 Task: Find connections with filter location El Achir with filter topic #Consultantswith filter profile language English with filter current company LifeCell International Pvt.Ltd with filter school J.C. Bose University of Science and Technology, YMCA with filter industry Collection Agencies with filter service category CateringChange with filter keywords title Financial Services Representative
Action: Mouse moved to (570, 70)
Screenshot: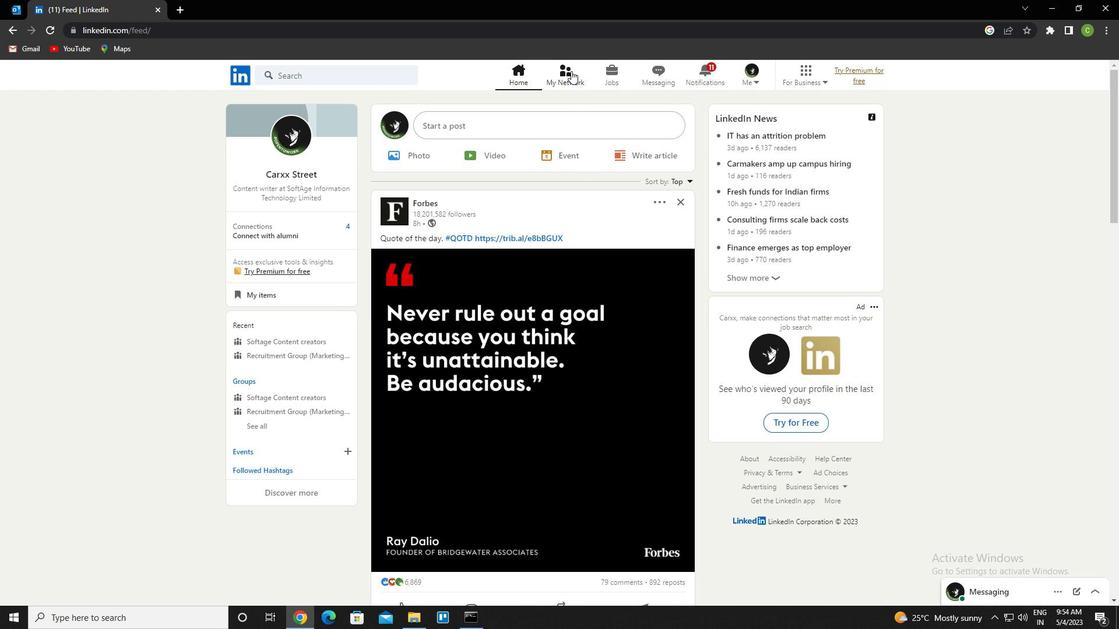 
Action: Mouse pressed left at (570, 70)
Screenshot: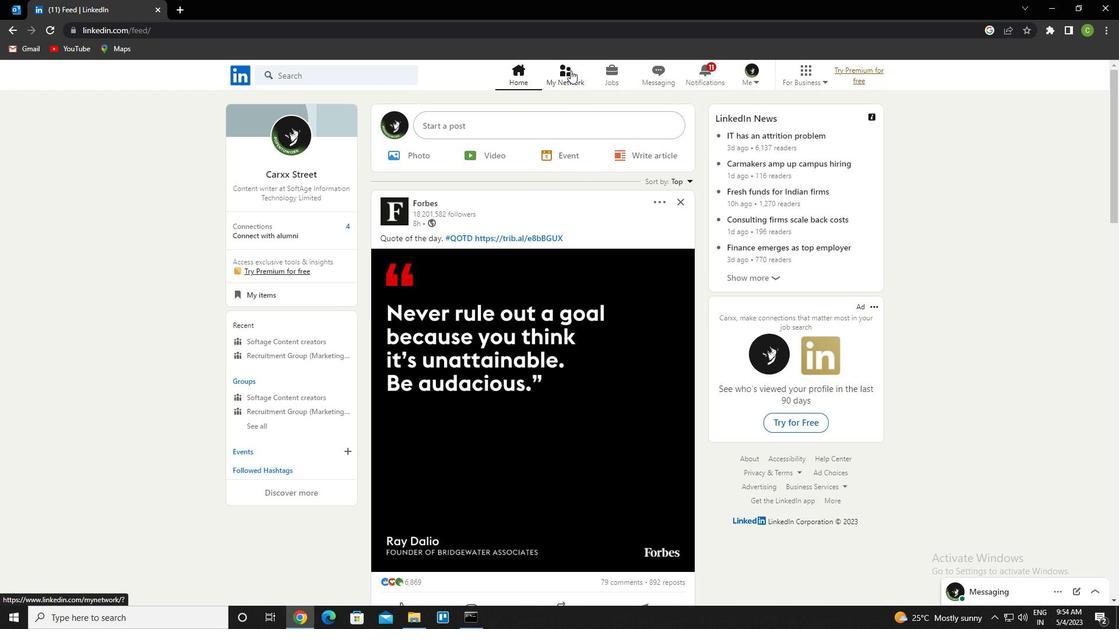 
Action: Mouse moved to (342, 146)
Screenshot: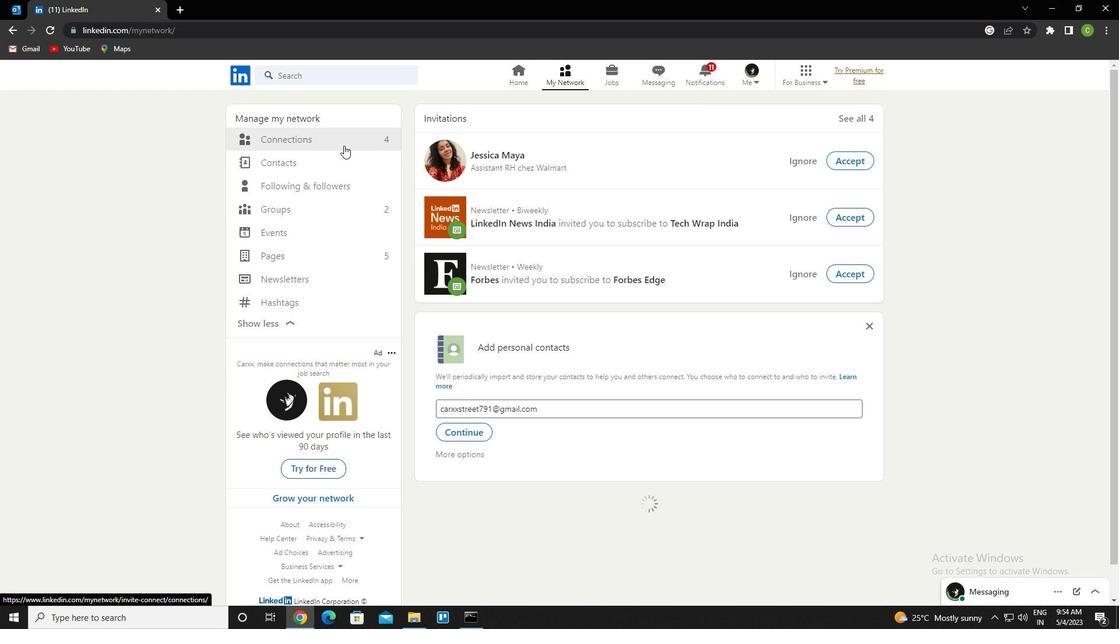 
Action: Mouse pressed left at (342, 146)
Screenshot: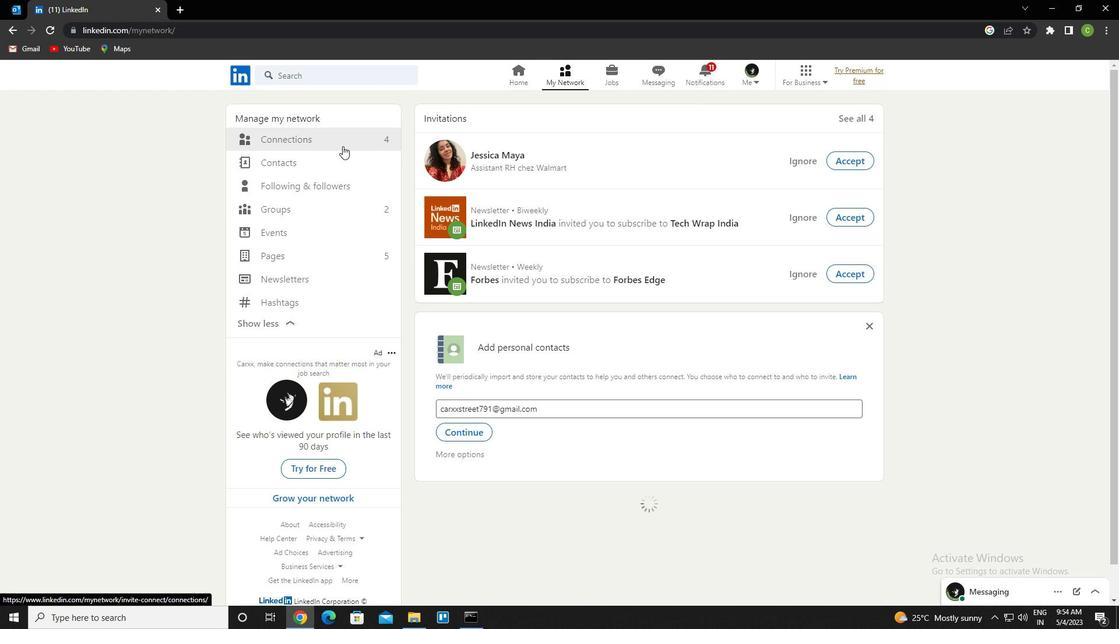 
Action: Mouse moved to (343, 146)
Screenshot: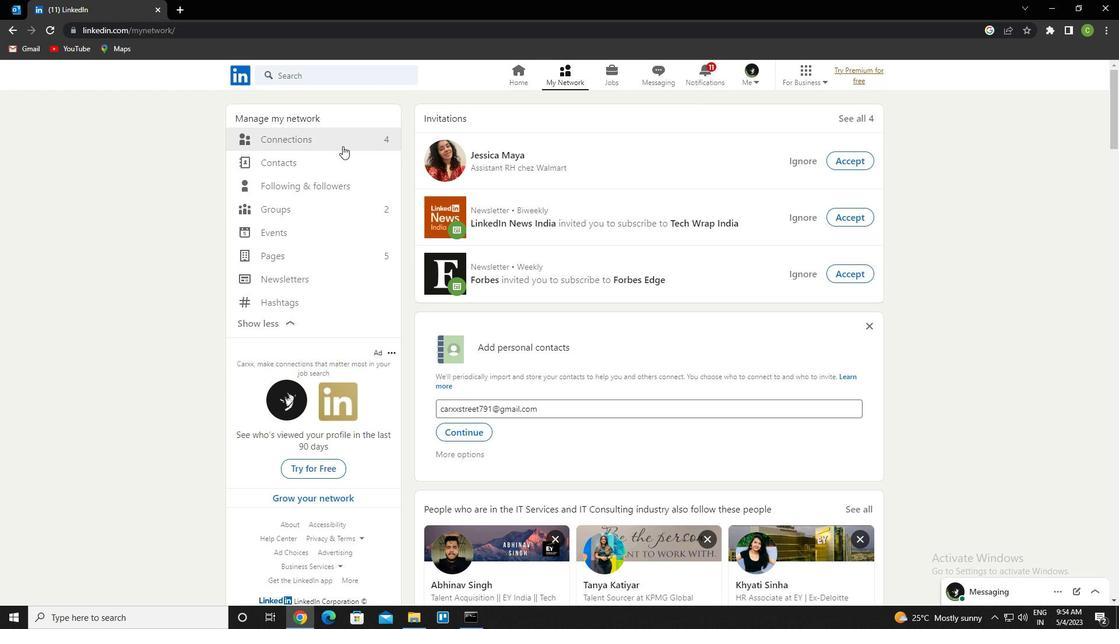 
Action: Mouse pressed left at (343, 146)
Screenshot: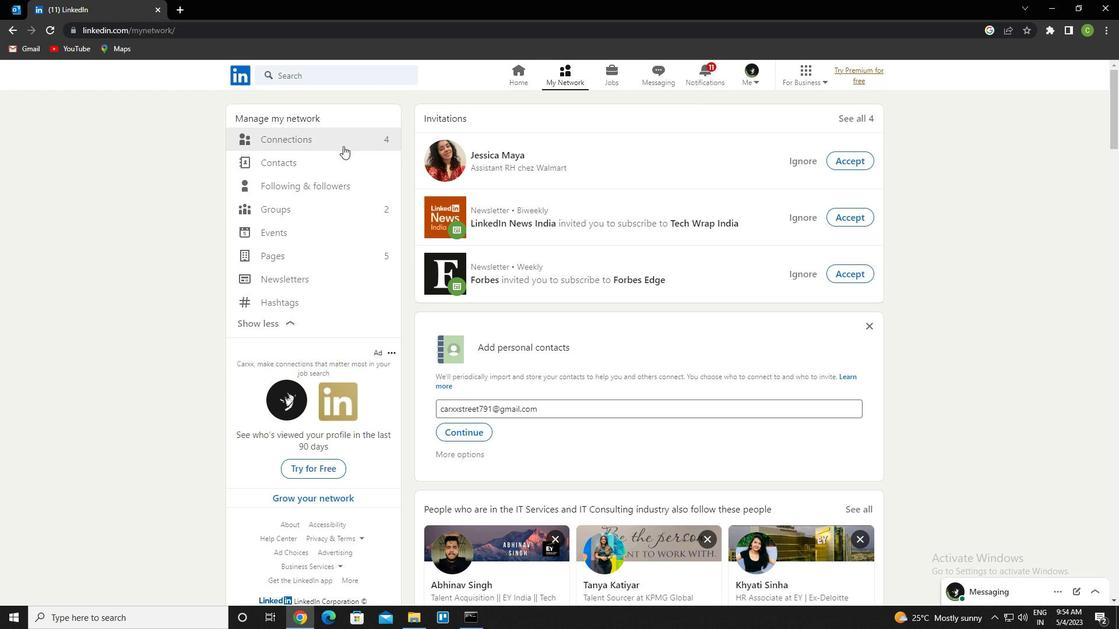 
Action: Mouse moved to (350, 141)
Screenshot: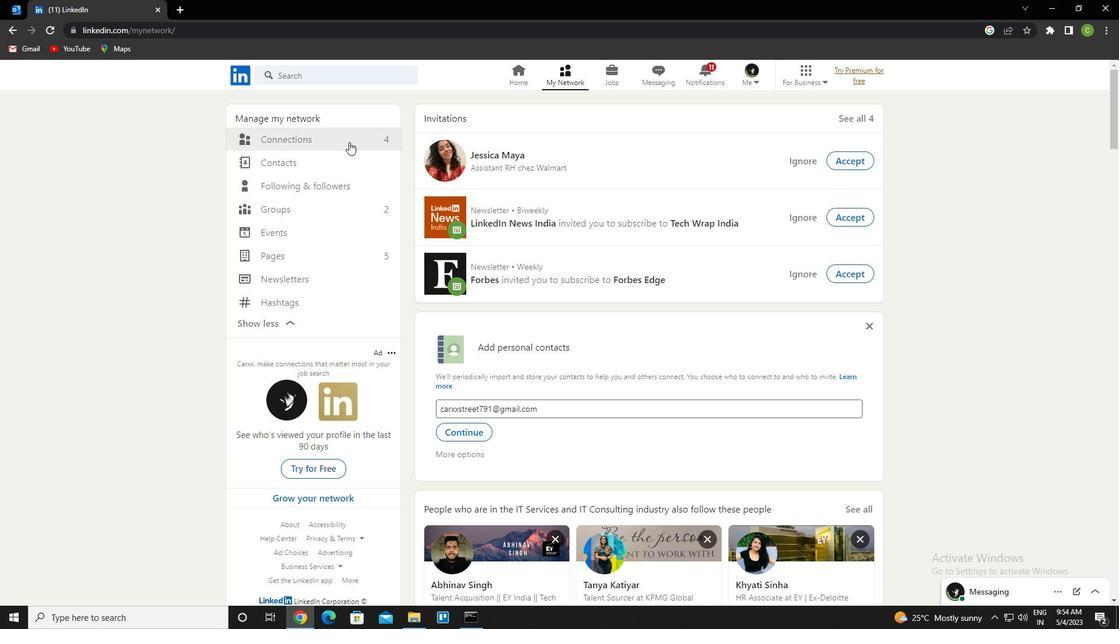
Action: Mouse pressed left at (350, 141)
Screenshot: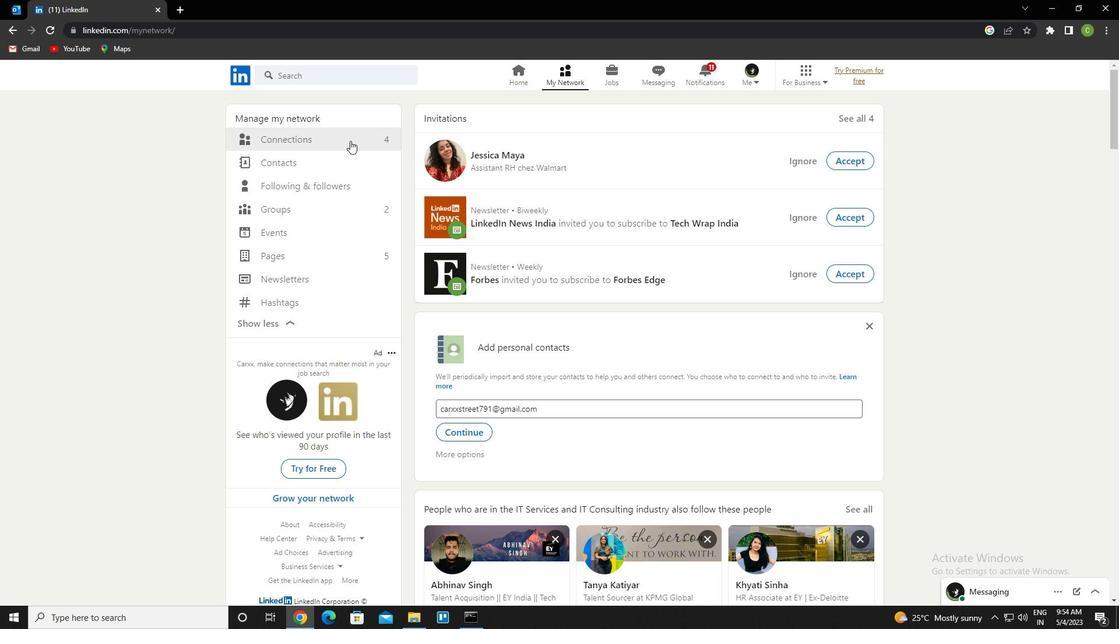 
Action: Mouse moved to (649, 145)
Screenshot: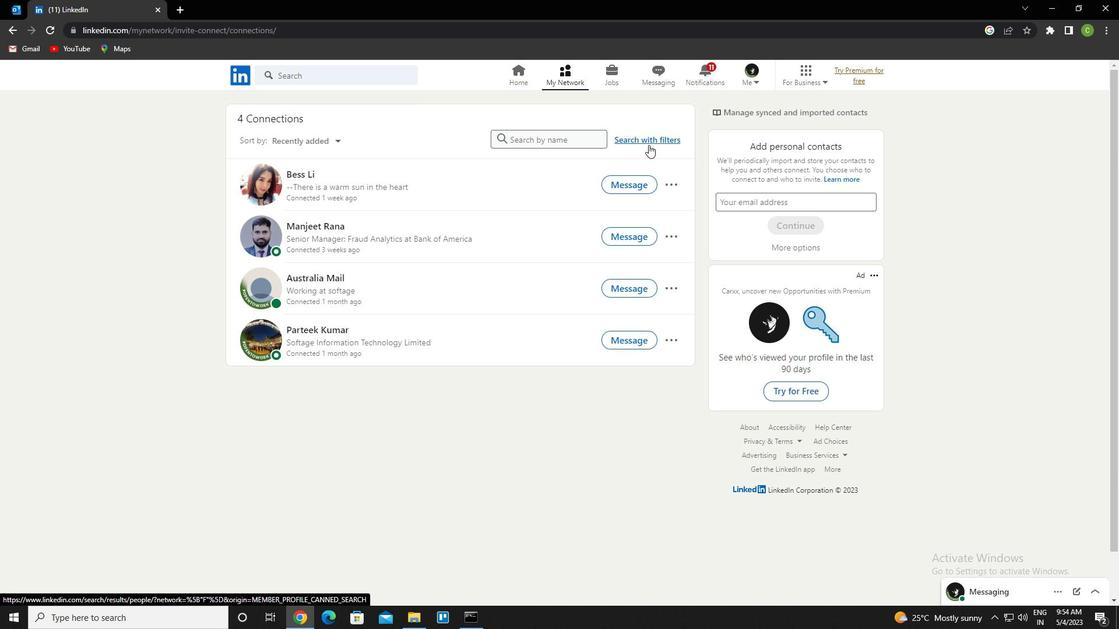 
Action: Mouse pressed left at (649, 145)
Screenshot: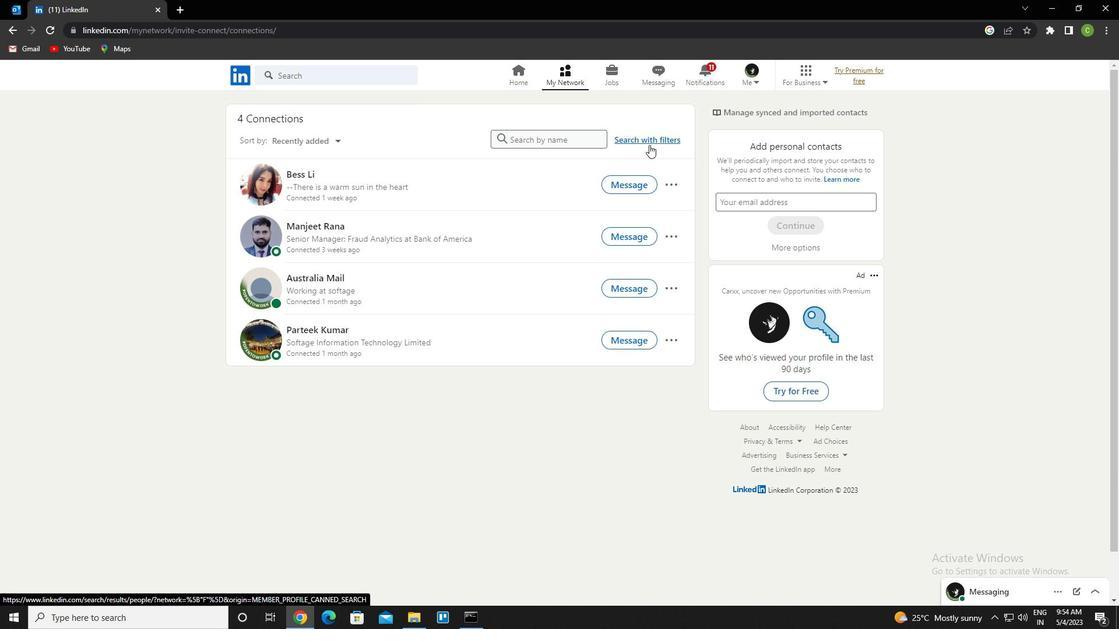 
Action: Mouse moved to (606, 110)
Screenshot: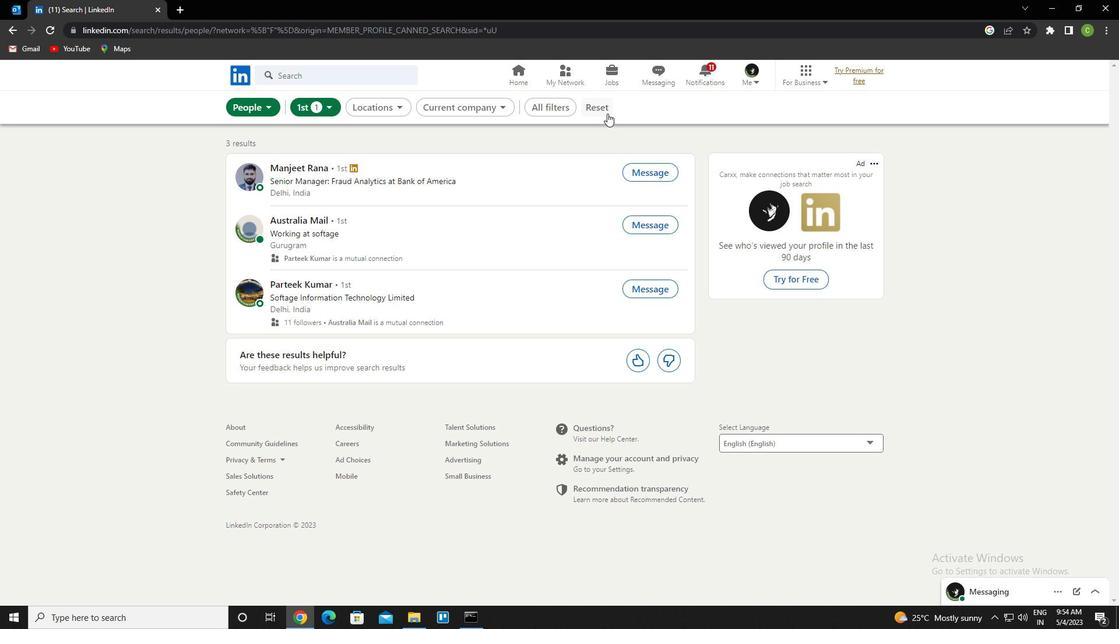 
Action: Mouse pressed left at (606, 110)
Screenshot: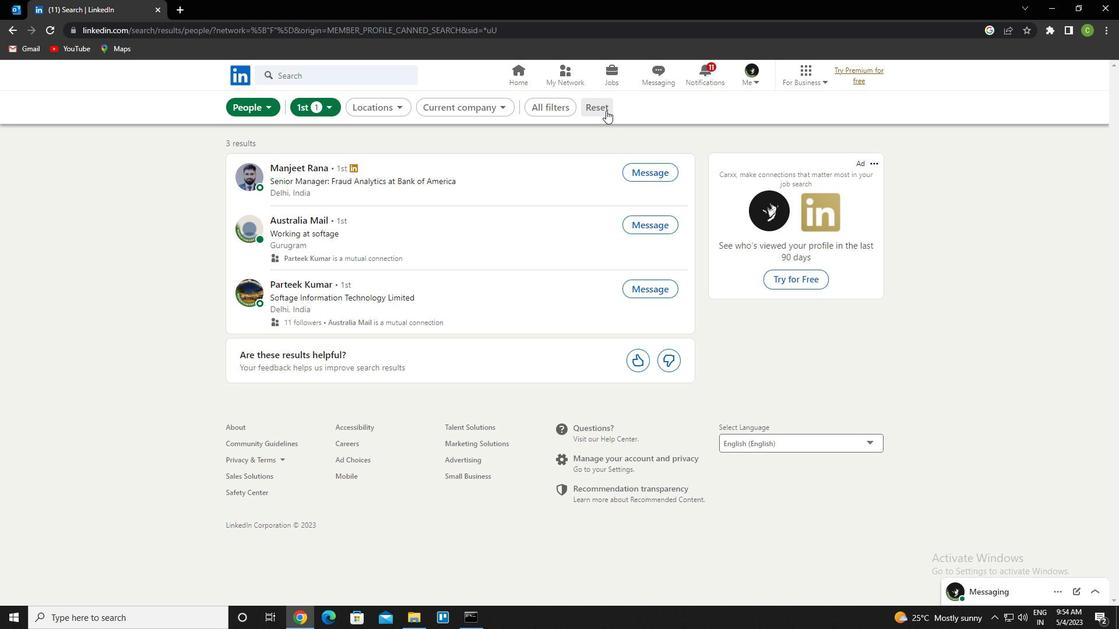 
Action: Mouse moved to (575, 112)
Screenshot: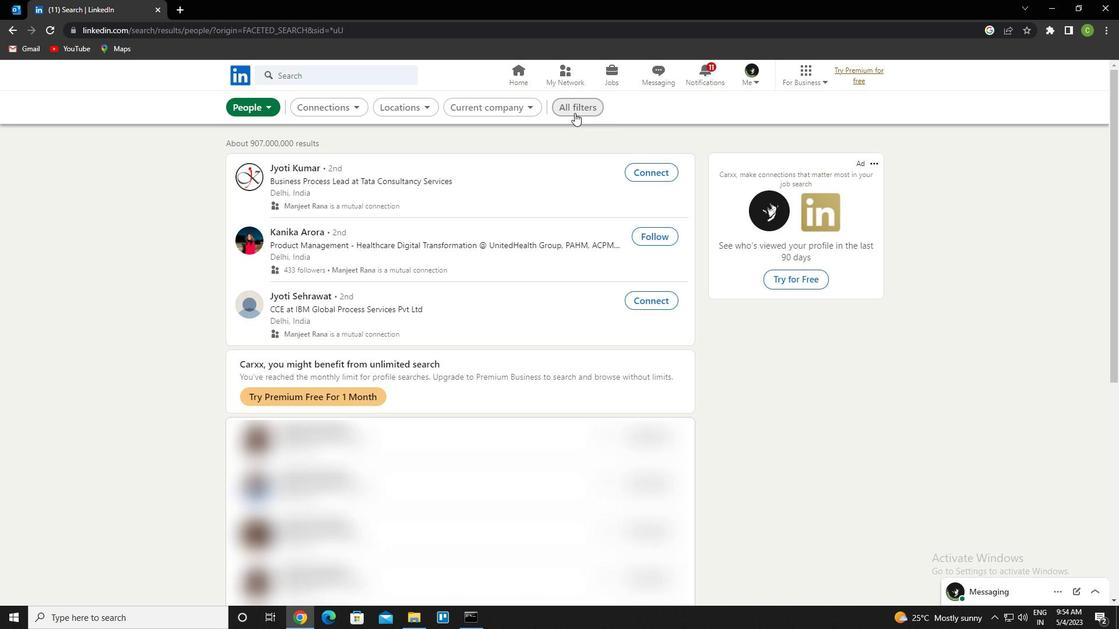 
Action: Mouse pressed left at (575, 112)
Screenshot: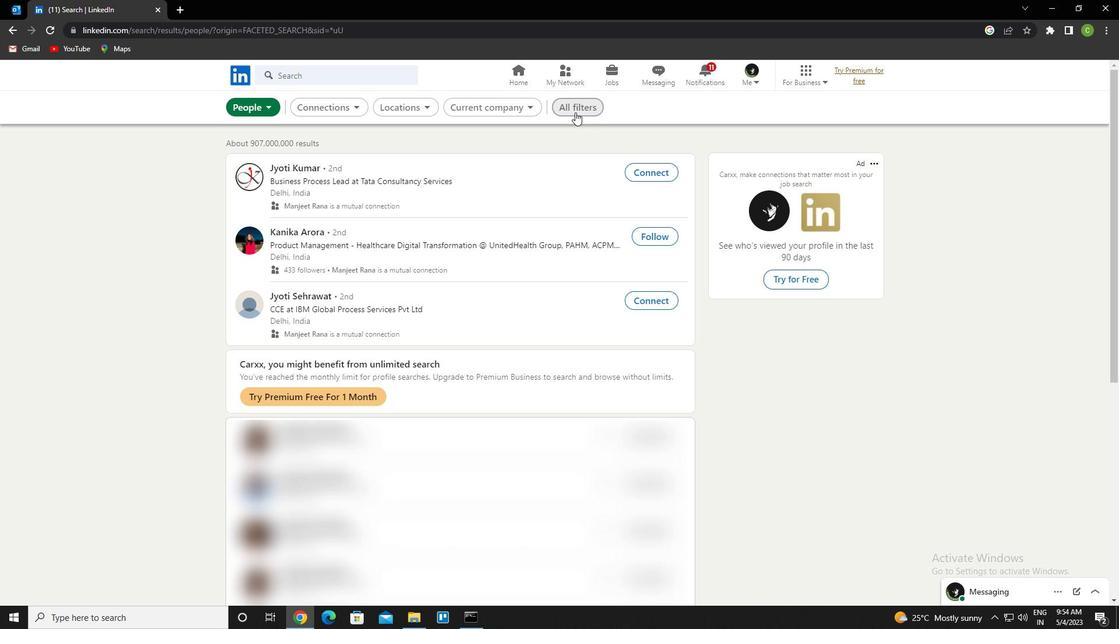 
Action: Mouse moved to (1068, 367)
Screenshot: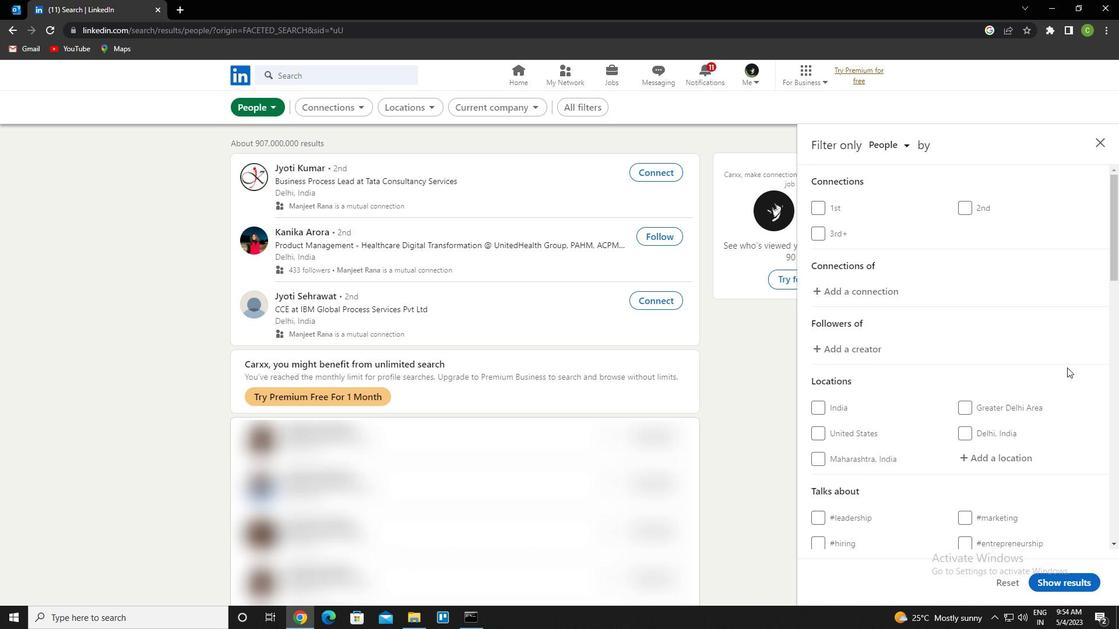 
Action: Mouse scrolled (1068, 367) with delta (0, 0)
Screenshot: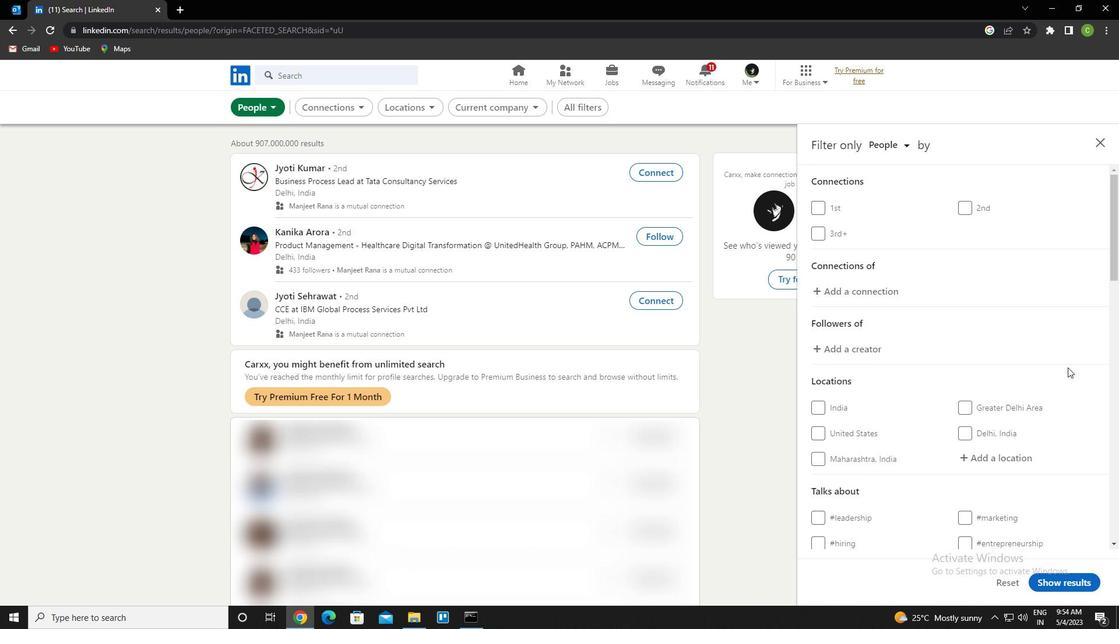
Action: Mouse moved to (1068, 367)
Screenshot: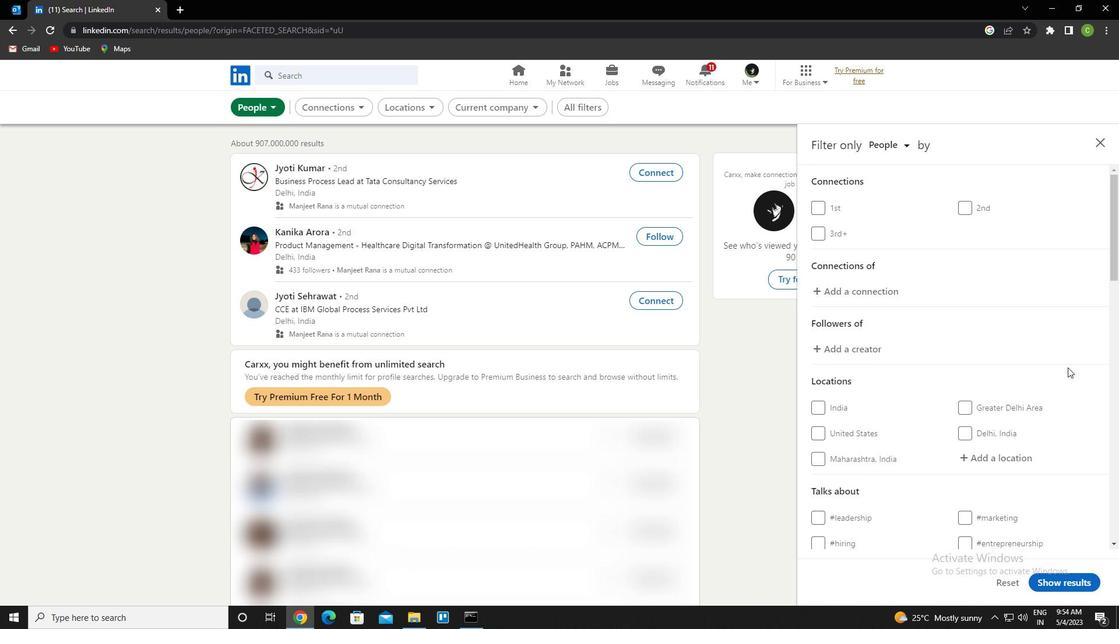 
Action: Mouse scrolled (1068, 366) with delta (0, 0)
Screenshot: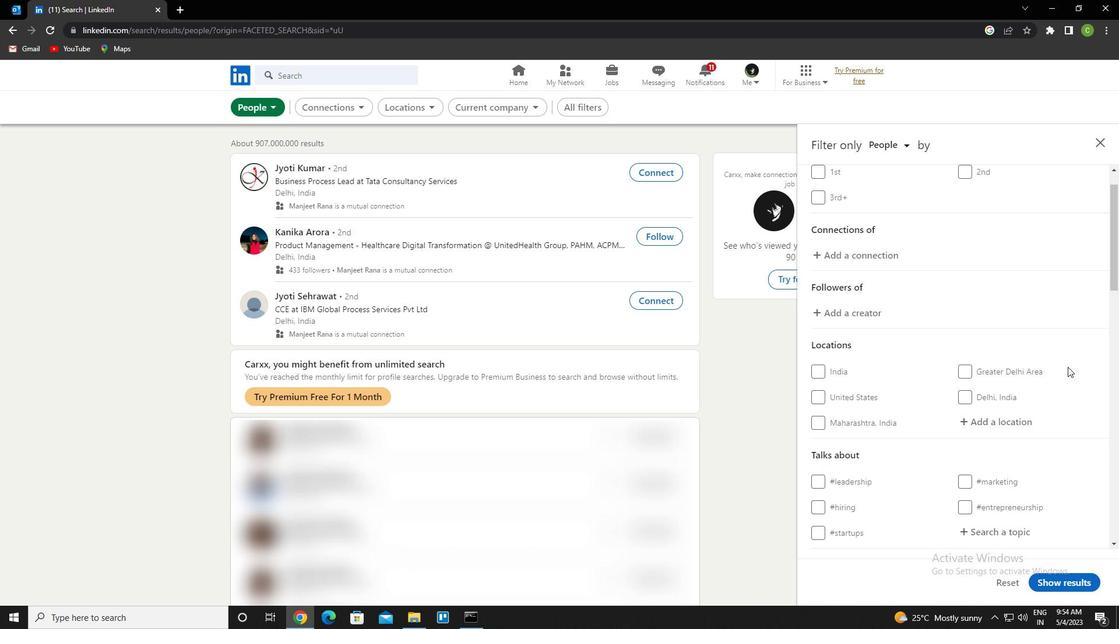 
Action: Mouse moved to (1012, 341)
Screenshot: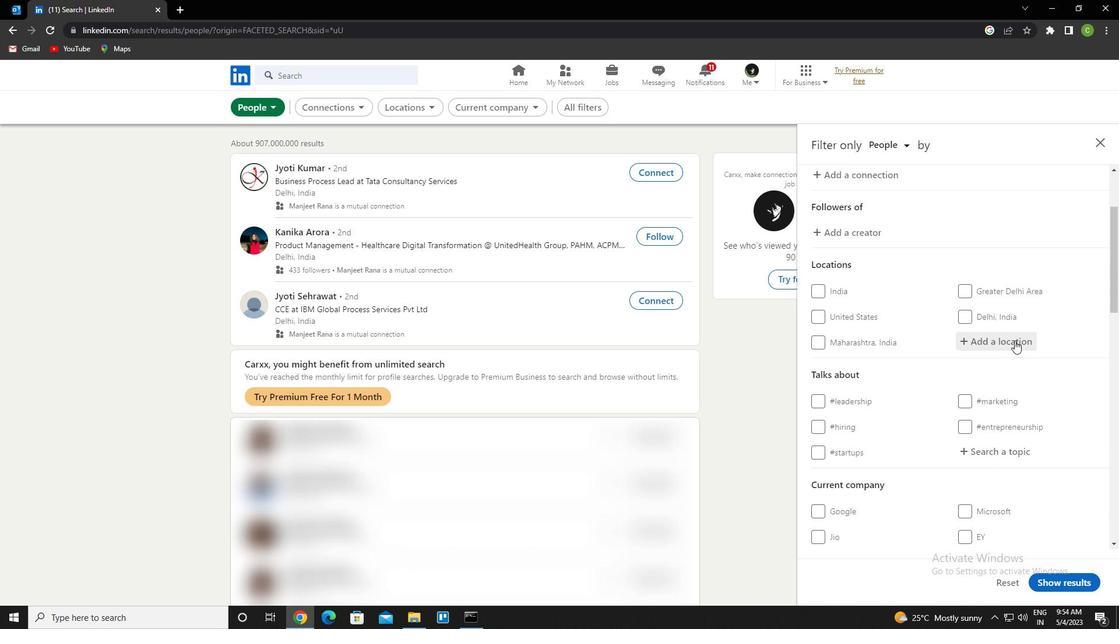 
Action: Mouse pressed left at (1012, 341)
Screenshot: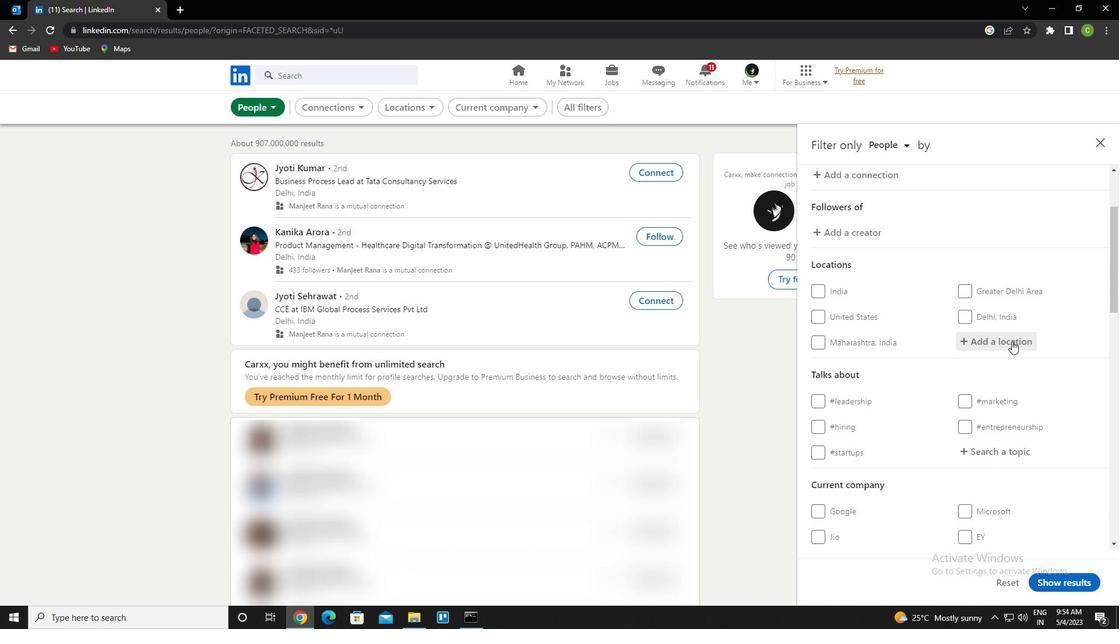 
Action: Key pressed <Key.caps_lock>e<Key.caps_lock>l<Key.space><Key.caps_lock>achir<Key.down><Key.enter>
Screenshot: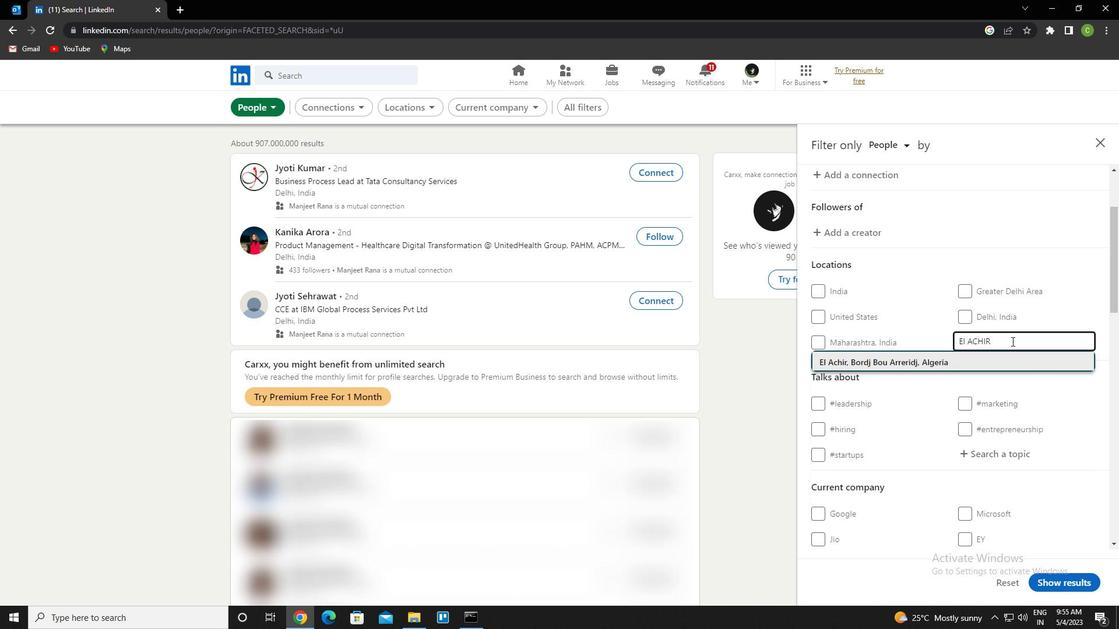 
Action: Mouse scrolled (1012, 341) with delta (0, 0)
Screenshot: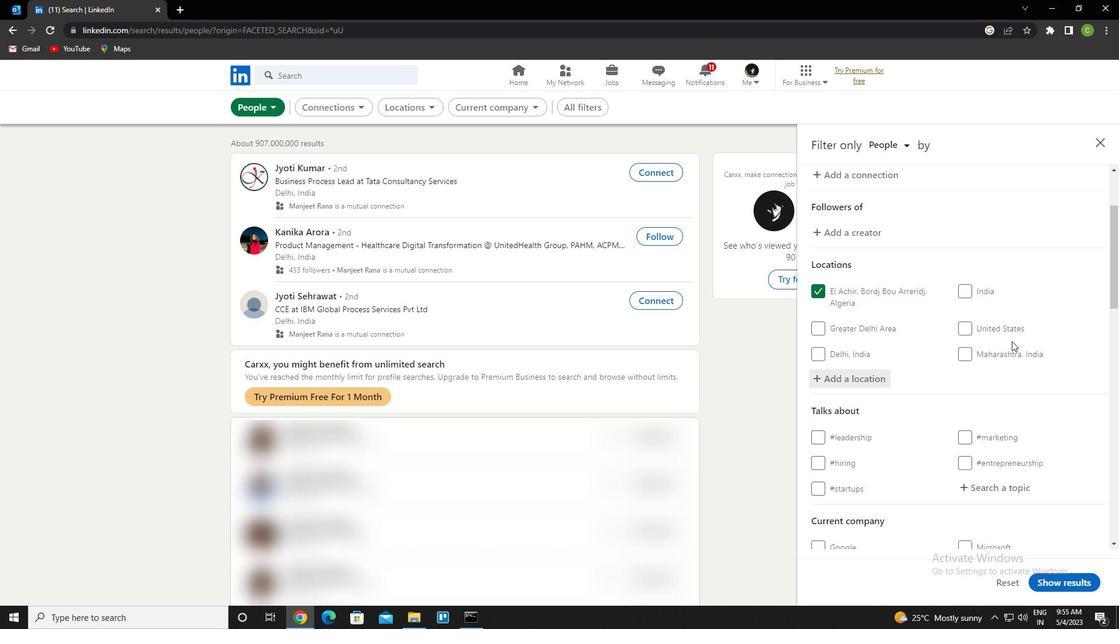 
Action: Mouse scrolled (1012, 341) with delta (0, 0)
Screenshot: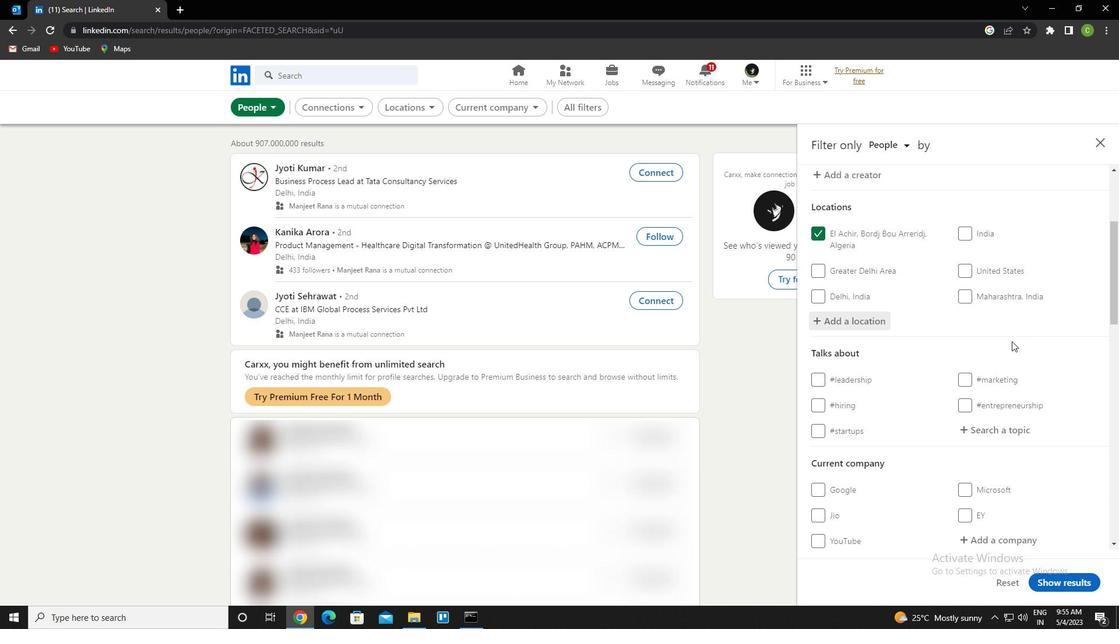 
Action: Mouse moved to (1022, 375)
Screenshot: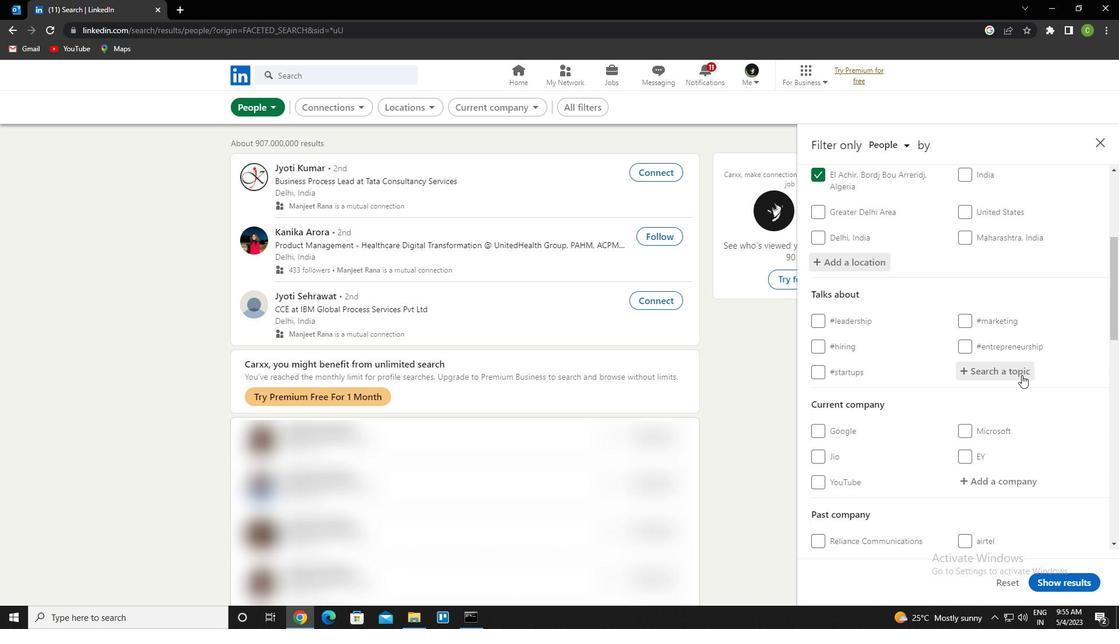
Action: Mouse pressed left at (1022, 375)
Screenshot: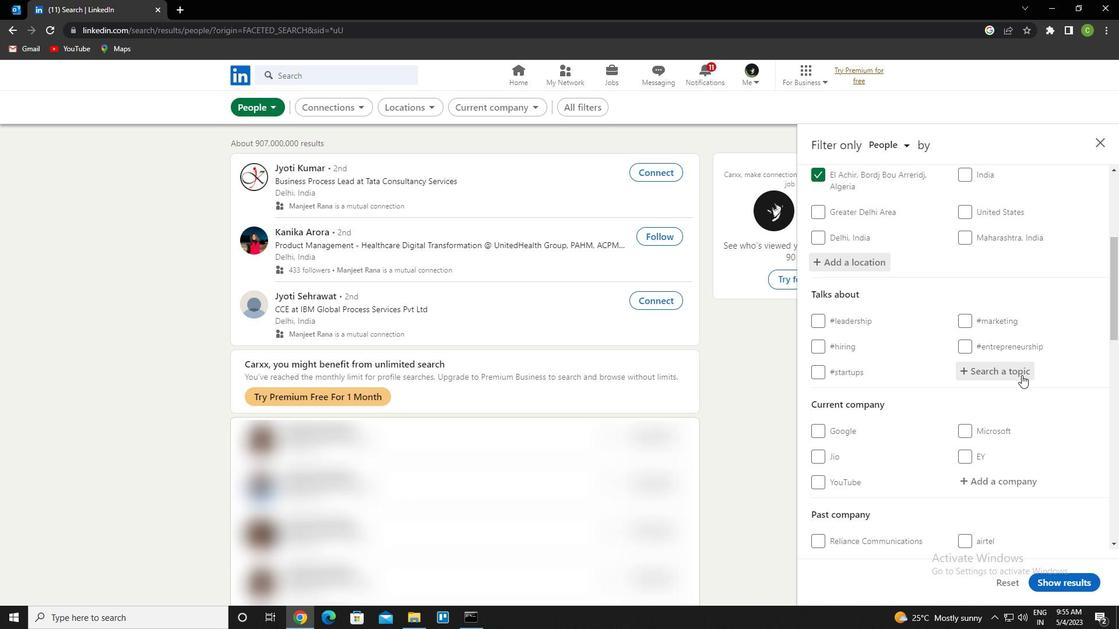 
Action: Key pressed consultant<Key.down><Key.enter>
Screenshot: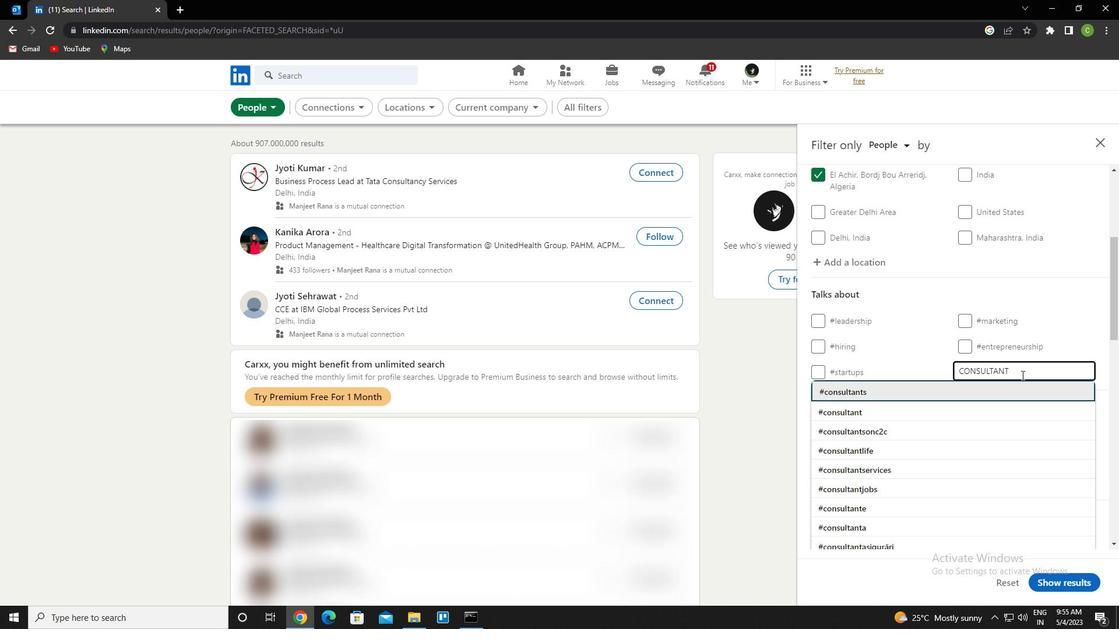 
Action: Mouse scrolled (1022, 374) with delta (0, 0)
Screenshot: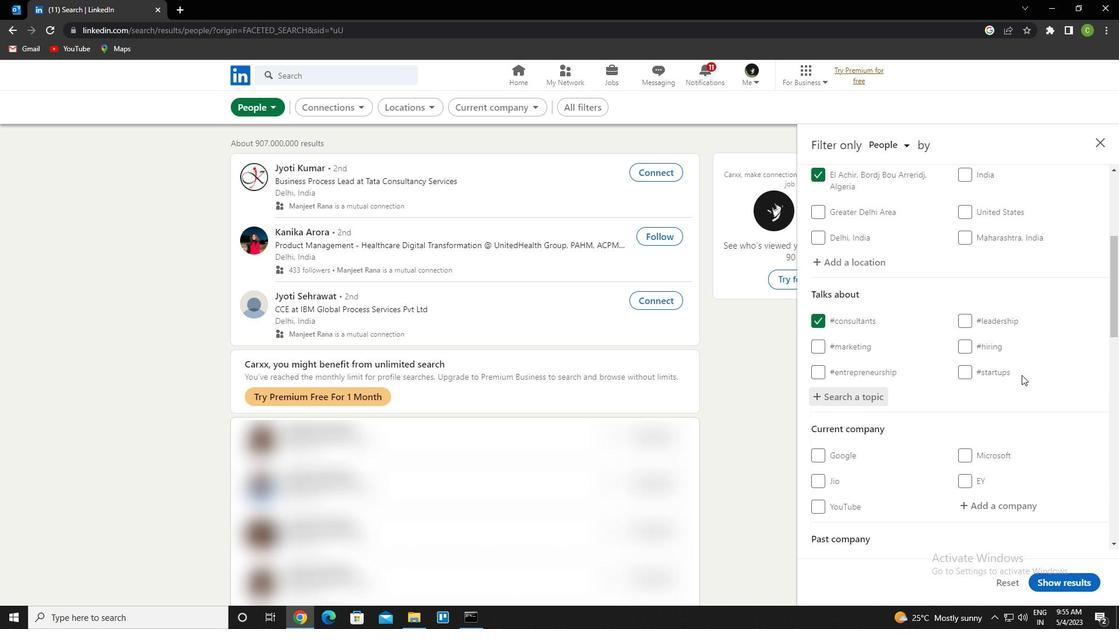 
Action: Mouse scrolled (1022, 374) with delta (0, 0)
Screenshot: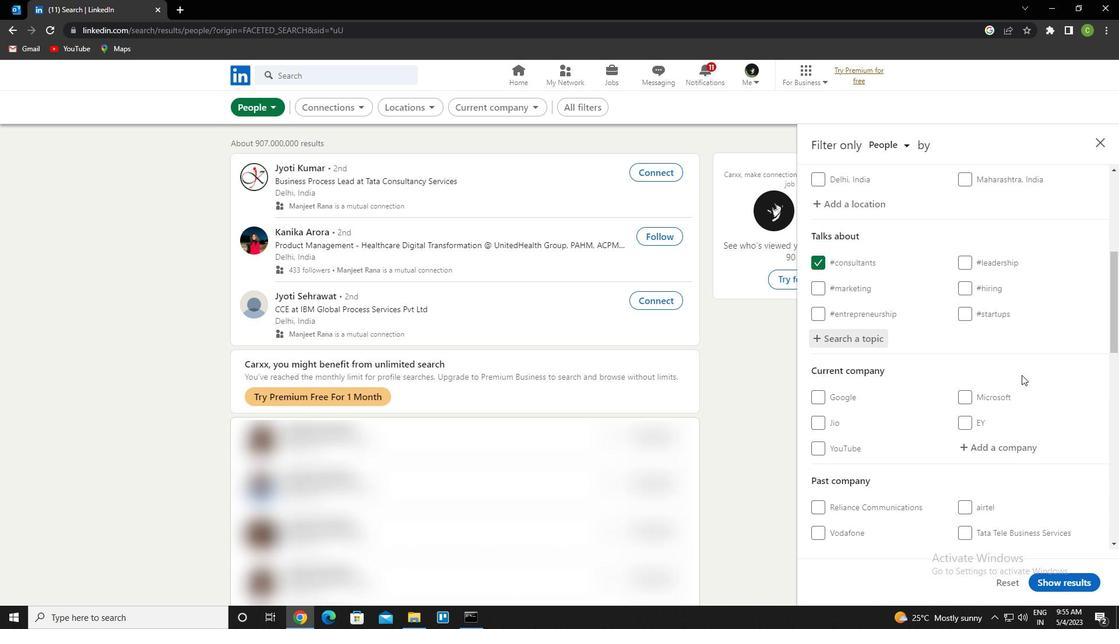 
Action: Mouse scrolled (1022, 374) with delta (0, 0)
Screenshot: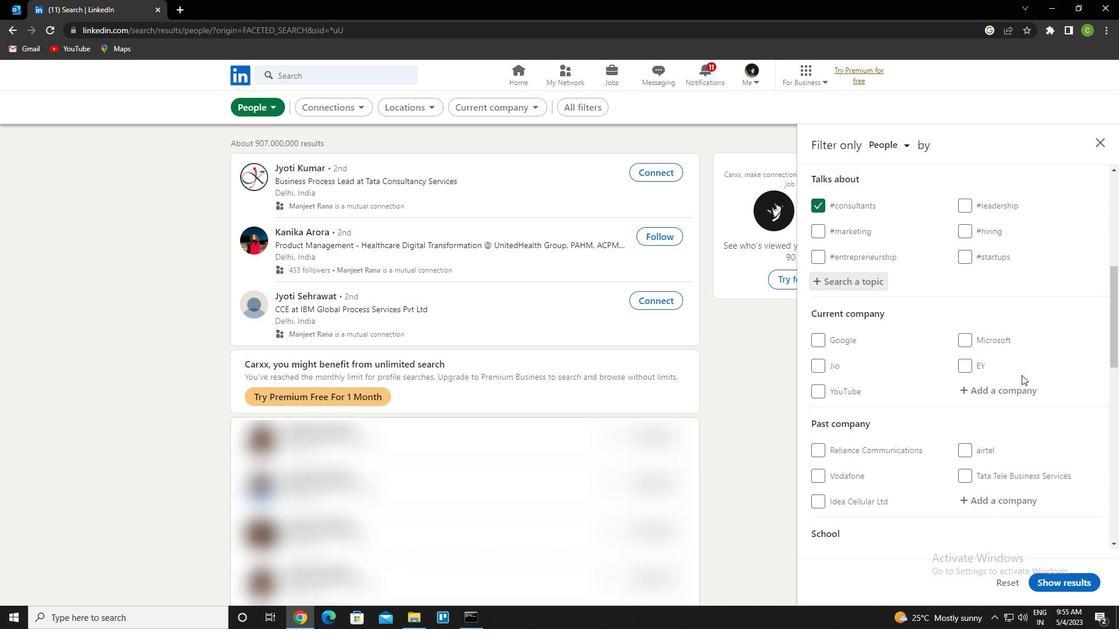 
Action: Mouse scrolled (1022, 374) with delta (0, 0)
Screenshot: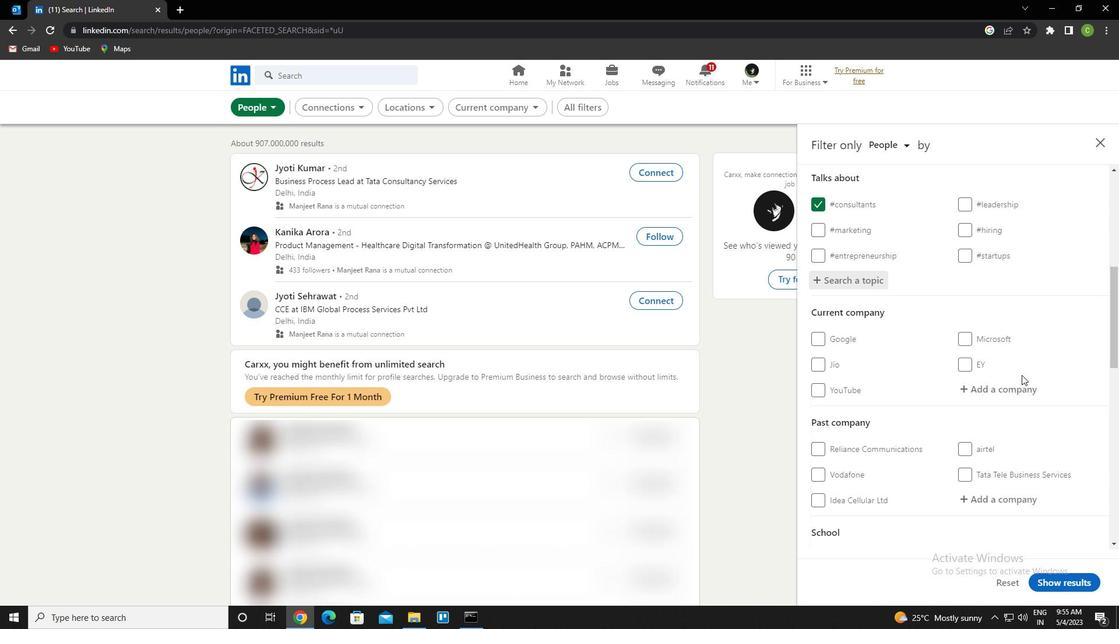 
Action: Mouse scrolled (1022, 374) with delta (0, 0)
Screenshot: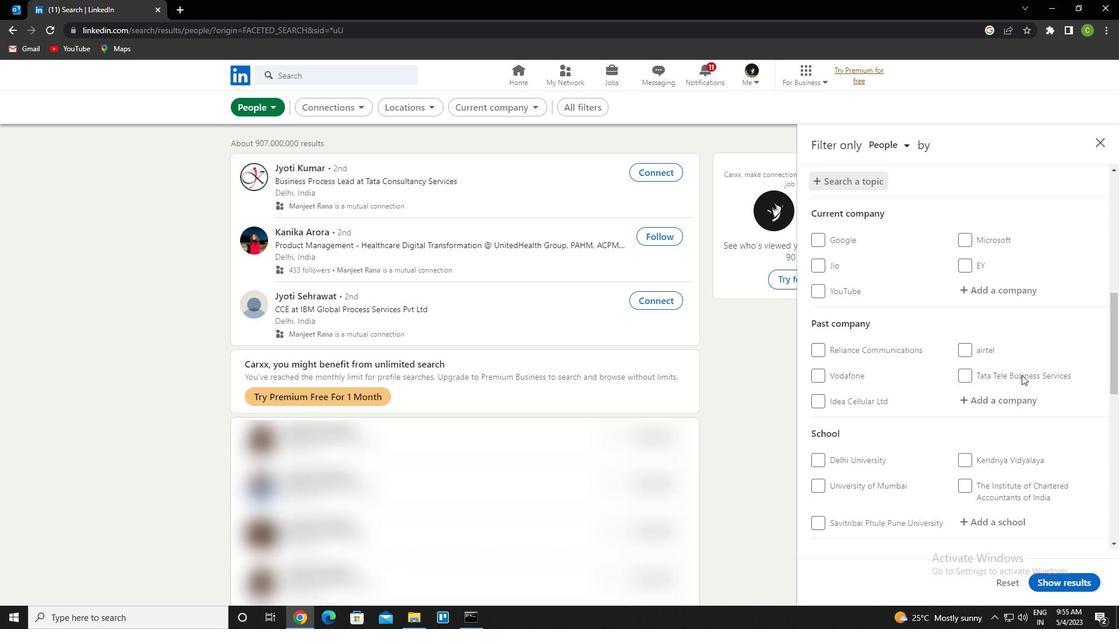 
Action: Mouse scrolled (1022, 374) with delta (0, 0)
Screenshot: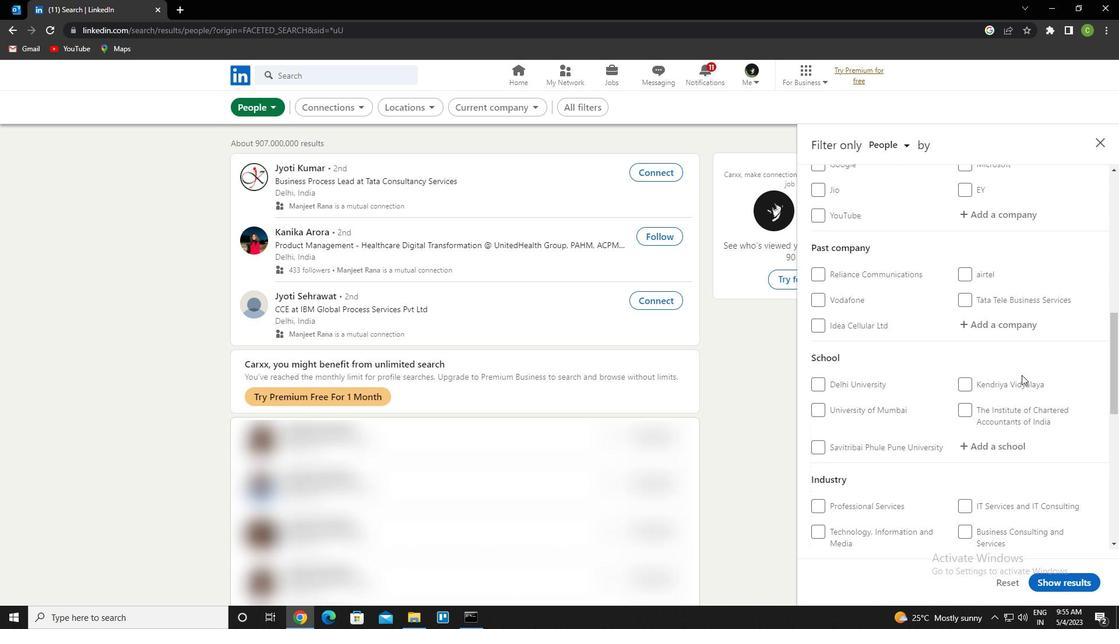 
Action: Mouse scrolled (1022, 374) with delta (0, 0)
Screenshot: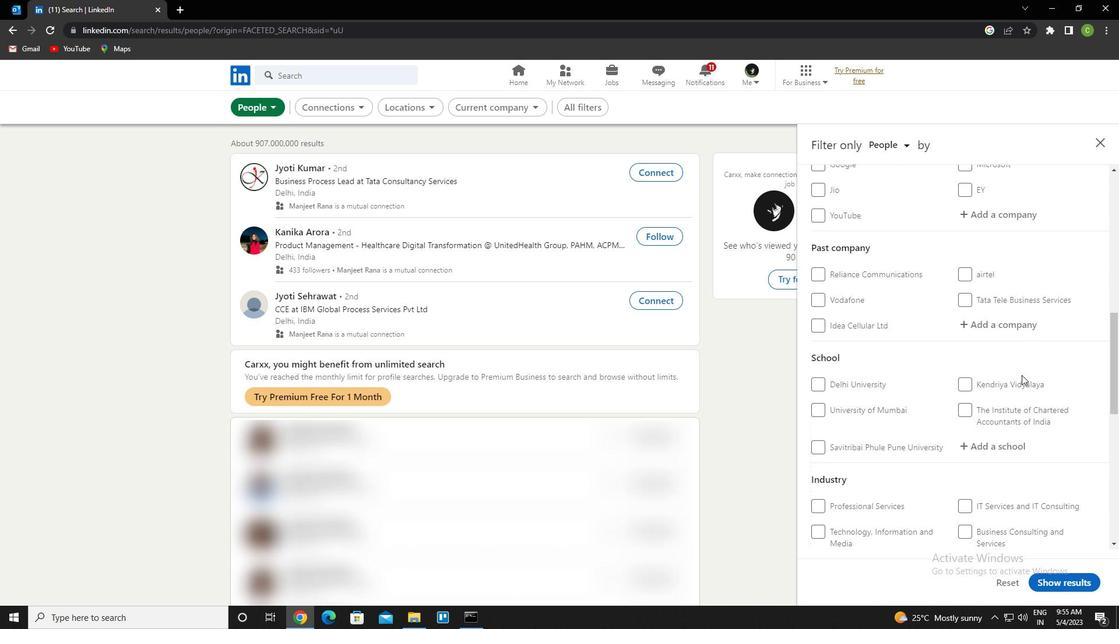 
Action: Mouse scrolled (1022, 374) with delta (0, 0)
Screenshot: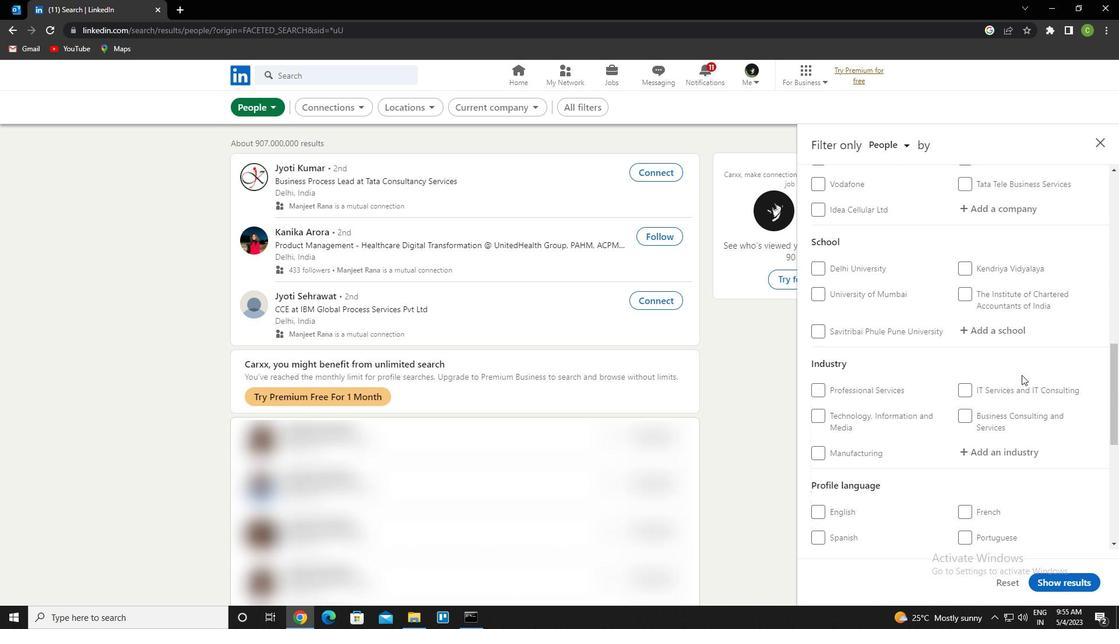 
Action: Mouse scrolled (1022, 374) with delta (0, 0)
Screenshot: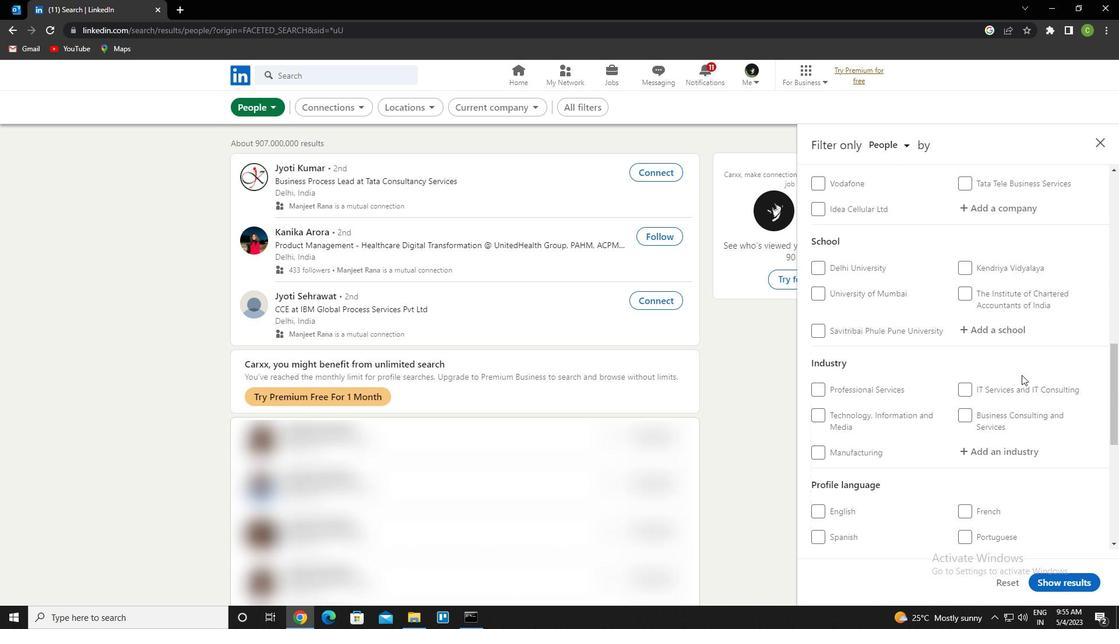 
Action: Mouse scrolled (1022, 374) with delta (0, 0)
Screenshot: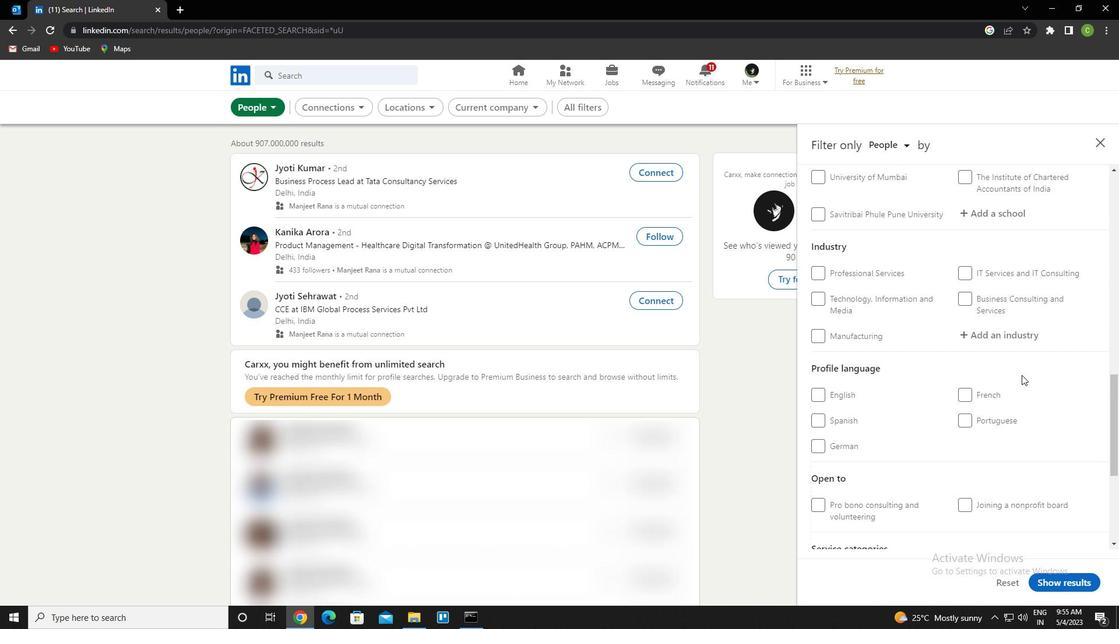 
Action: Mouse moved to (822, 339)
Screenshot: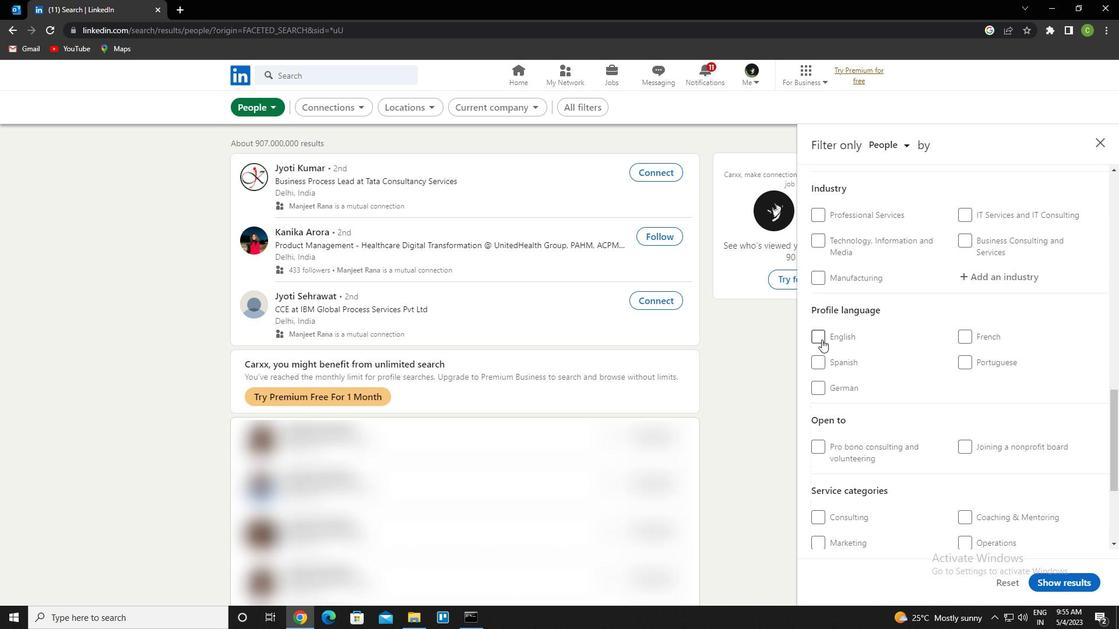 
Action: Mouse pressed left at (822, 339)
Screenshot: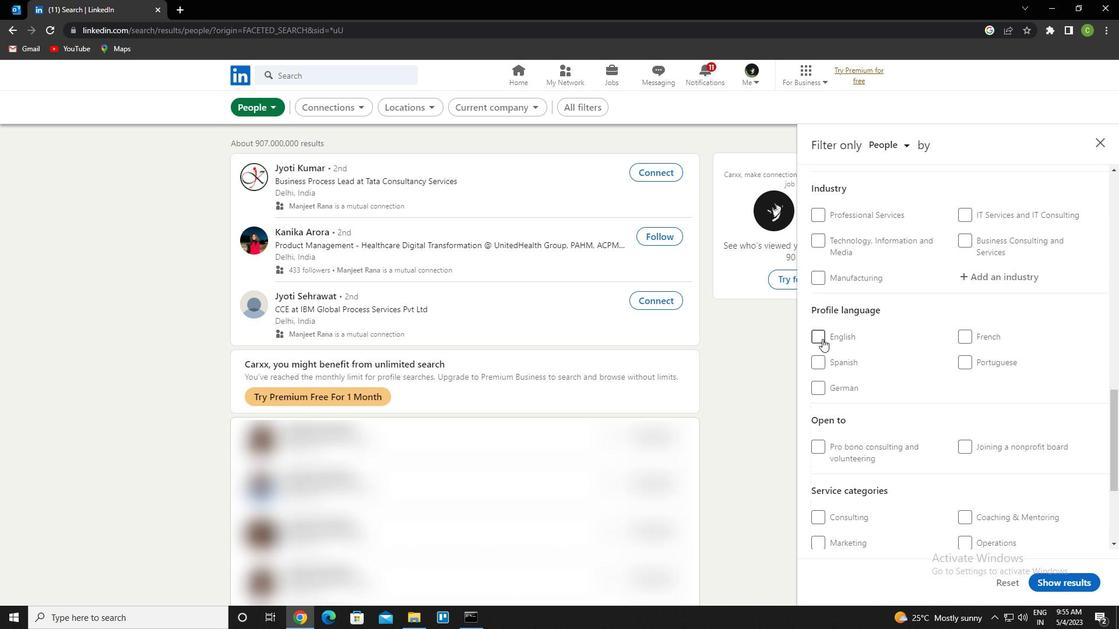 
Action: Mouse moved to (953, 393)
Screenshot: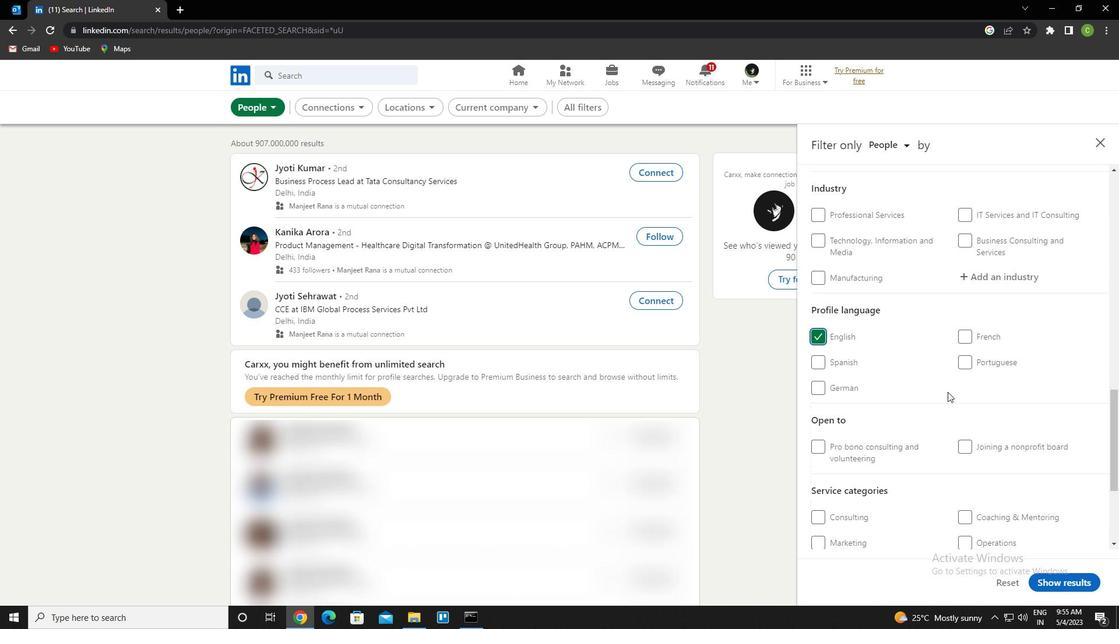 
Action: Mouse scrolled (953, 393) with delta (0, 0)
Screenshot: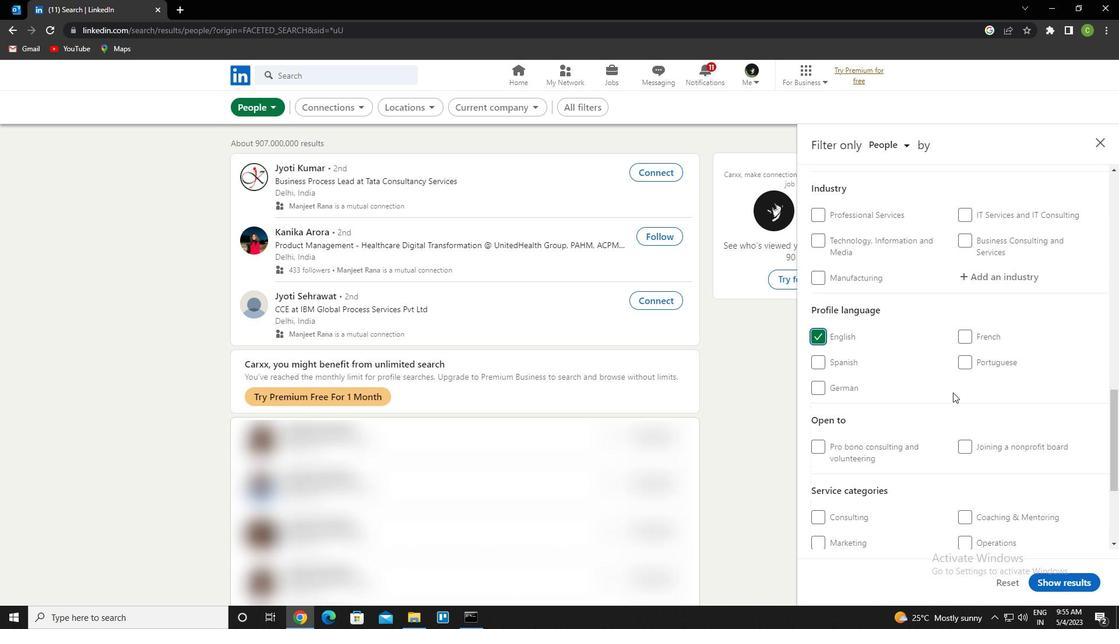 
Action: Mouse scrolled (953, 393) with delta (0, 0)
Screenshot: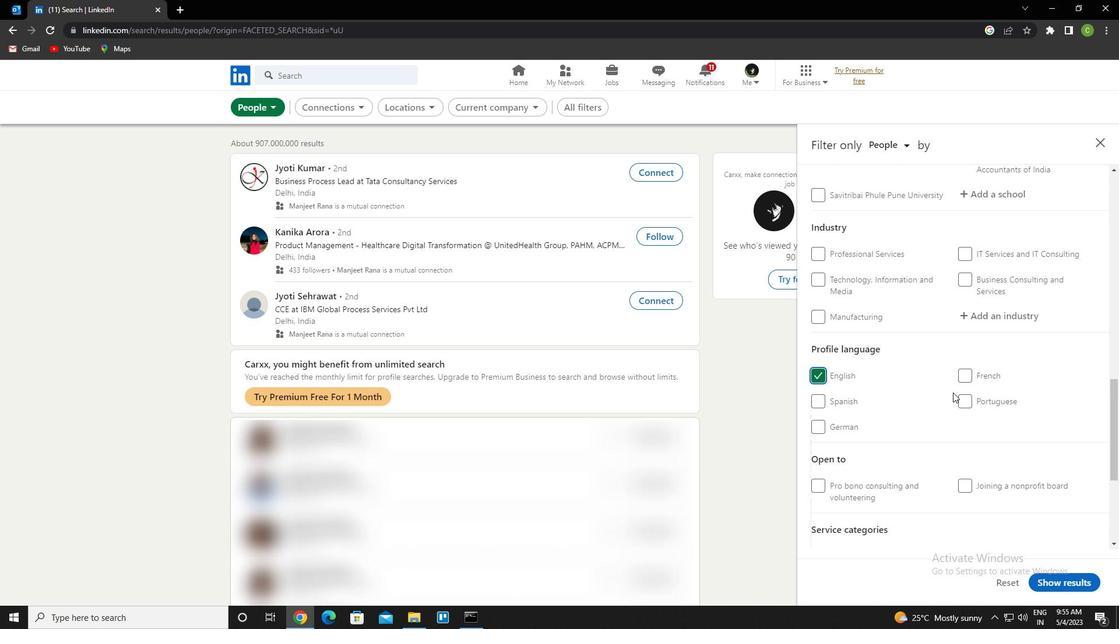 
Action: Mouse scrolled (953, 393) with delta (0, 0)
Screenshot: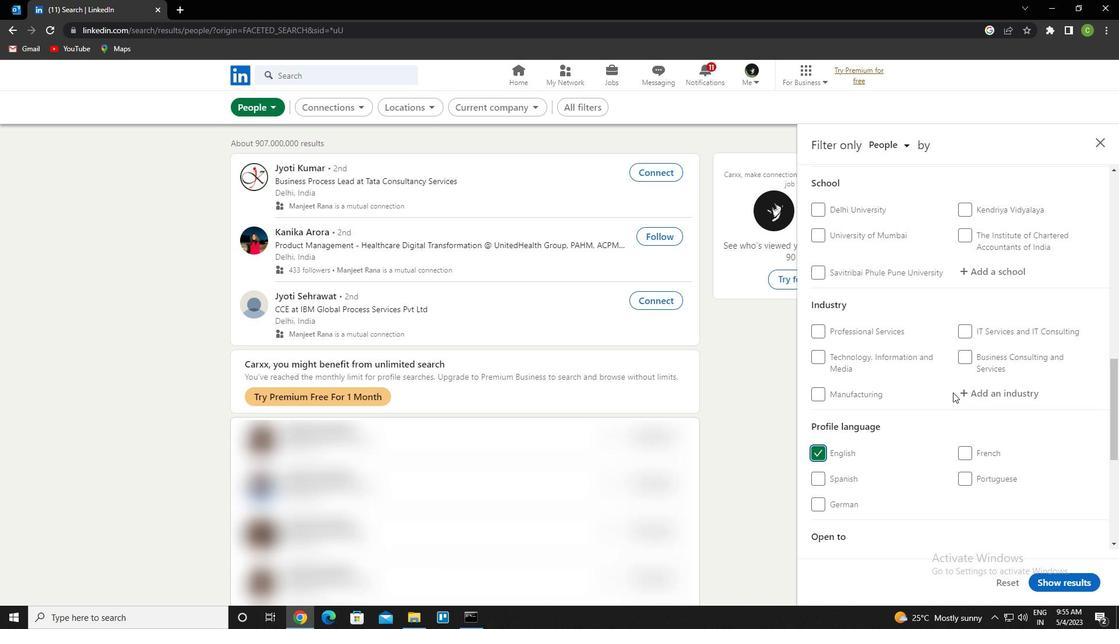 
Action: Mouse scrolled (953, 393) with delta (0, 0)
Screenshot: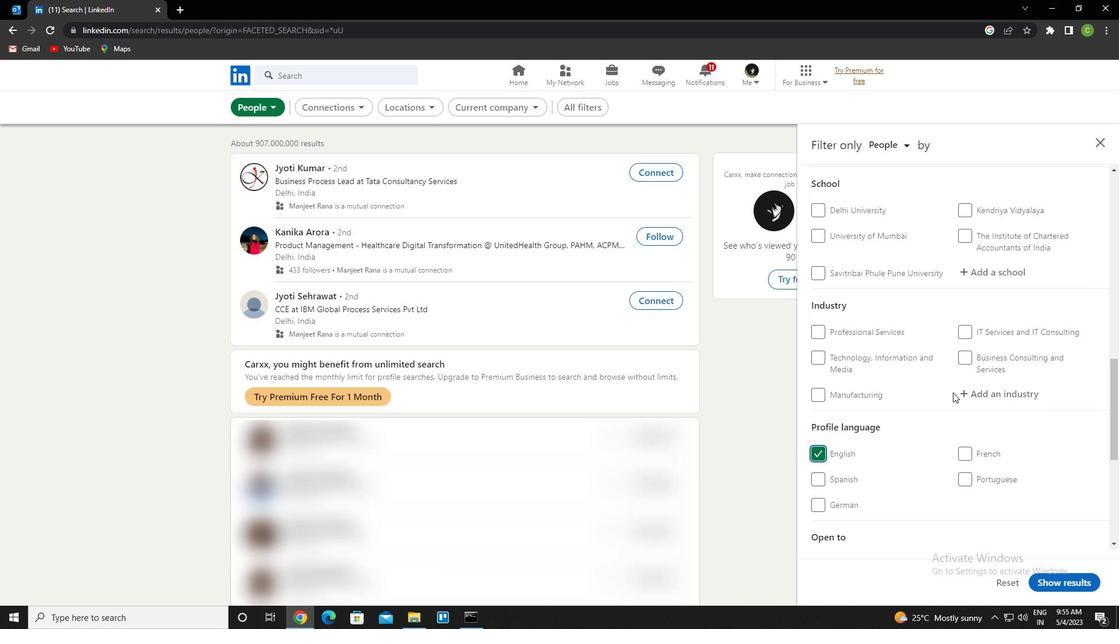 
Action: Mouse scrolled (953, 393) with delta (0, 0)
Screenshot: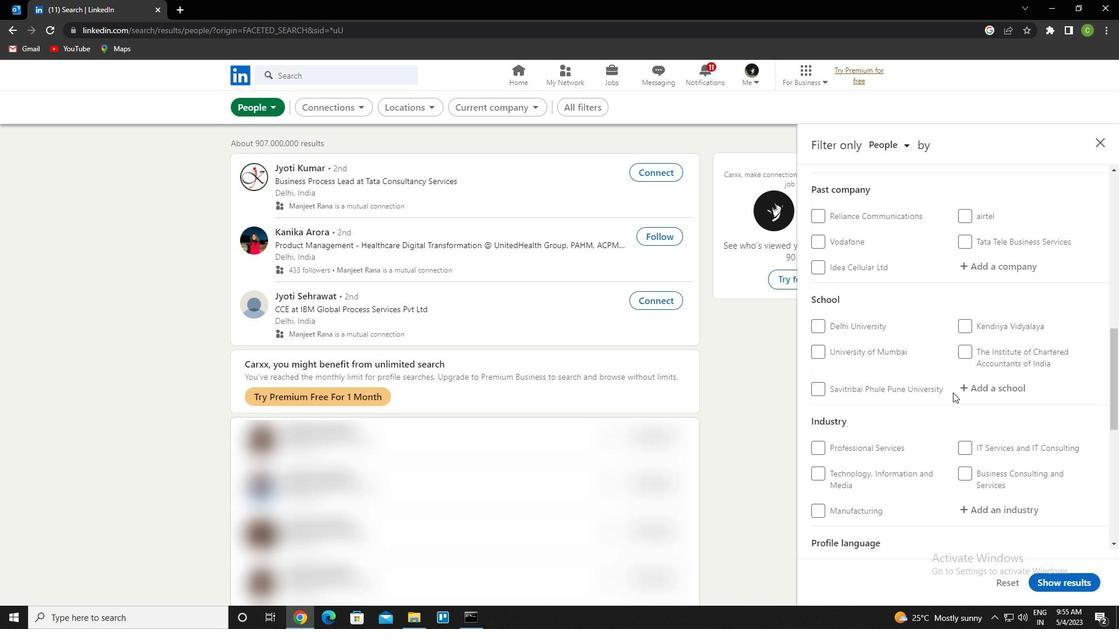 
Action: Mouse scrolled (953, 393) with delta (0, 0)
Screenshot: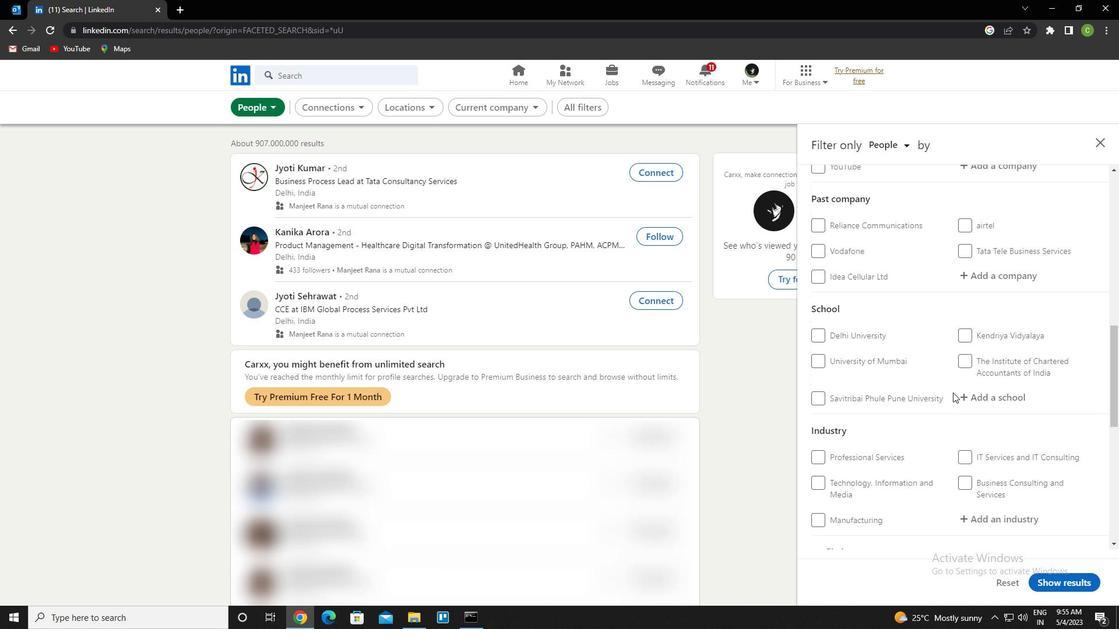 
Action: Mouse scrolled (953, 393) with delta (0, 0)
Screenshot: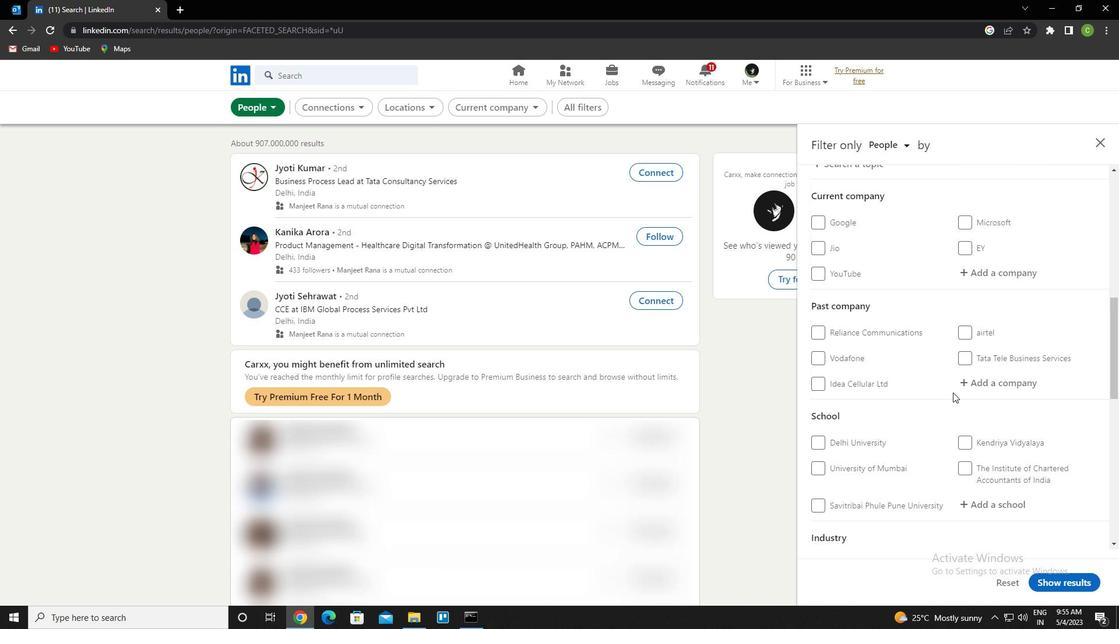 
Action: Mouse scrolled (953, 393) with delta (0, 0)
Screenshot: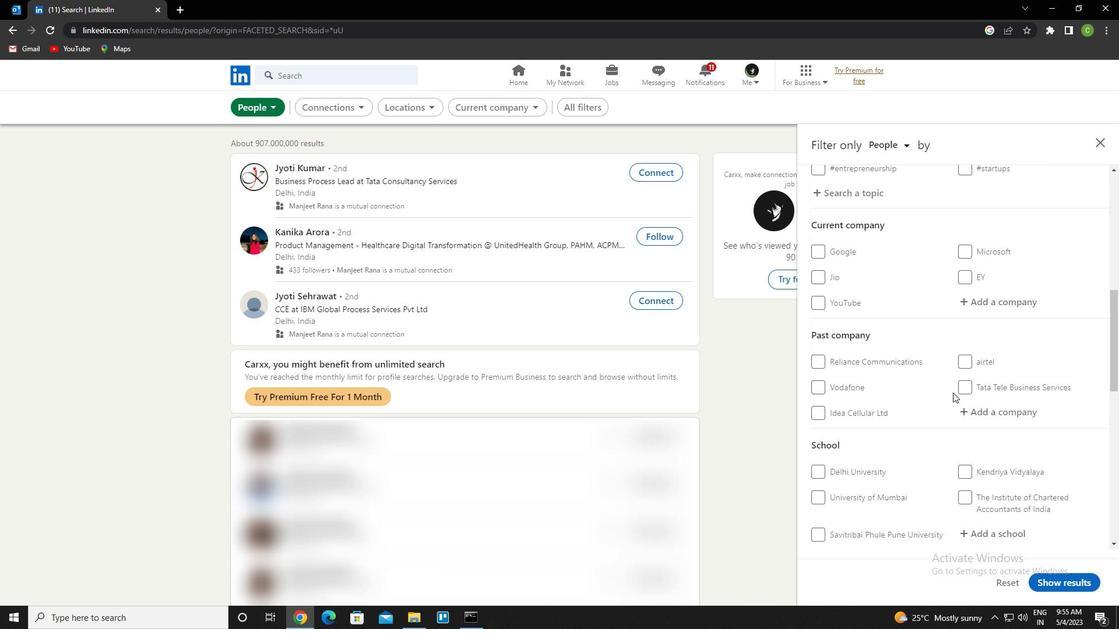 
Action: Mouse moved to (977, 391)
Screenshot: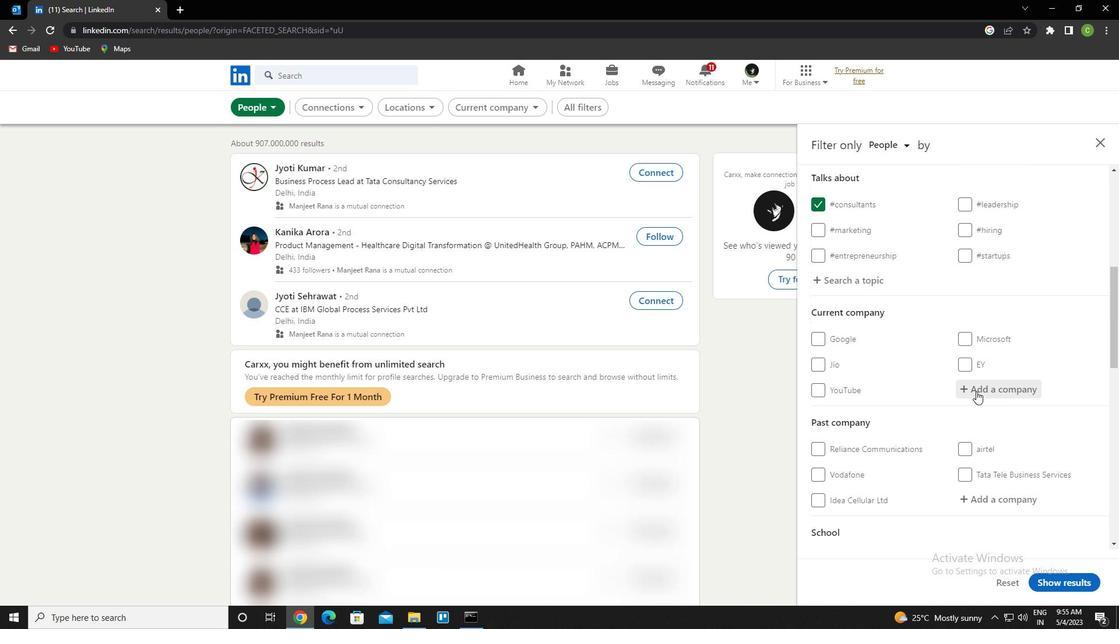 
Action: Mouse pressed left at (977, 391)
Screenshot: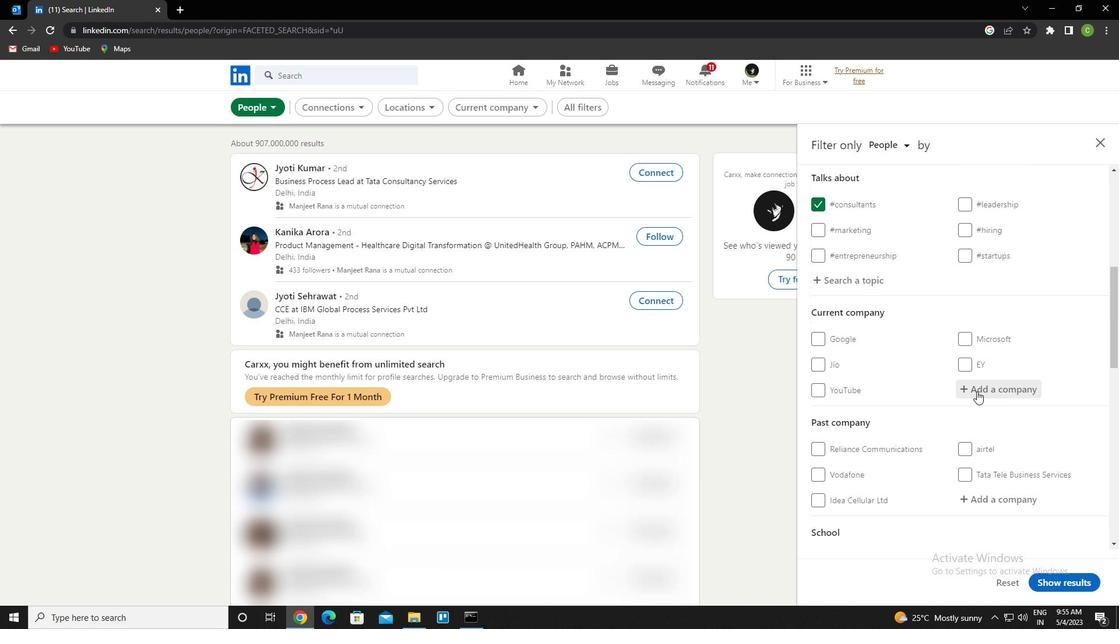 
Action: Key pressed f<Key.backspace>l<Key.caps_lock>ifecell<Key.space>international<Key.space><Key.down><Key.enter>
Screenshot: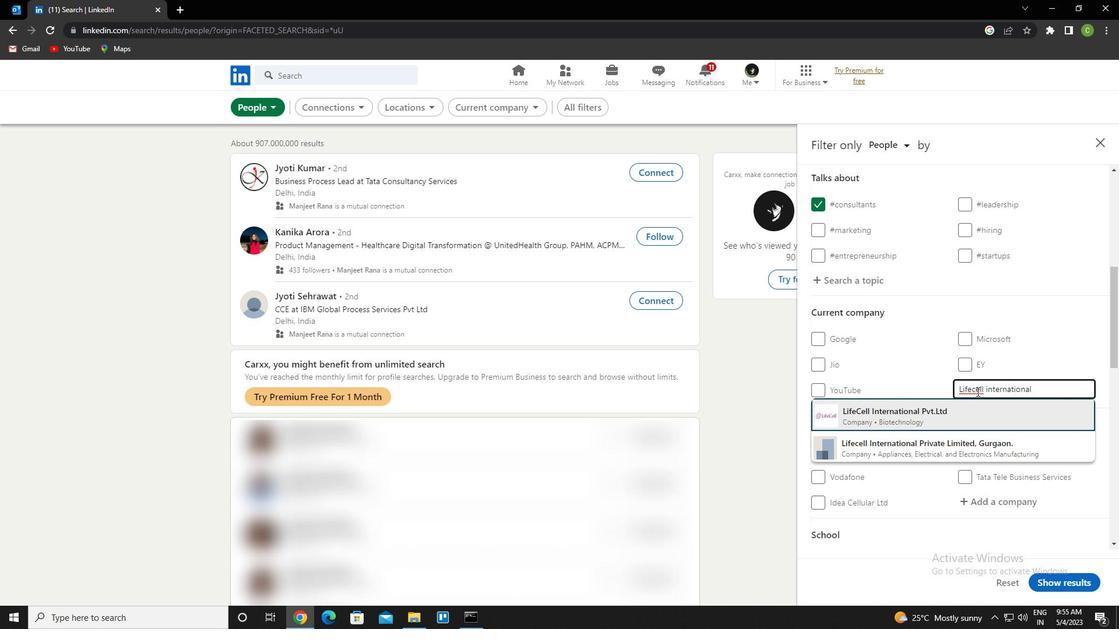 
Action: Mouse moved to (957, 485)
Screenshot: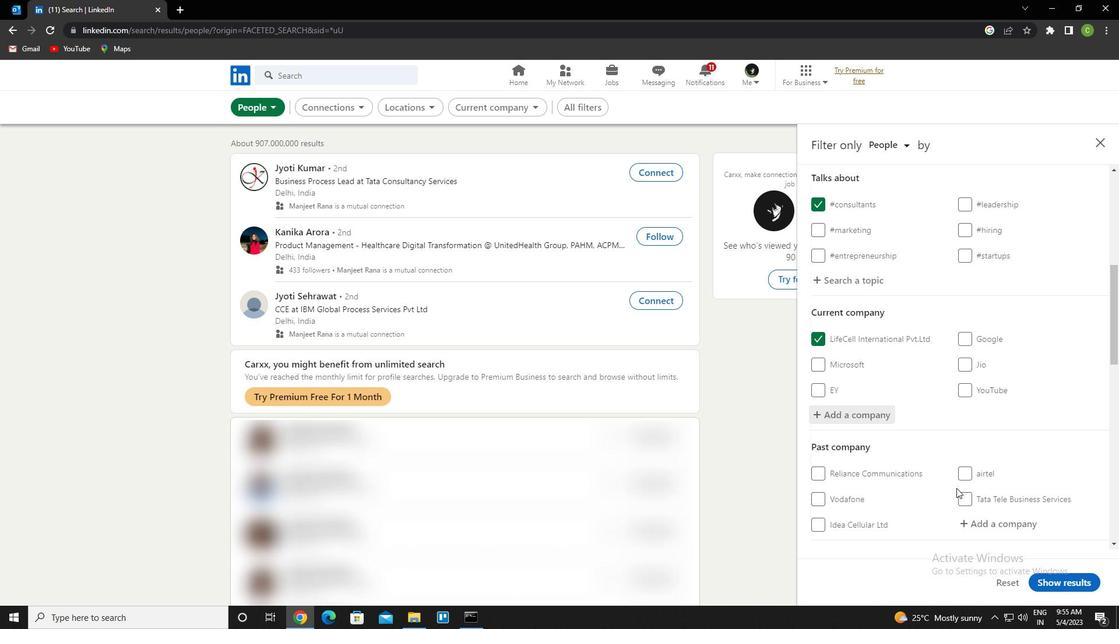 
Action: Mouse scrolled (957, 485) with delta (0, 0)
Screenshot: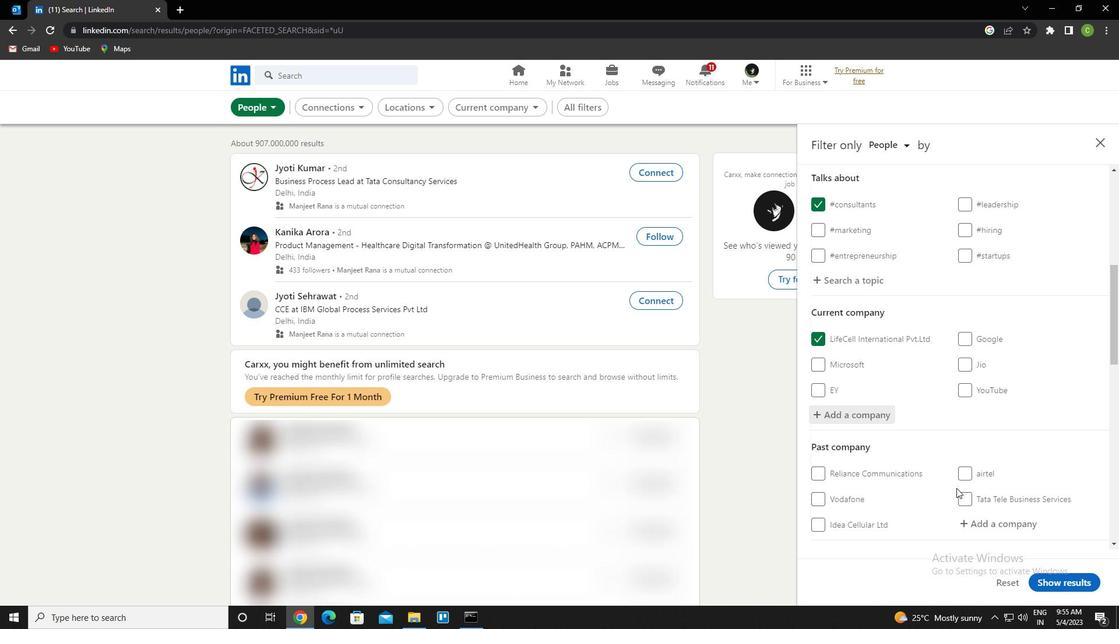 
Action: Mouse moved to (958, 485)
Screenshot: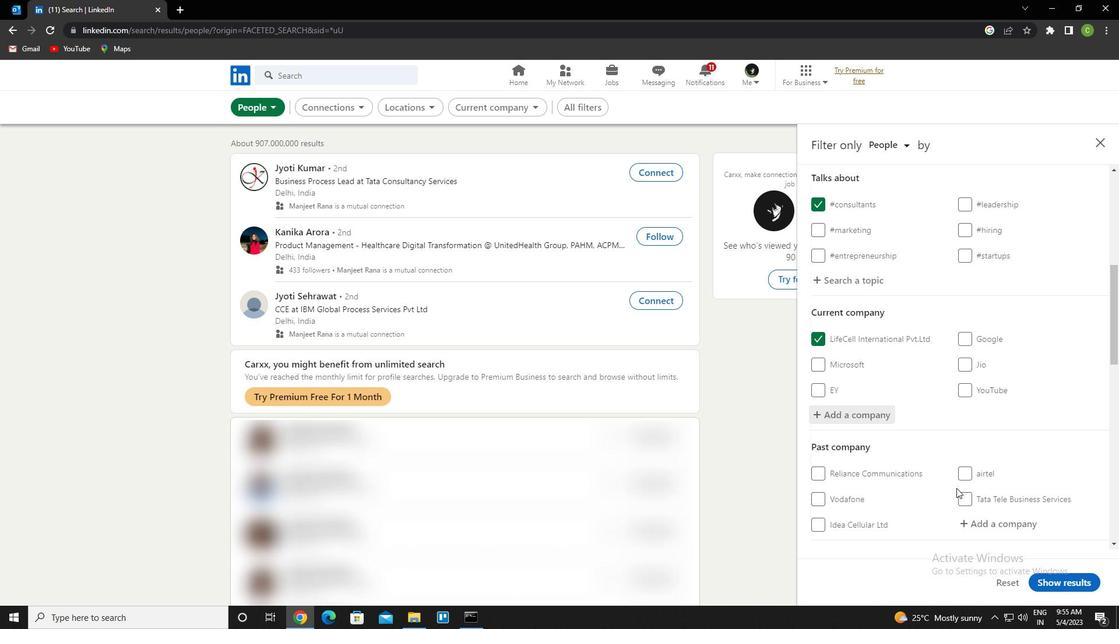 
Action: Mouse scrolled (958, 484) with delta (0, 0)
Screenshot: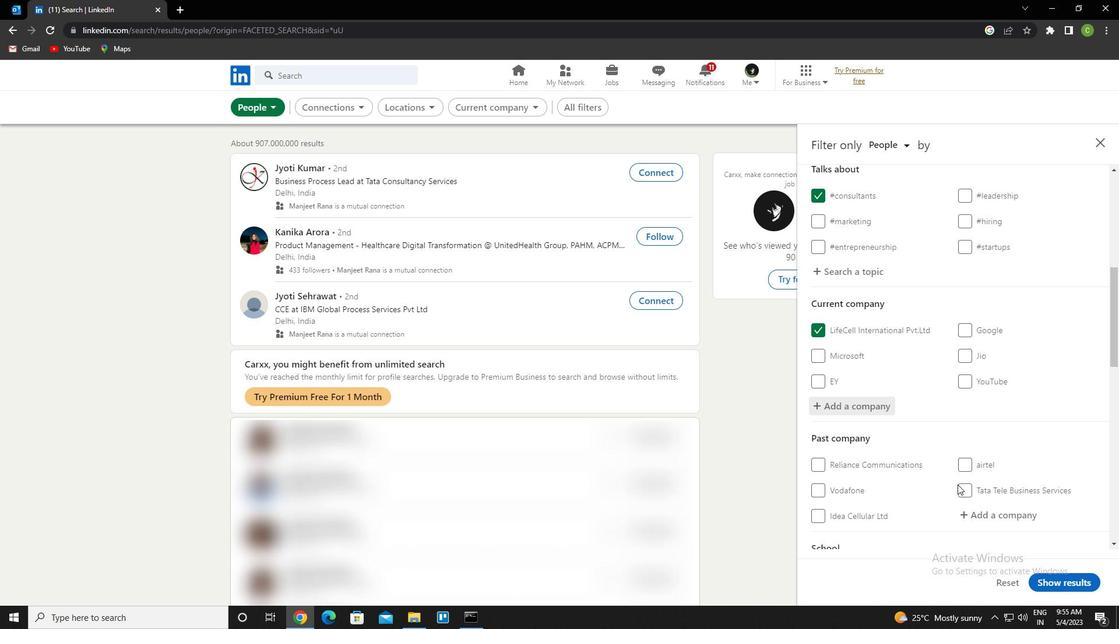 
Action: Mouse moved to (958, 484)
Screenshot: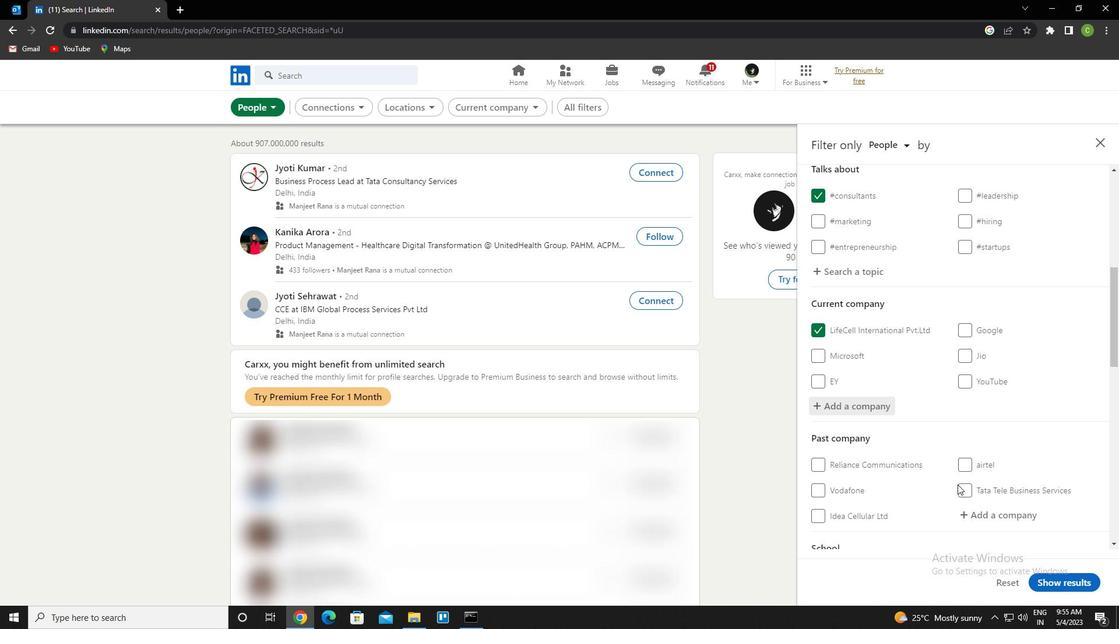 
Action: Mouse scrolled (958, 484) with delta (0, 0)
Screenshot: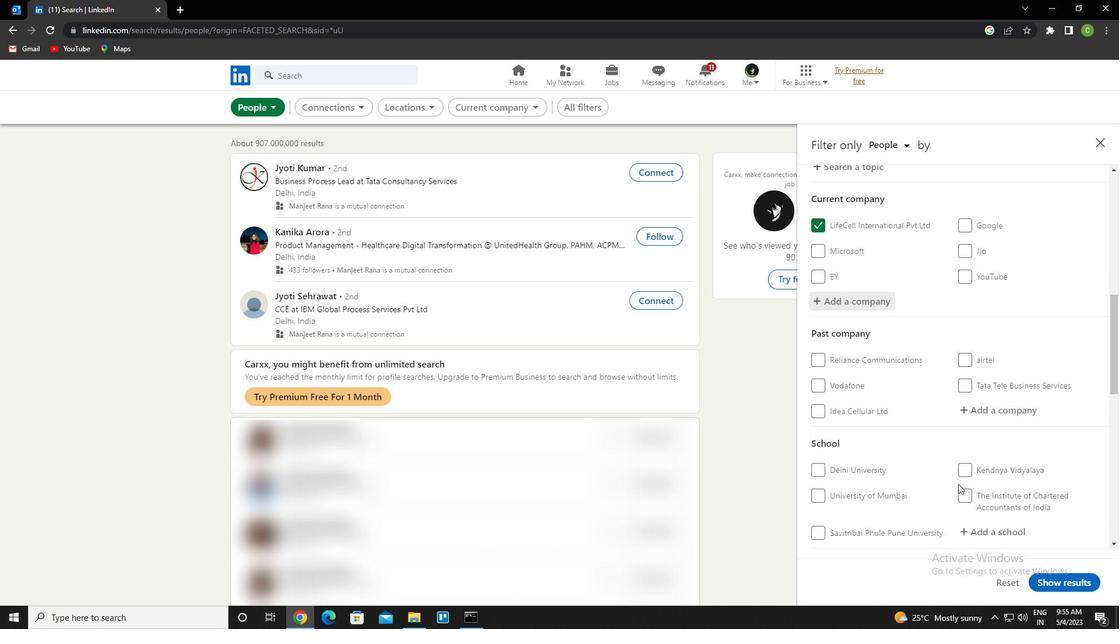
Action: Mouse moved to (1009, 469)
Screenshot: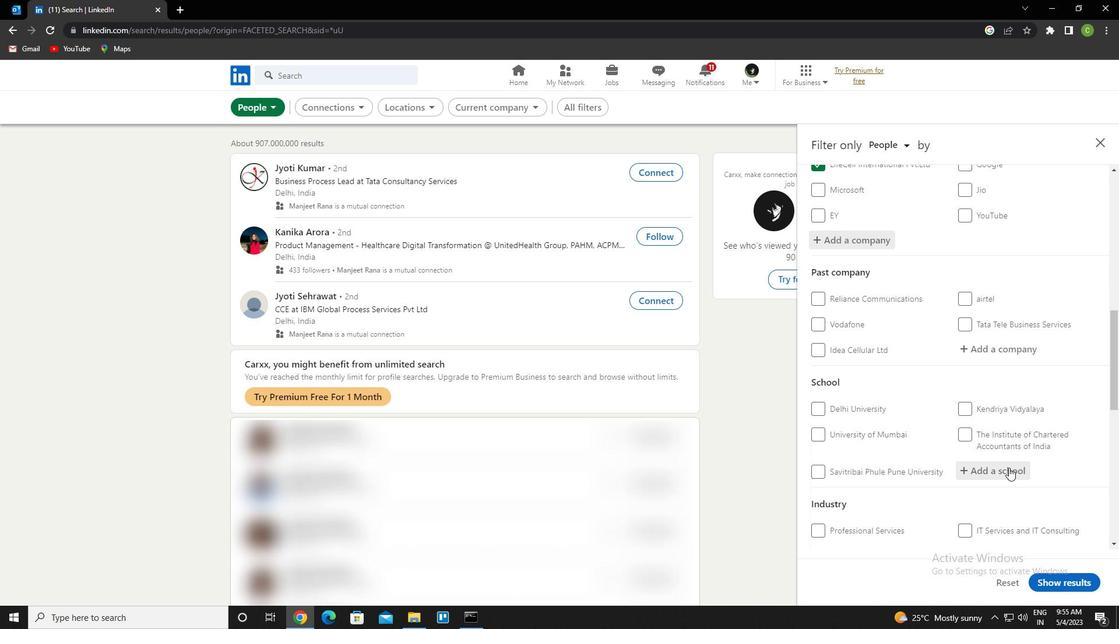 
Action: Mouse pressed left at (1009, 469)
Screenshot: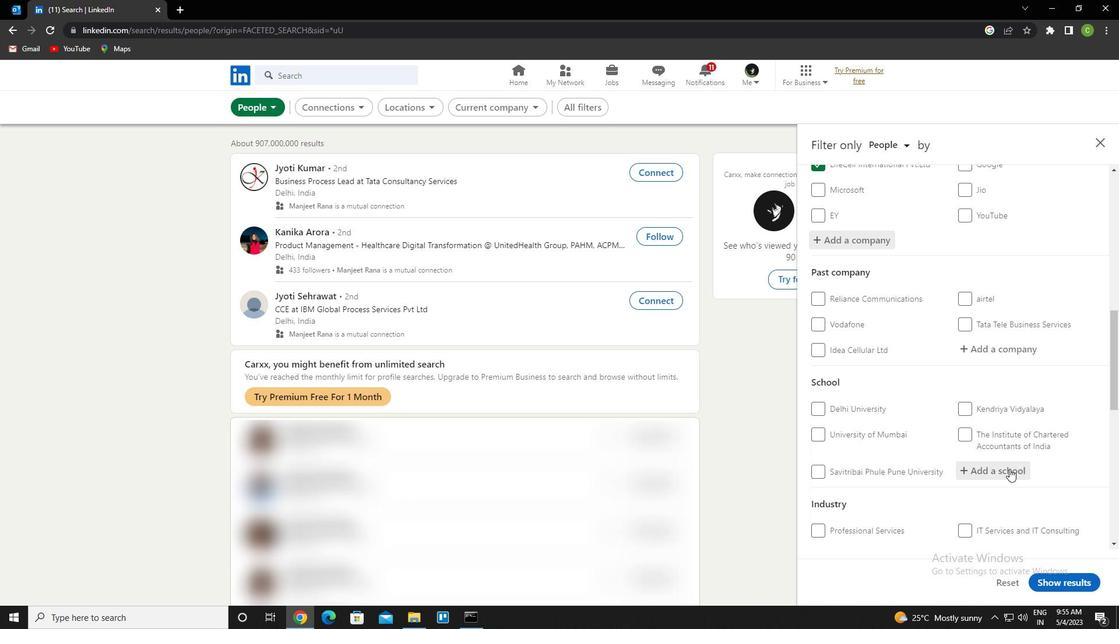 
Action: Key pressed <Key.caps_lock>j.c<Key.space>b<Key.caps_lock>ose<Key.space>uni<Key.down><Key.enter>
Screenshot: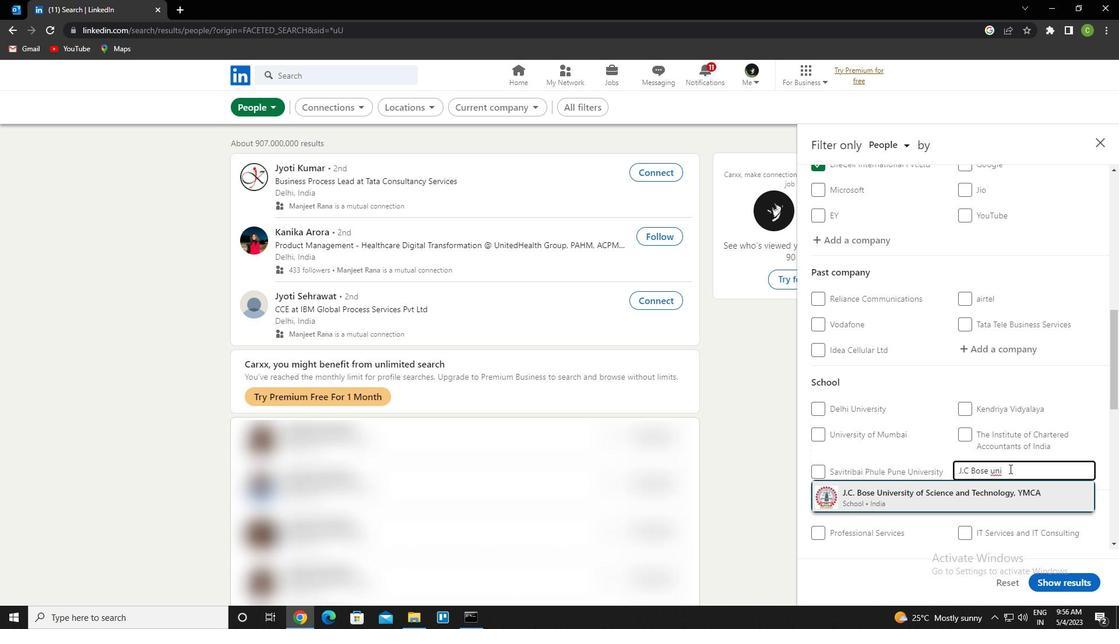 
Action: Mouse moved to (1000, 448)
Screenshot: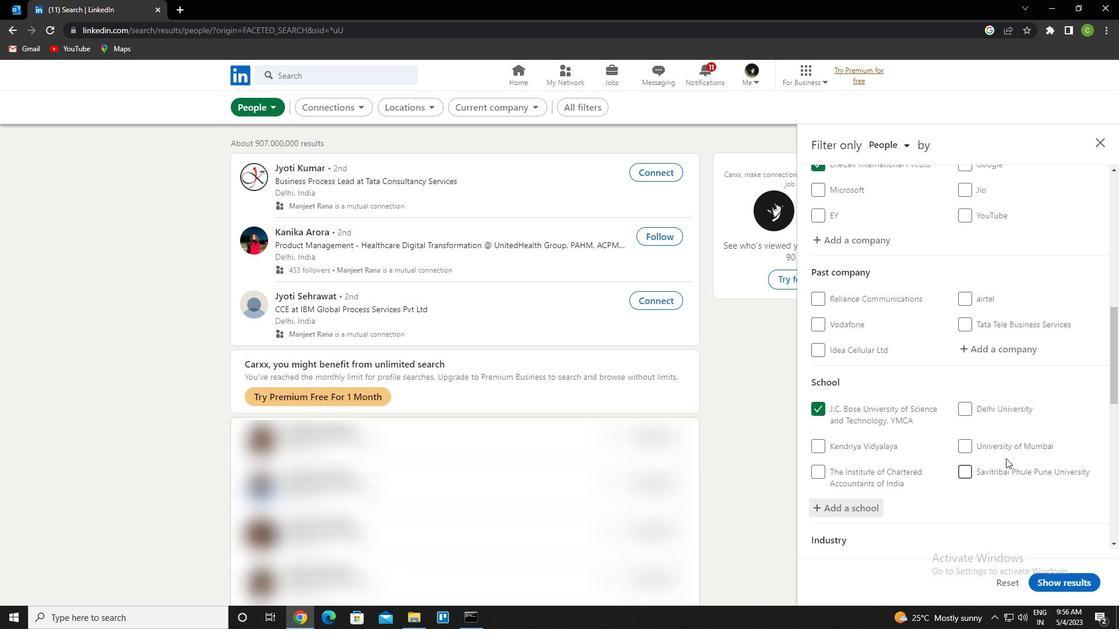 
Action: Mouse scrolled (1000, 447) with delta (0, 0)
Screenshot: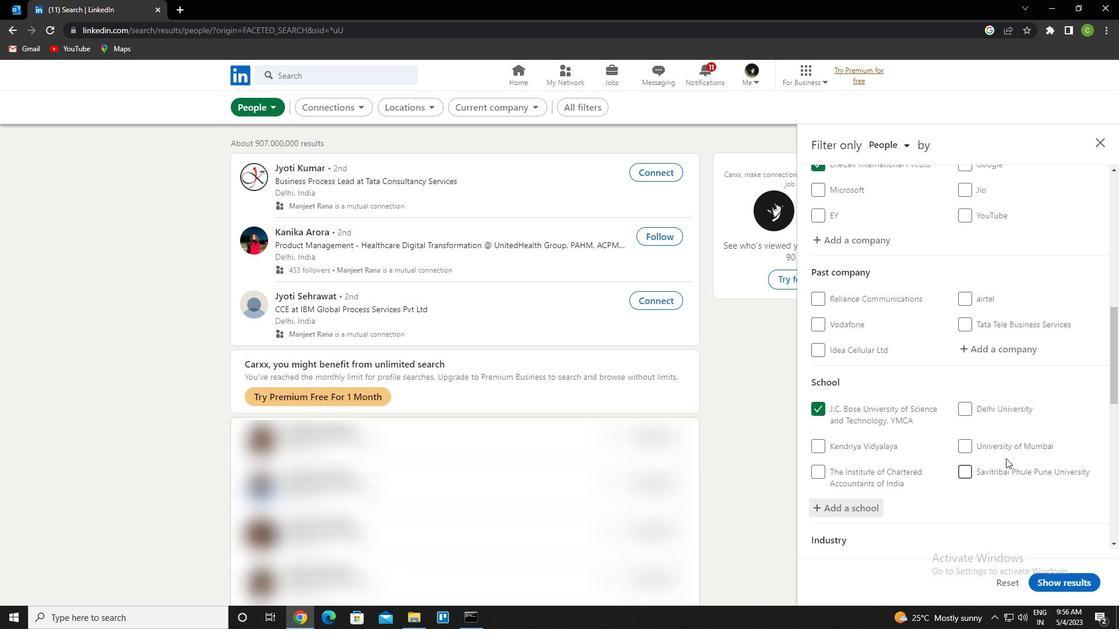 
Action: Mouse moved to (990, 436)
Screenshot: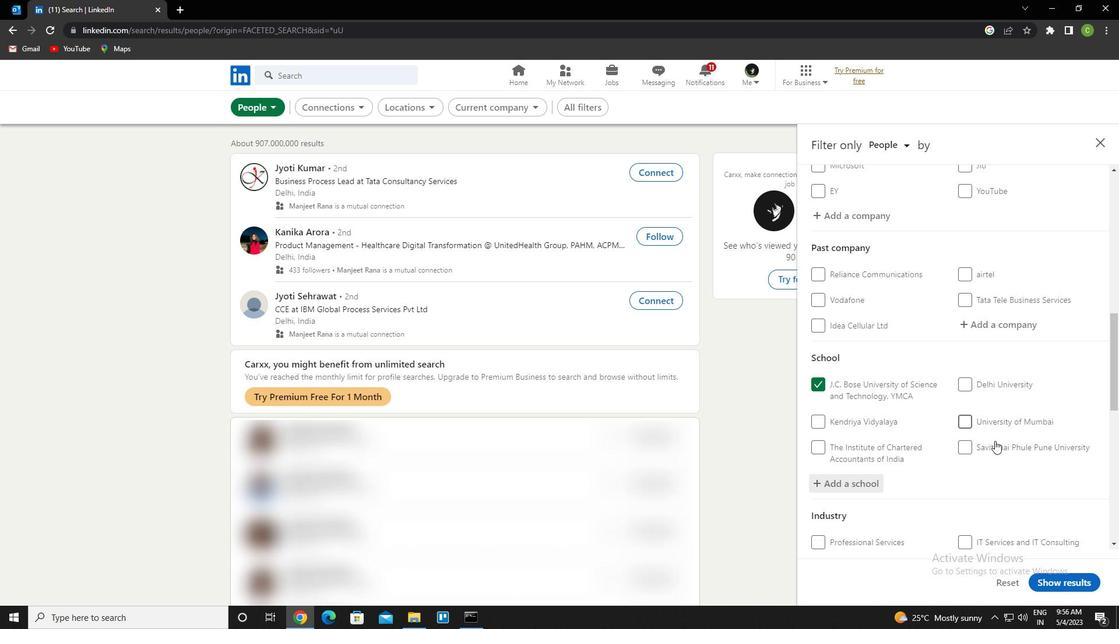 
Action: Mouse scrolled (990, 435) with delta (0, 0)
Screenshot: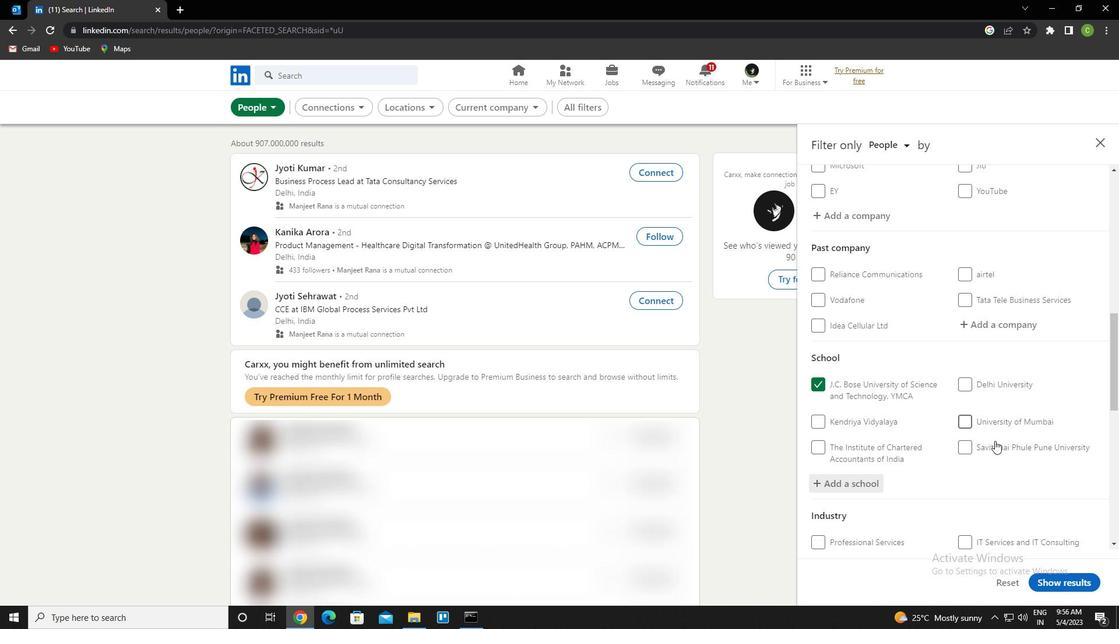 
Action: Mouse moved to (986, 429)
Screenshot: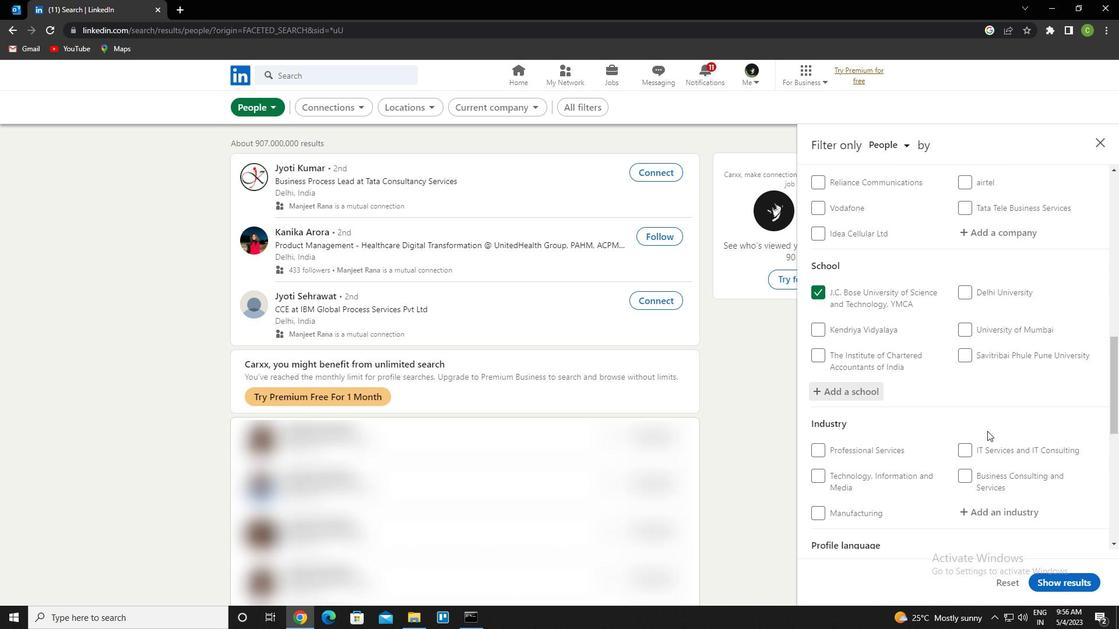 
Action: Mouse scrolled (986, 429) with delta (0, 0)
Screenshot: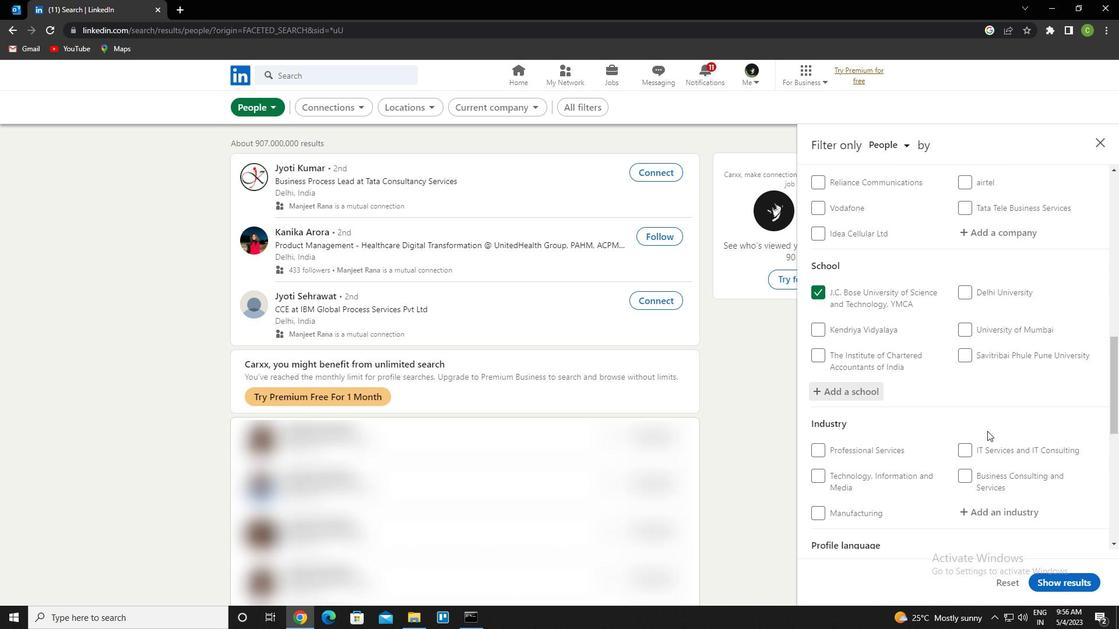 
Action: Mouse moved to (984, 422)
Screenshot: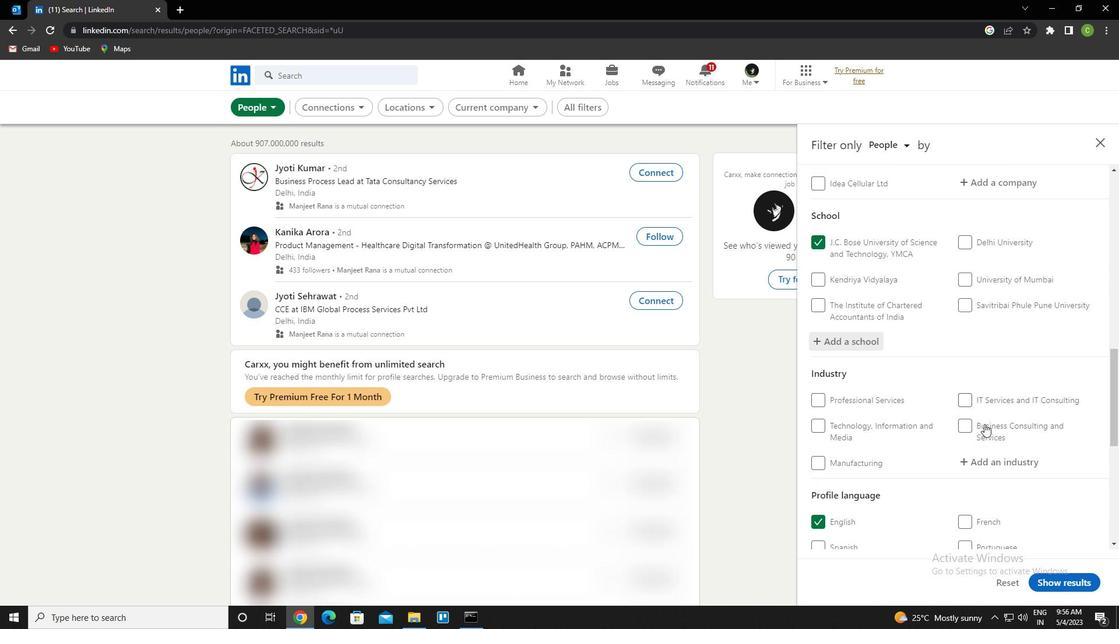
Action: Mouse scrolled (984, 422) with delta (0, 0)
Screenshot: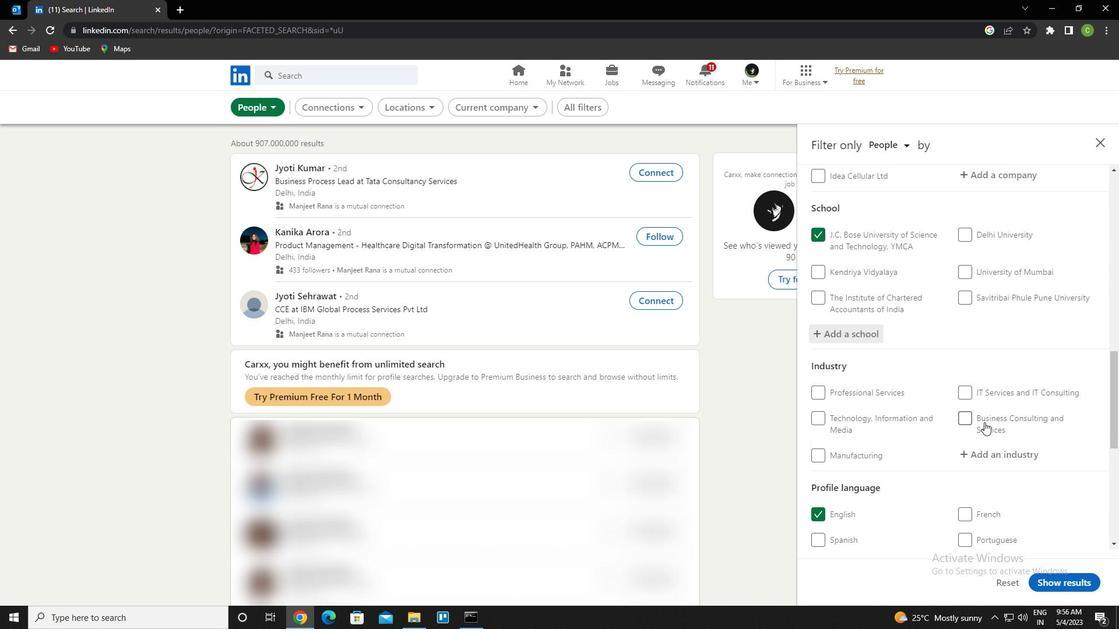 
Action: Mouse scrolled (984, 422) with delta (0, 0)
Screenshot: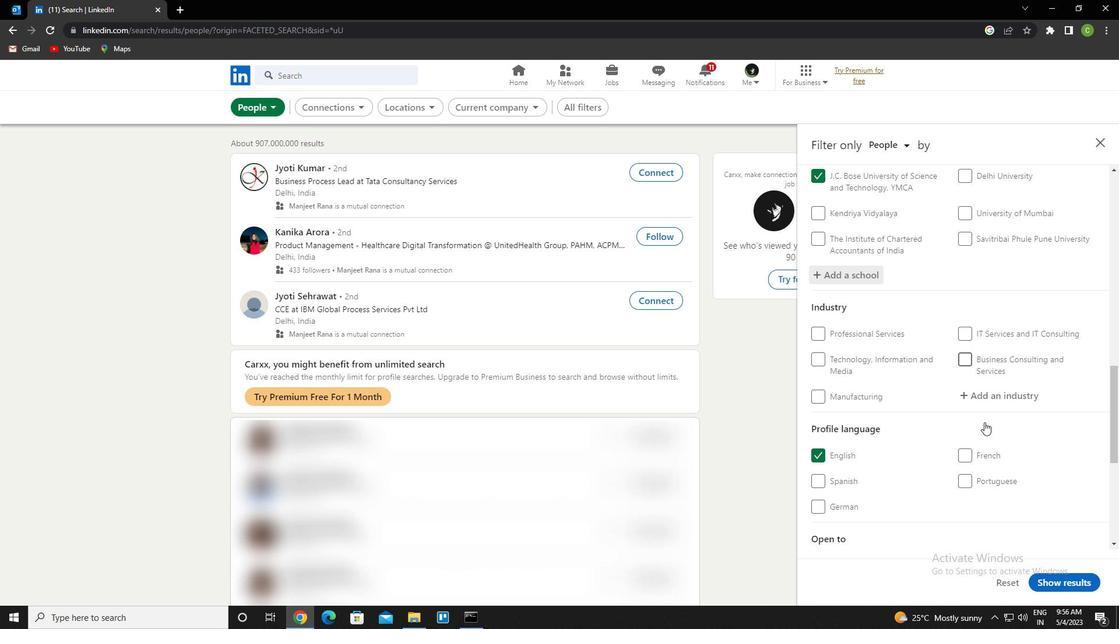 
Action: Mouse scrolled (984, 422) with delta (0, 0)
Screenshot: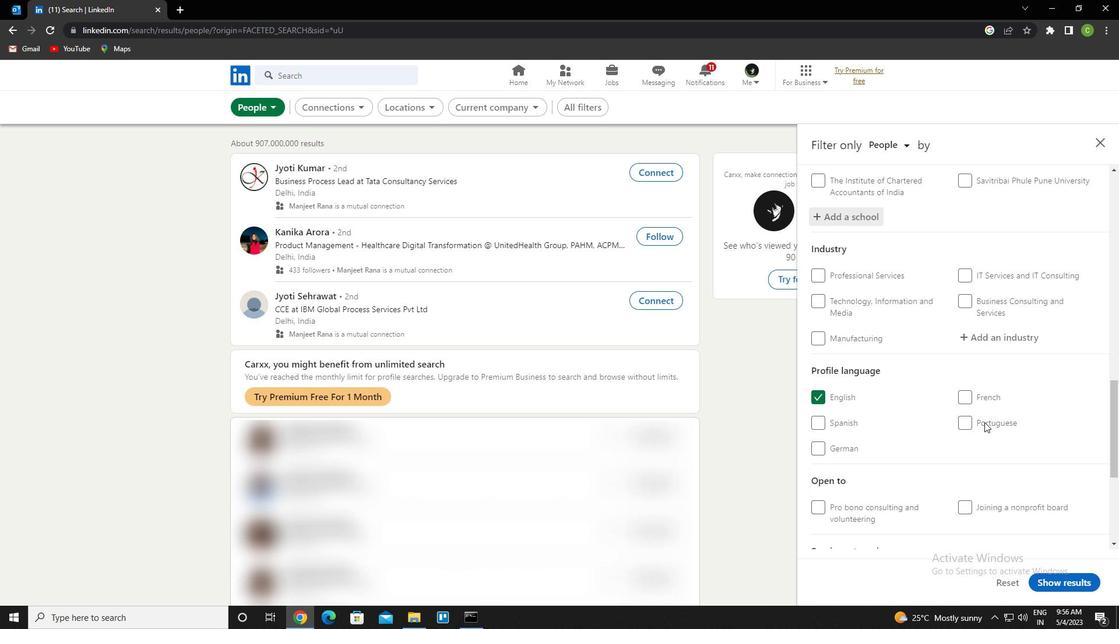 
Action: Mouse moved to (1016, 283)
Screenshot: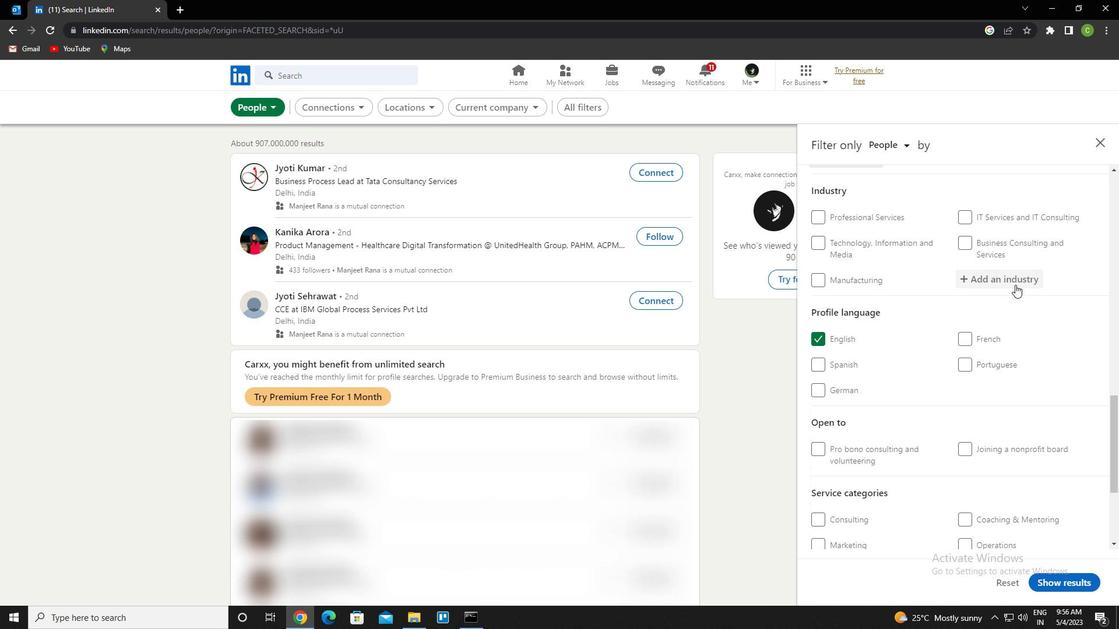 
Action: Mouse pressed left at (1016, 283)
Screenshot: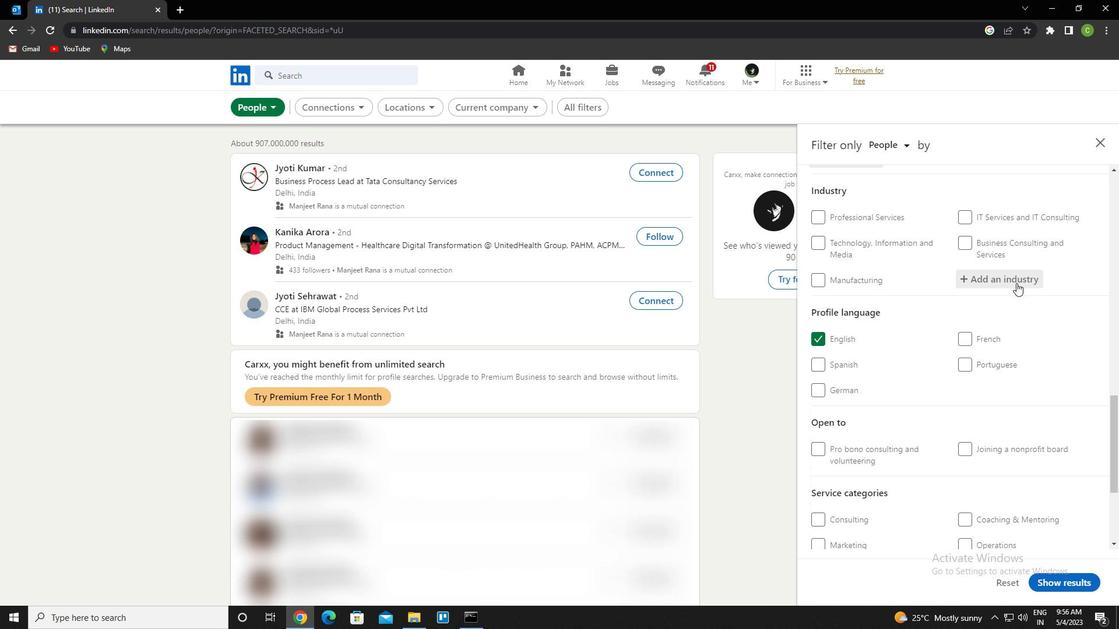 
Action: Key pressed <Key.caps_lock>c<Key.caps_lock>ollectio<Key.space><Key.backspace>n<Key.space>agencies<Key.down><Key.enter>
Screenshot: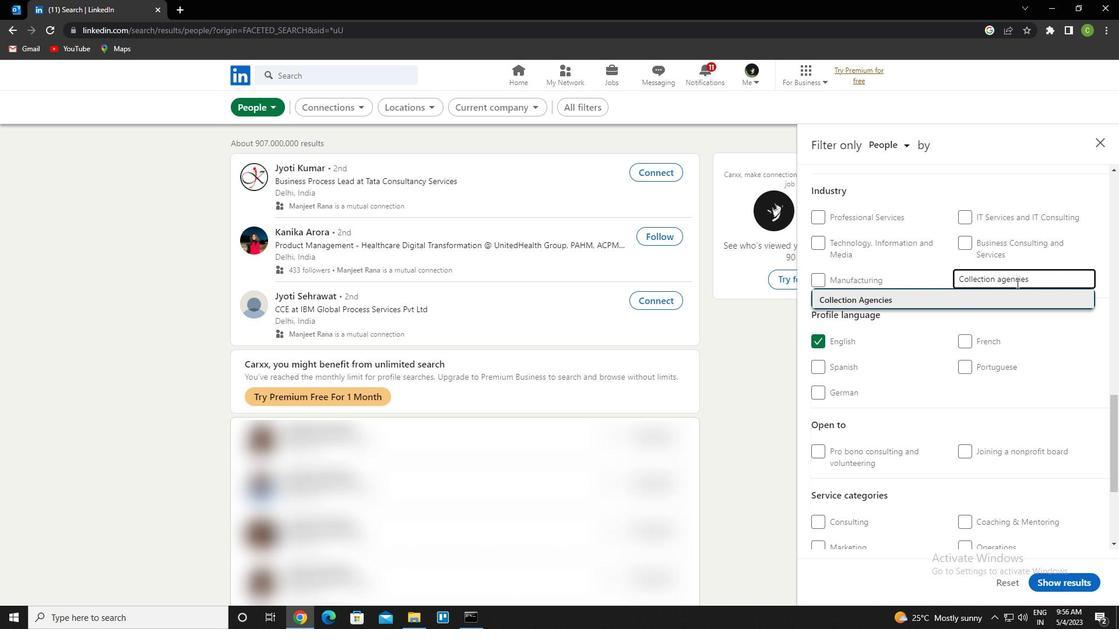 
Action: Mouse scrolled (1016, 282) with delta (0, 0)
Screenshot: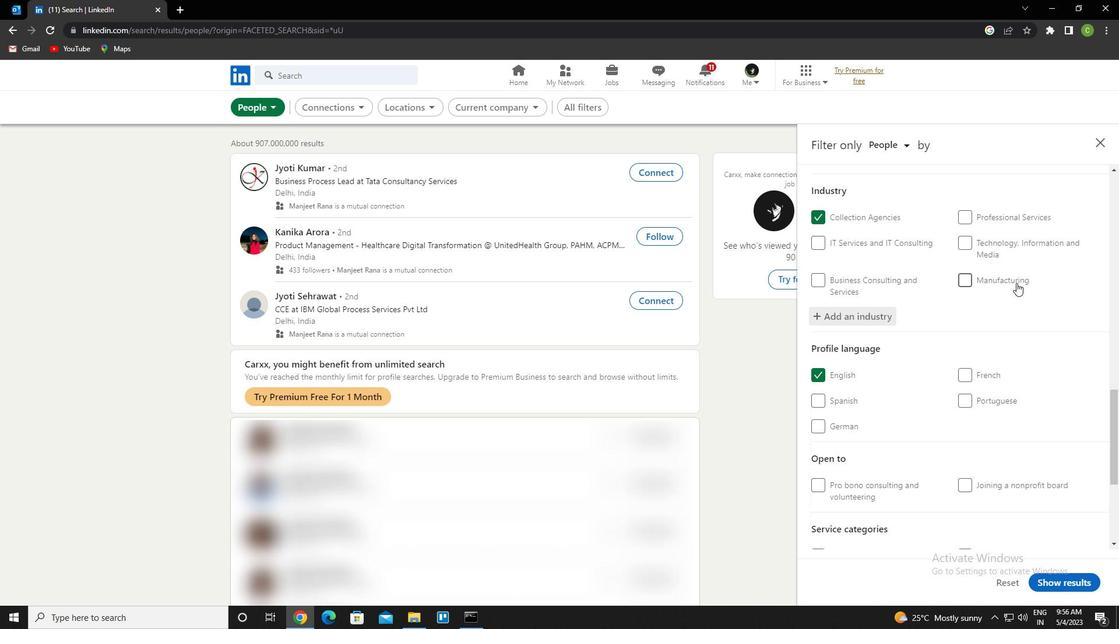 
Action: Mouse scrolled (1016, 282) with delta (0, 0)
Screenshot: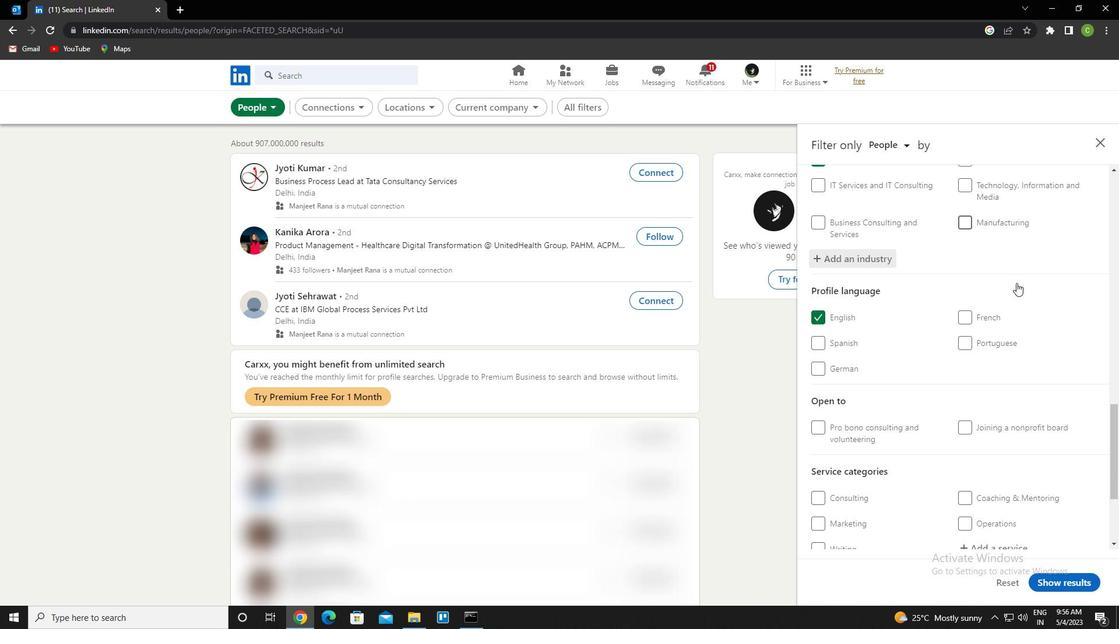 
Action: Mouse scrolled (1016, 282) with delta (0, 0)
Screenshot: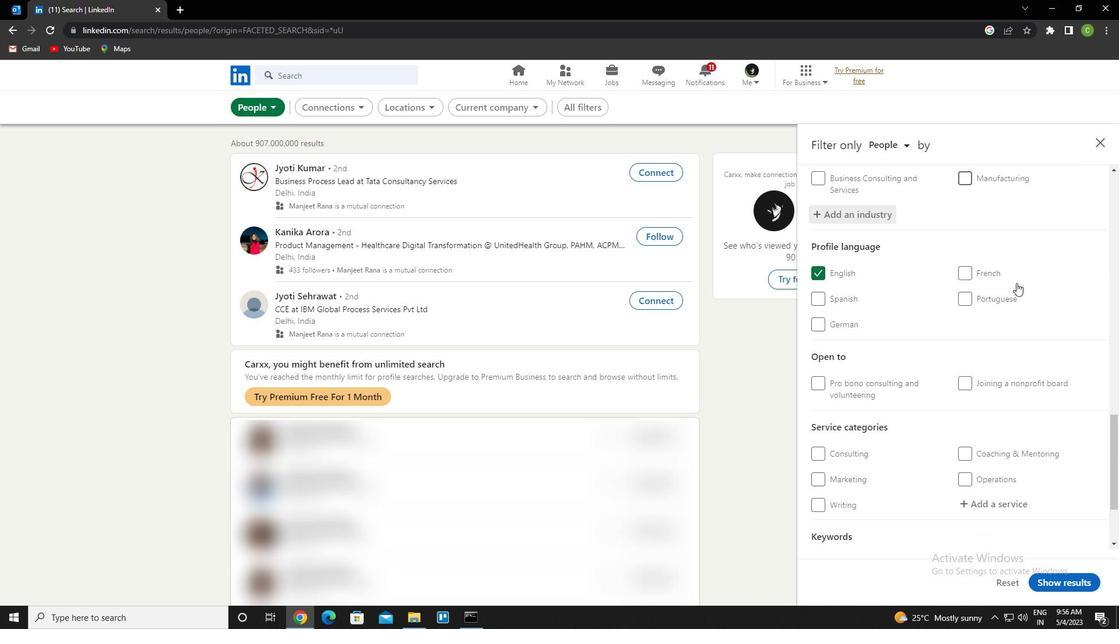 
Action: Mouse scrolled (1016, 282) with delta (0, 0)
Screenshot: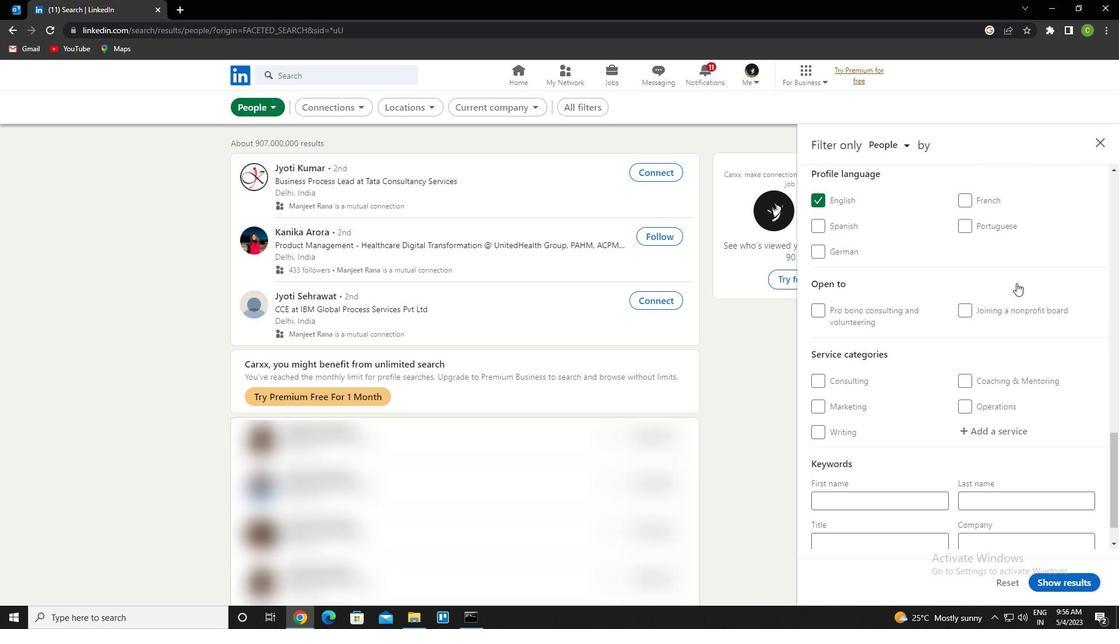 
Action: Mouse scrolled (1016, 282) with delta (0, 0)
Screenshot: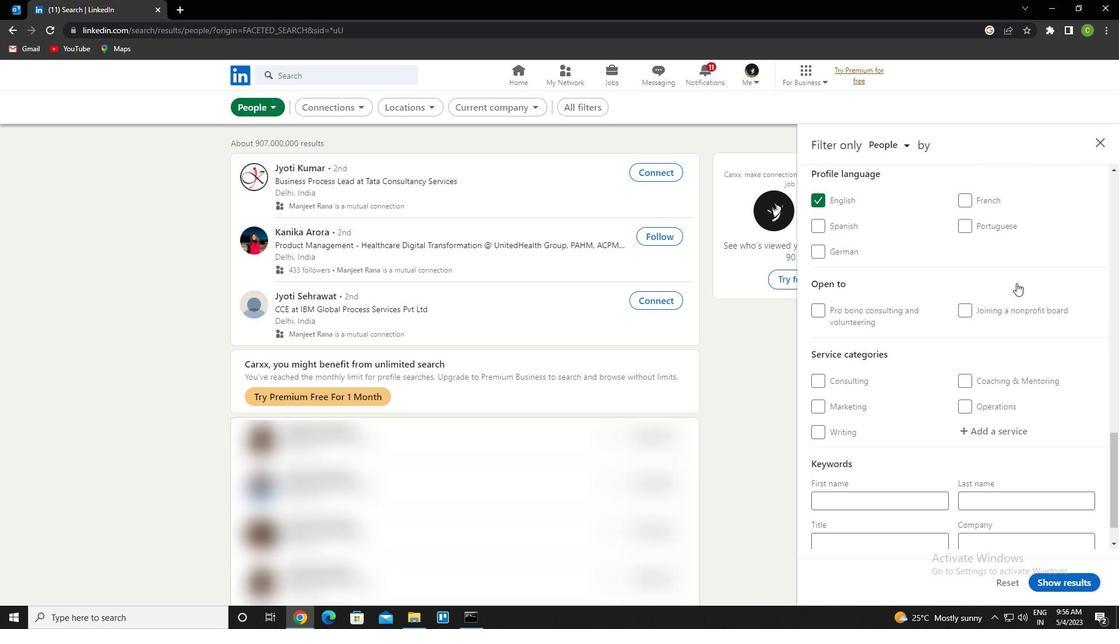 
Action: Mouse scrolled (1016, 282) with delta (0, 0)
Screenshot: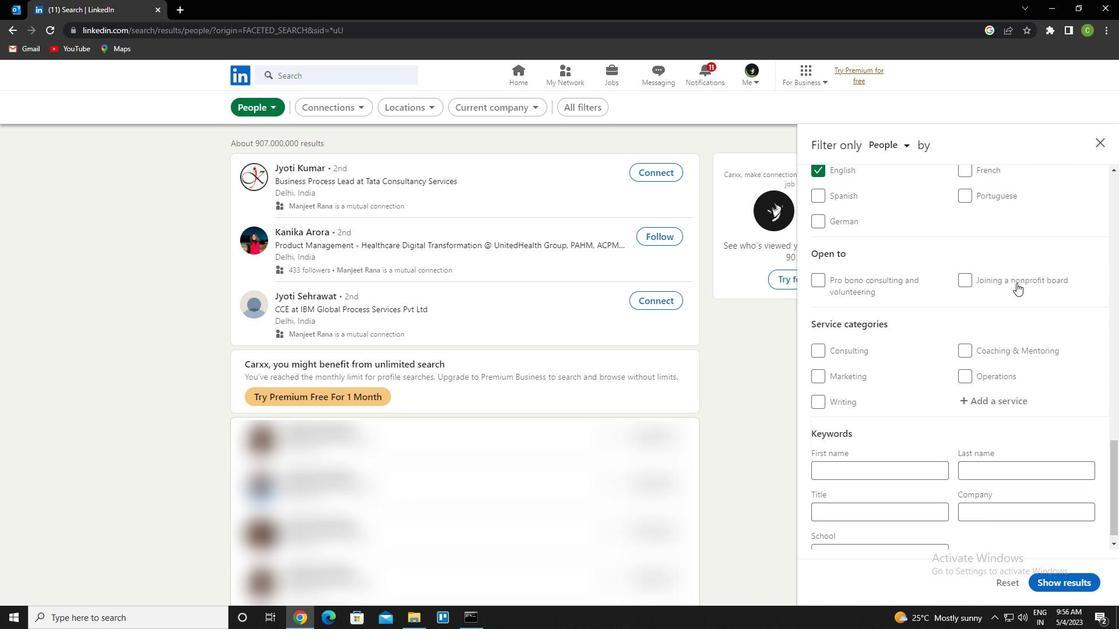 
Action: Mouse moved to (1009, 289)
Screenshot: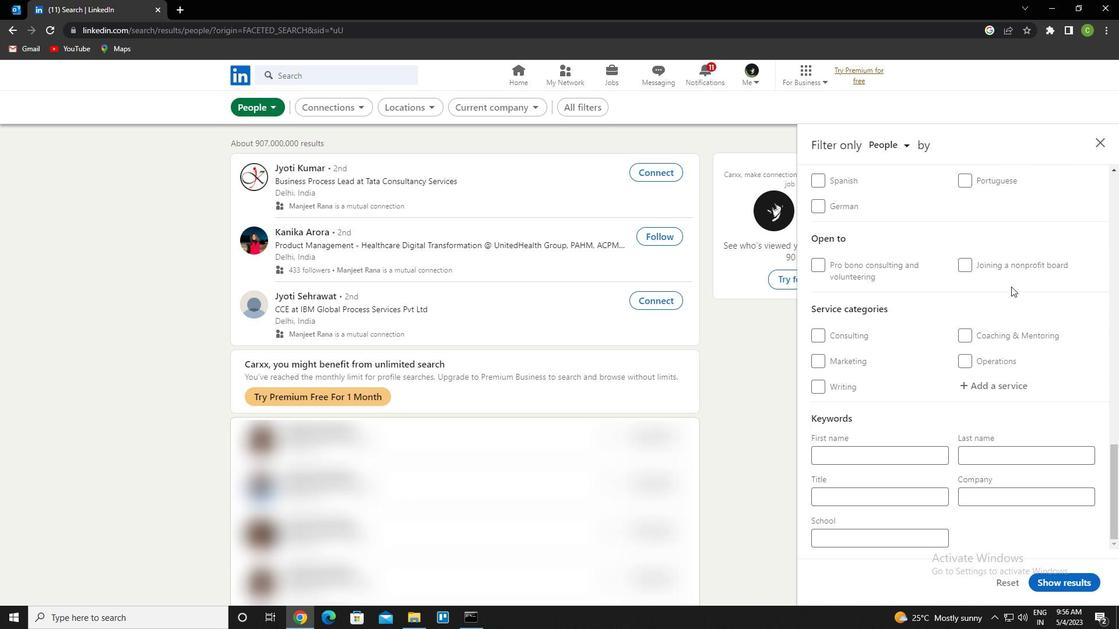 
Action: Mouse scrolled (1009, 288) with delta (0, 0)
Screenshot: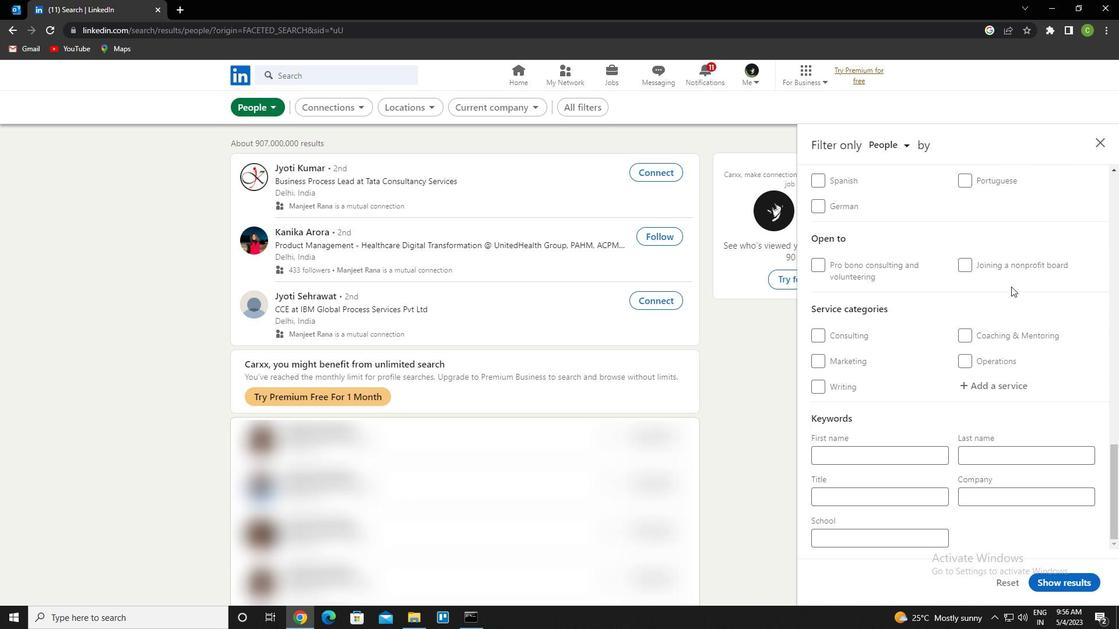 
Action: Mouse moved to (995, 389)
Screenshot: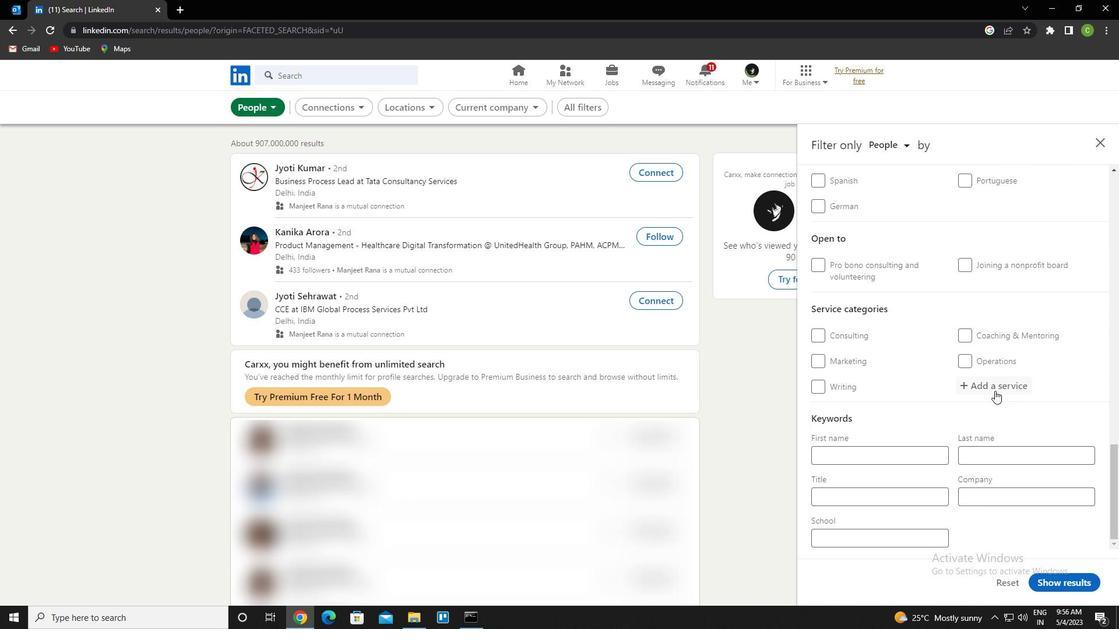 
Action: Mouse pressed left at (995, 389)
Screenshot: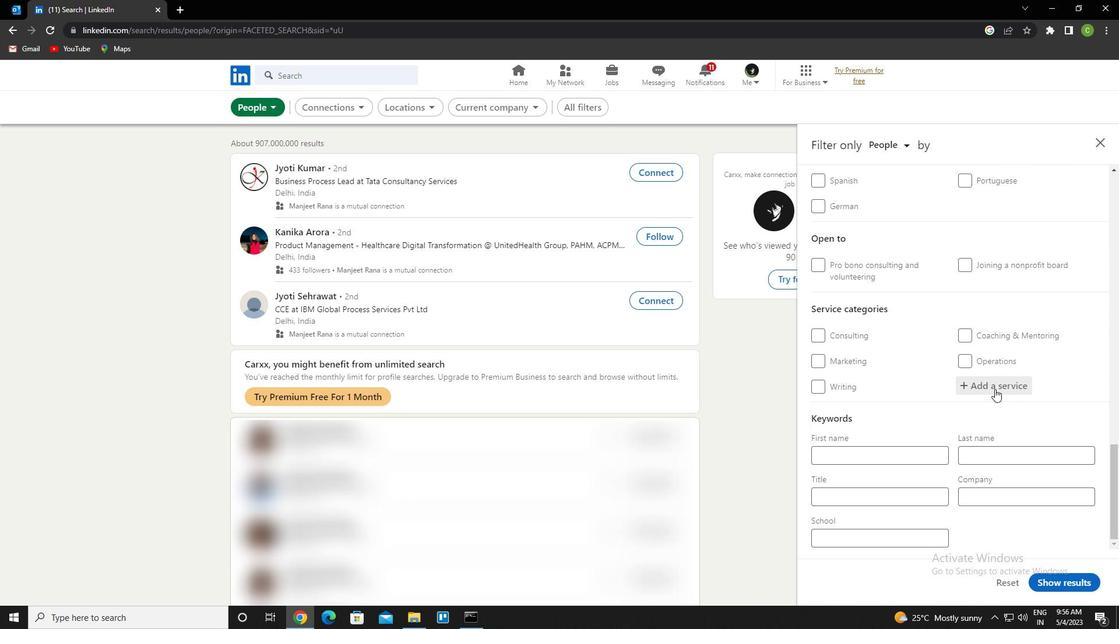 
Action: Key pressed <Key.caps_lock>c<Key.caps_lock>atering<Key.down><Key.enter>
Screenshot: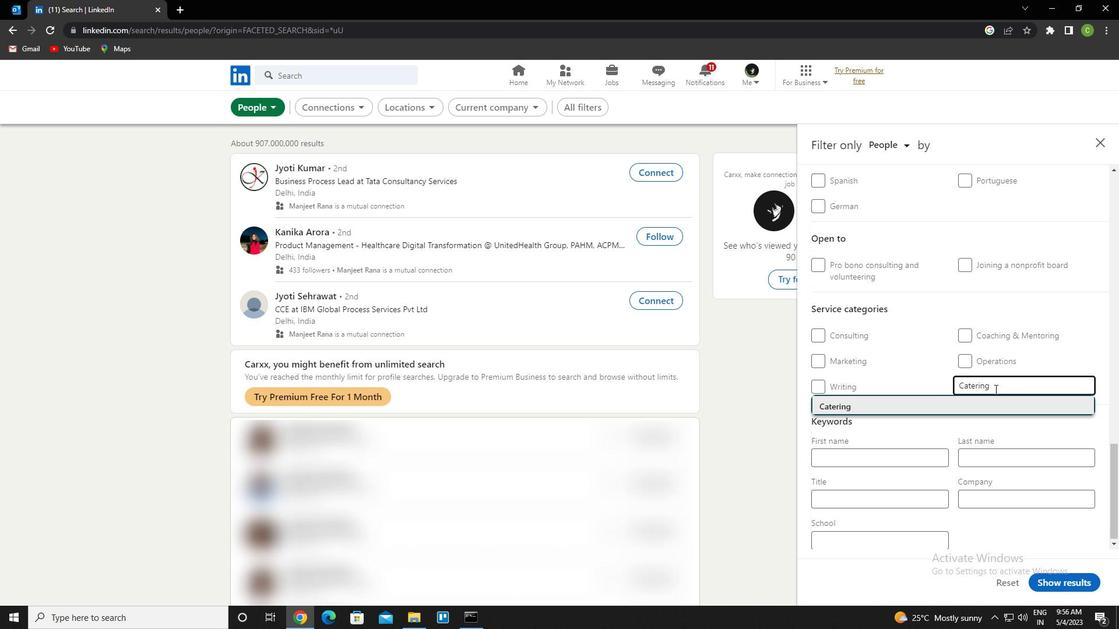 
Action: Mouse moved to (1073, 358)
Screenshot: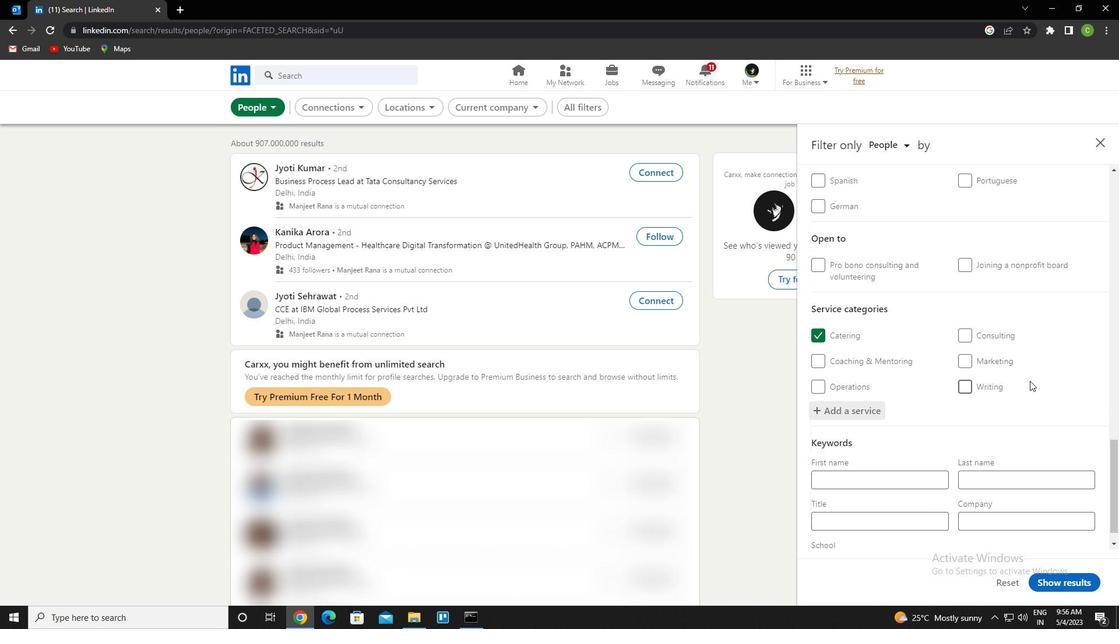 
Action: Mouse scrolled (1073, 357) with delta (0, 0)
Screenshot: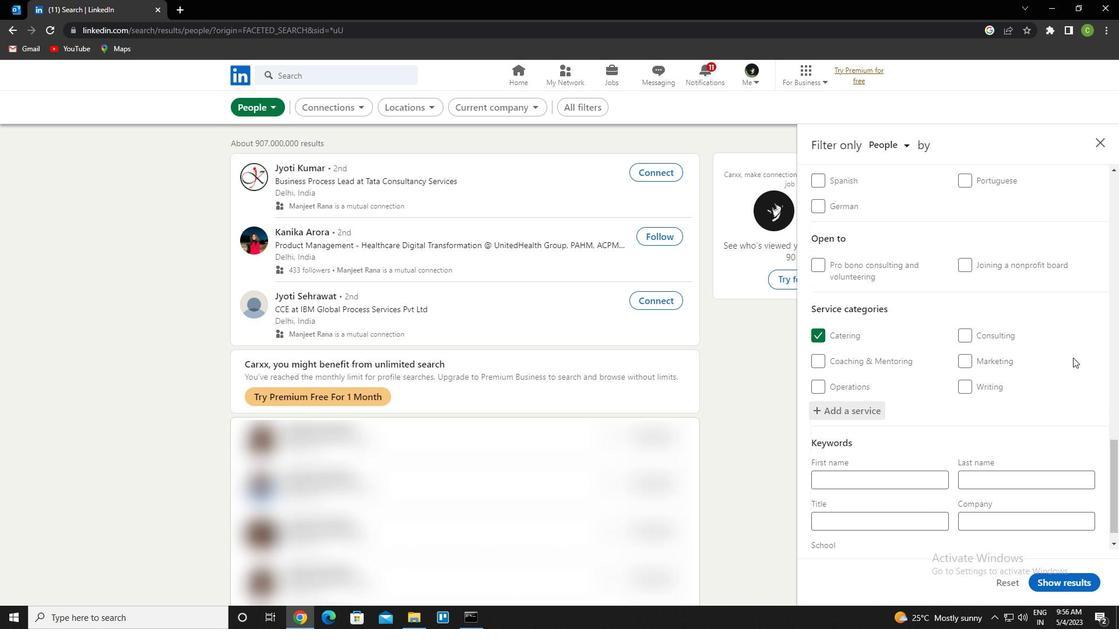 
Action: Mouse moved to (1070, 358)
Screenshot: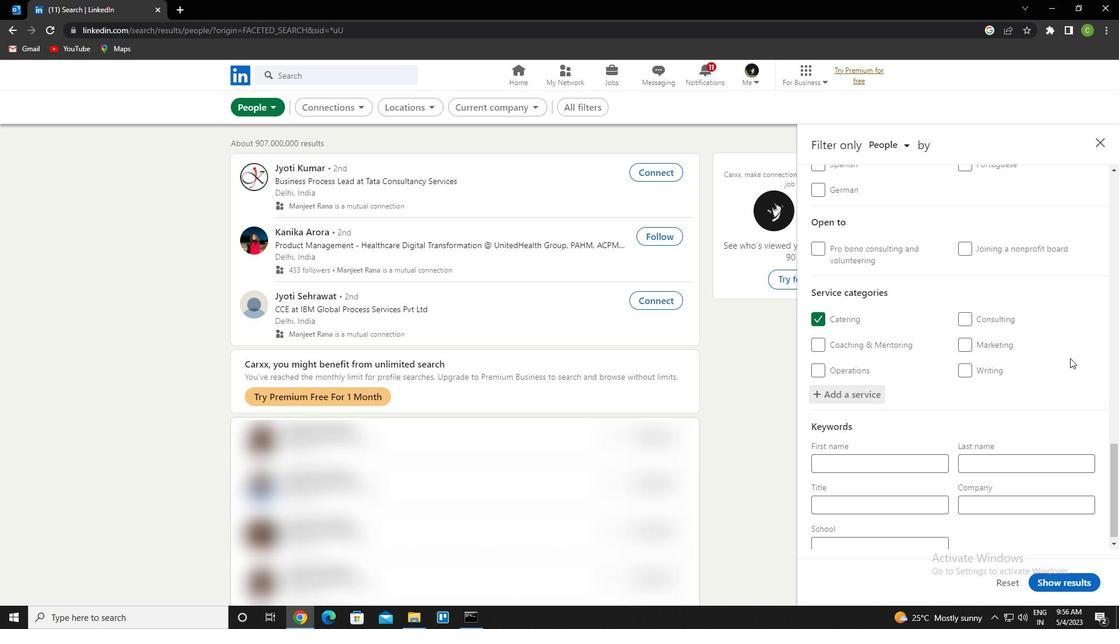 
Action: Mouse scrolled (1070, 358) with delta (0, 0)
Screenshot: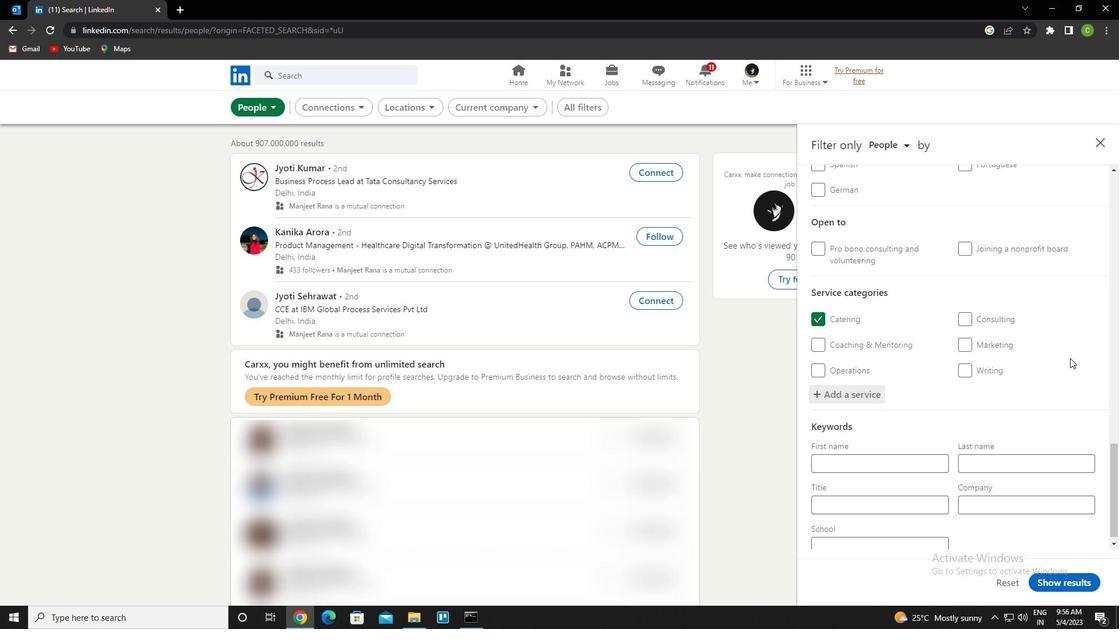 
Action: Mouse moved to (1070, 359)
Screenshot: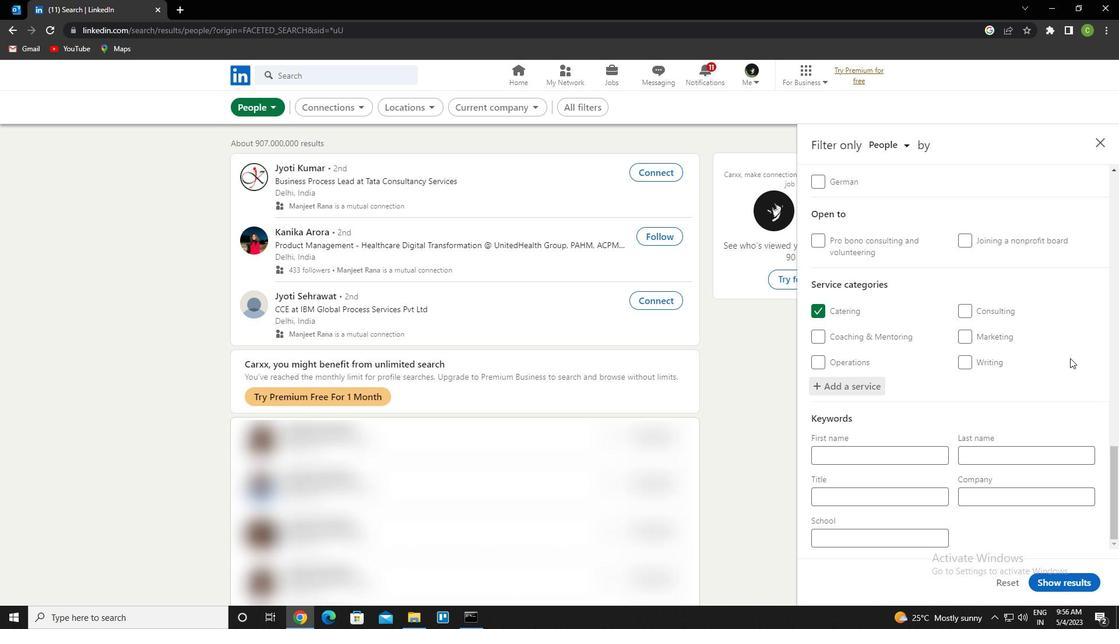 
Action: Mouse scrolled (1070, 358) with delta (0, 0)
Screenshot: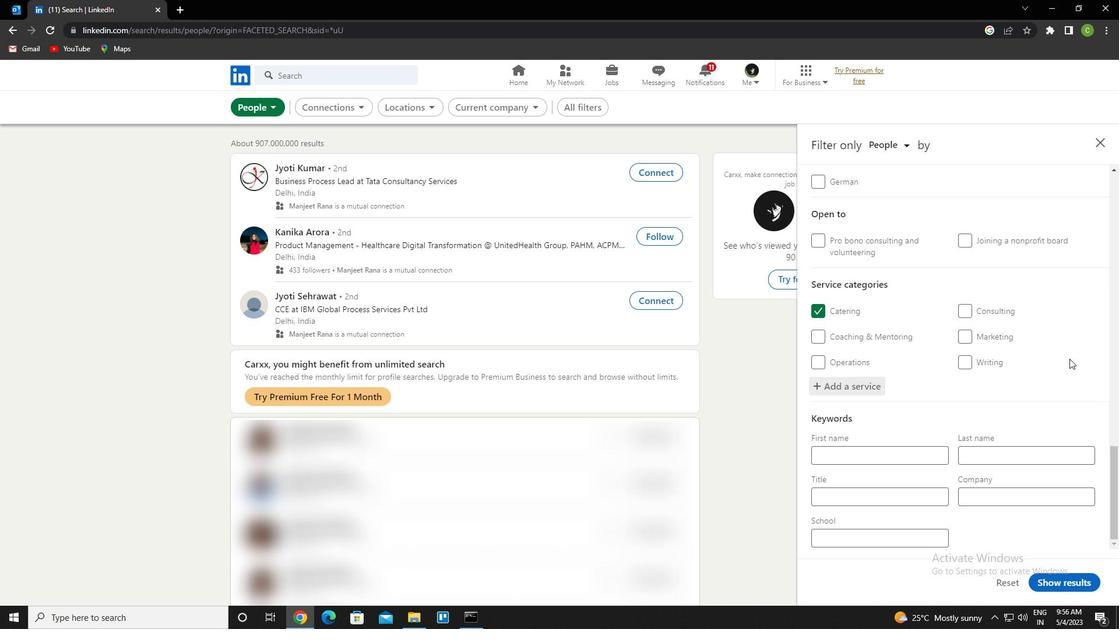 
Action: Mouse moved to (1069, 360)
Screenshot: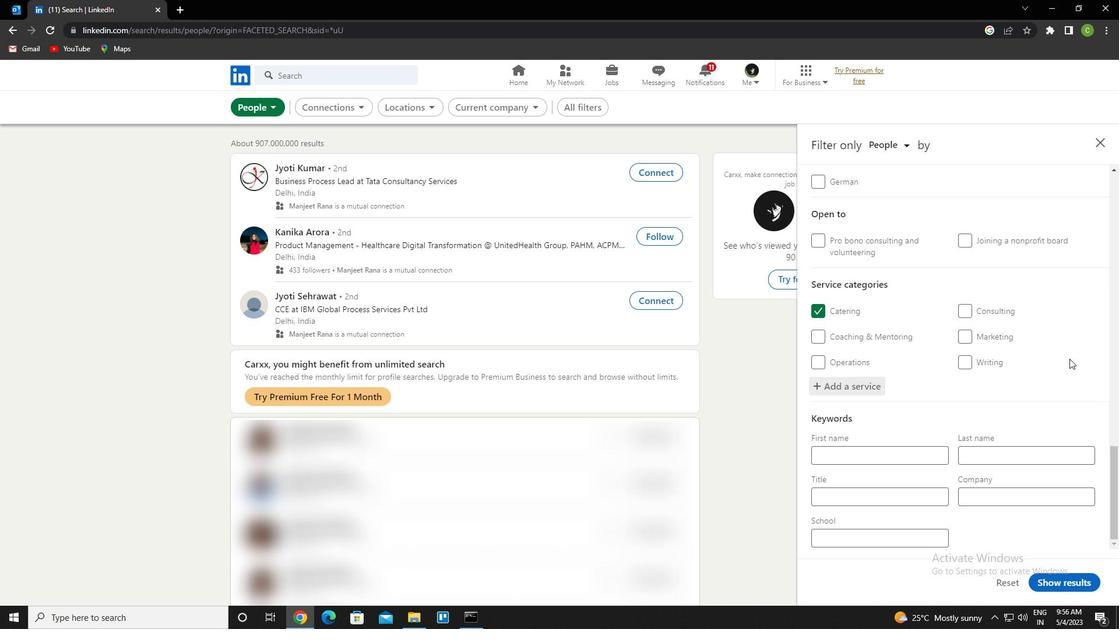 
Action: Mouse scrolled (1069, 359) with delta (0, 0)
Screenshot: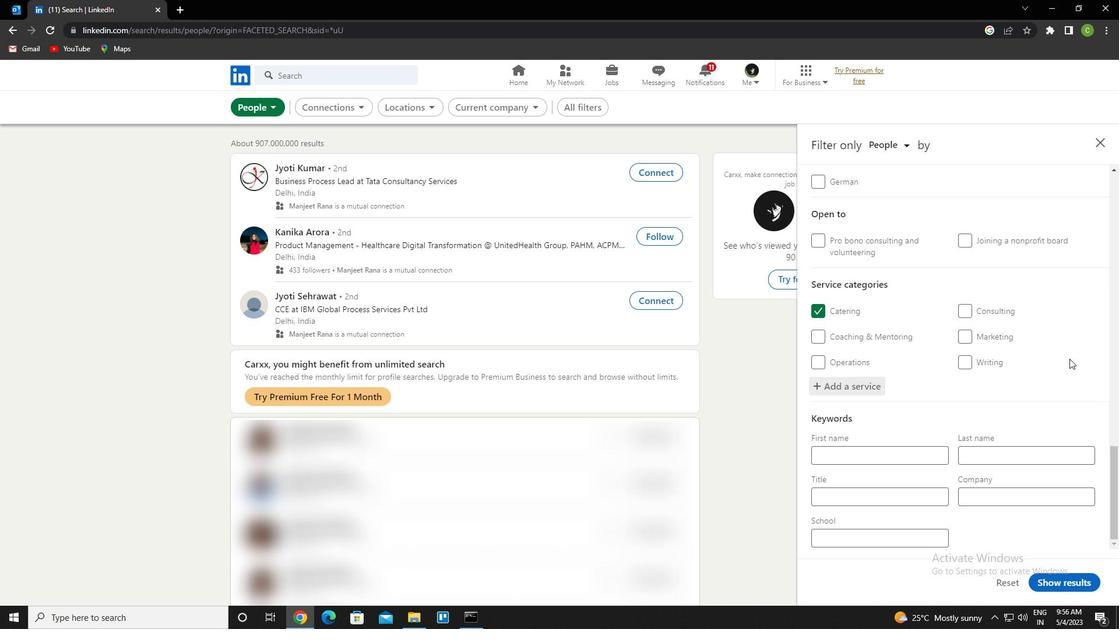 
Action: Mouse scrolled (1069, 359) with delta (0, 0)
Screenshot: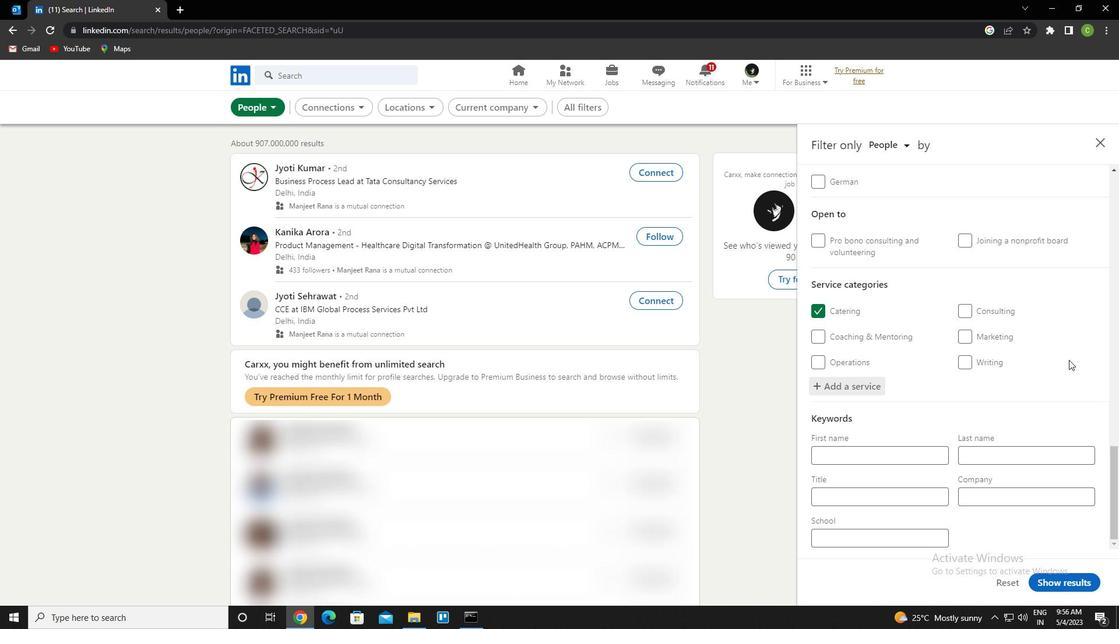 
Action: Mouse moved to (891, 499)
Screenshot: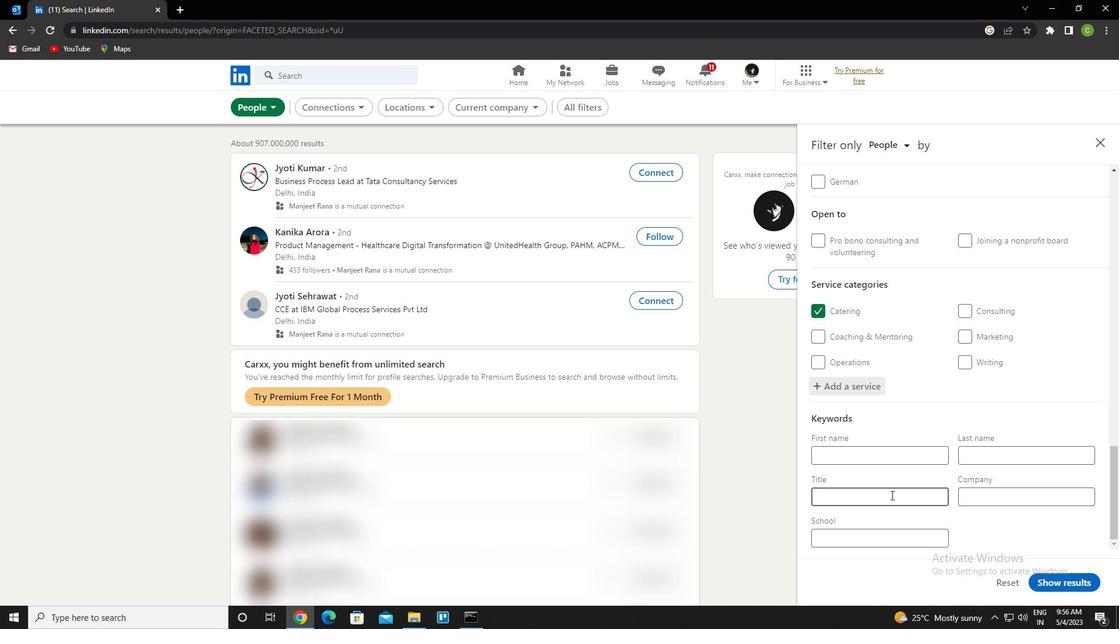 
Action: Mouse pressed left at (891, 499)
Screenshot: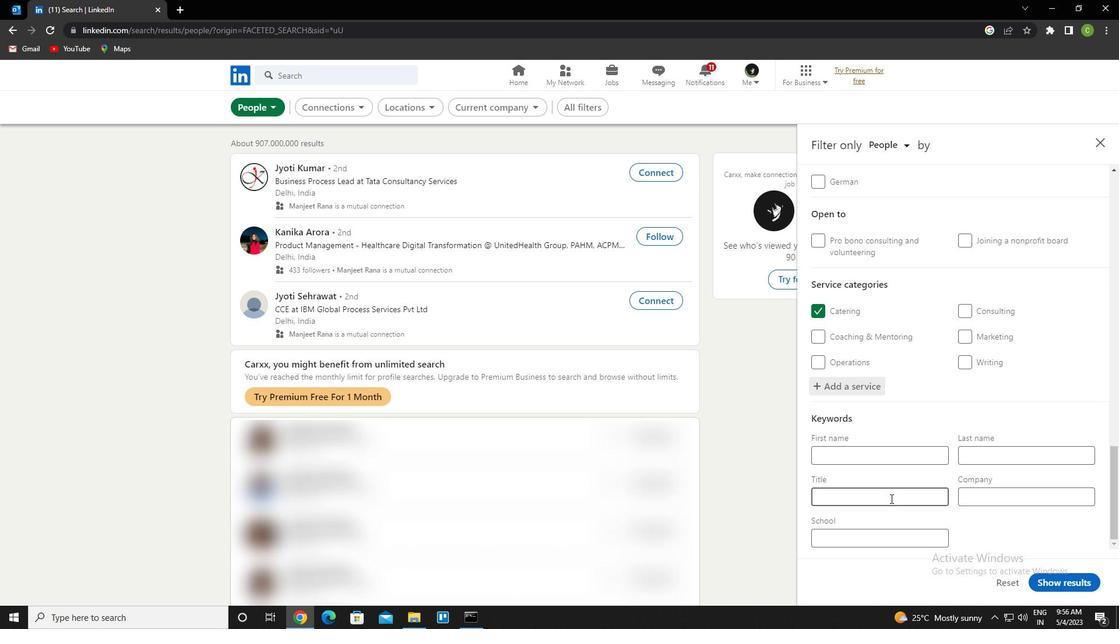 
Action: Key pressed <Key.caps_lock>f<Key.caps_lock>inancial<Key.space>repre<Key.backspace><Key.backspace><Key.backspace><Key.backspace><Key.backspace><Key.caps_lock>s<Key.caps_lock>ervise<Key.space><Key.backspace>s<Key.space><Key.backspace><Key.backspace><Key.backspace><Key.backspace>ces<Key.space><Key.caps_lock>r<Key.caps_lock>epresentatives
Screenshot: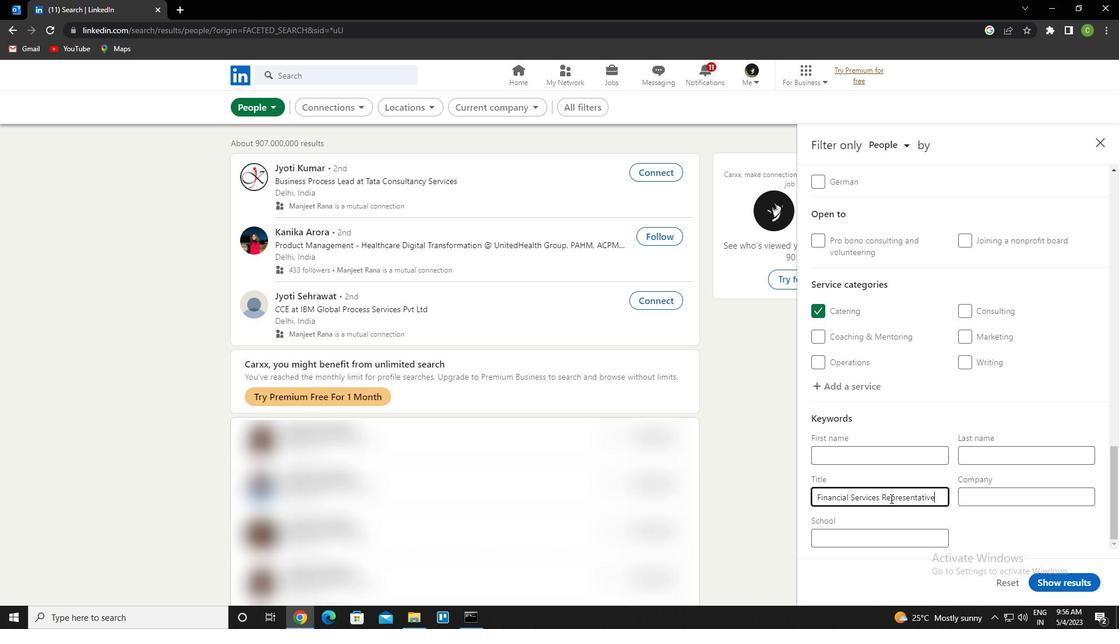 
Action: Mouse moved to (1065, 586)
Screenshot: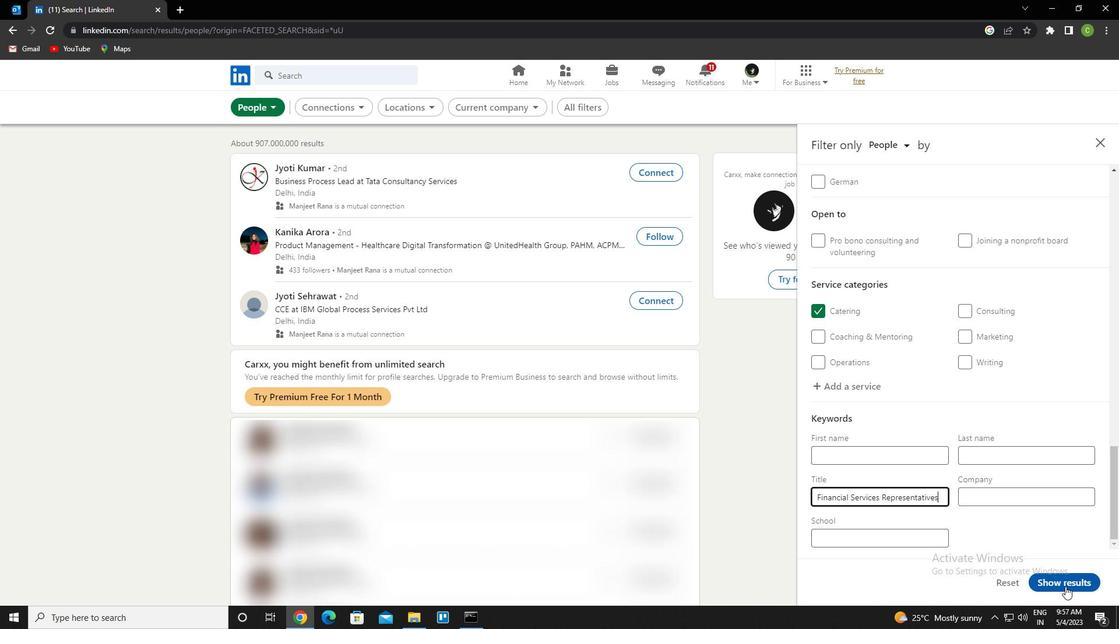 
Action: Mouse pressed left at (1065, 586)
Screenshot: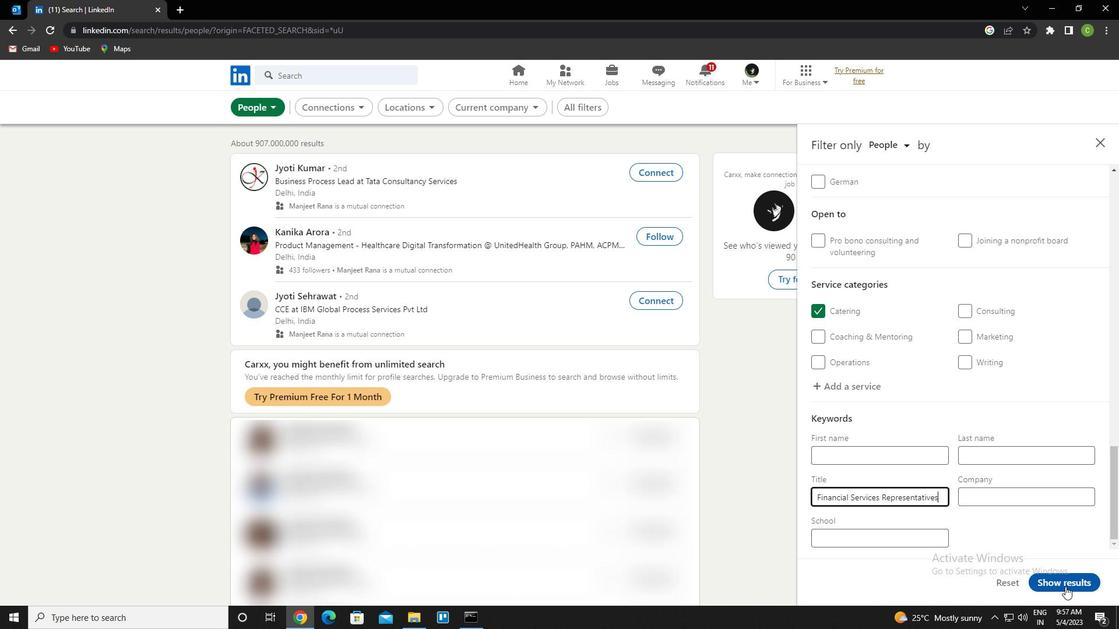 
Action: Mouse moved to (456, 532)
Screenshot: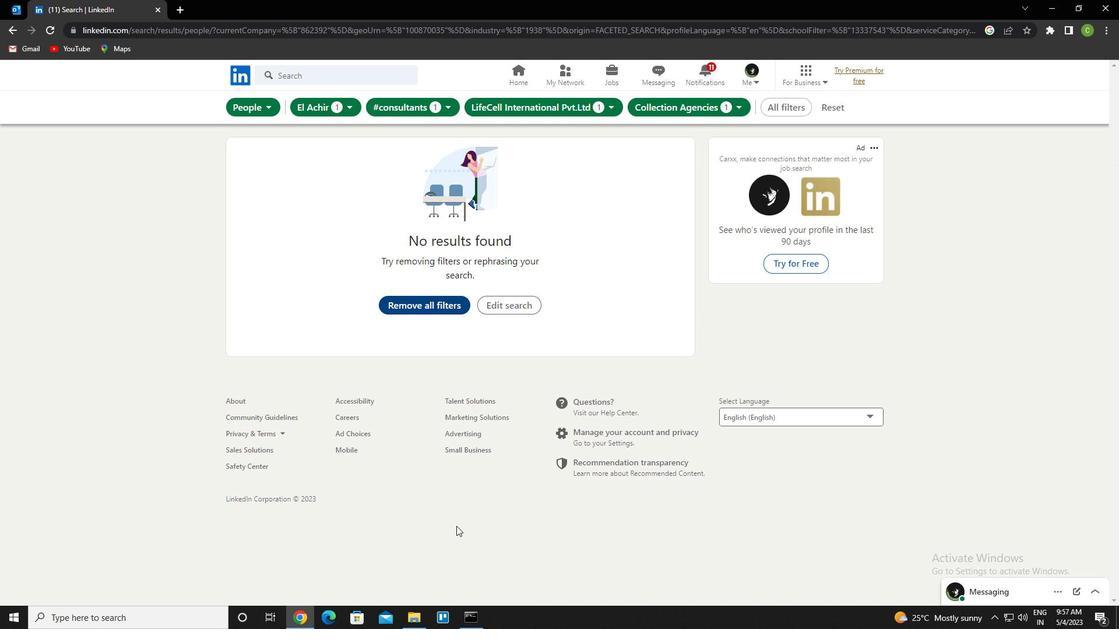 
